 Task: Look for space in Dādri, India from 5th June, 2023 to 16th June, 2023 for 2 adults in price range Rs.7000 to Rs.15000. Place can be entire place with 1  bedroom having 1 bed and 1 bathroom. Property type can be house, flat, guest house, hotel. Booking option can be shelf check-in. Required host language is English.
Action: Mouse moved to (603, 73)
Screenshot: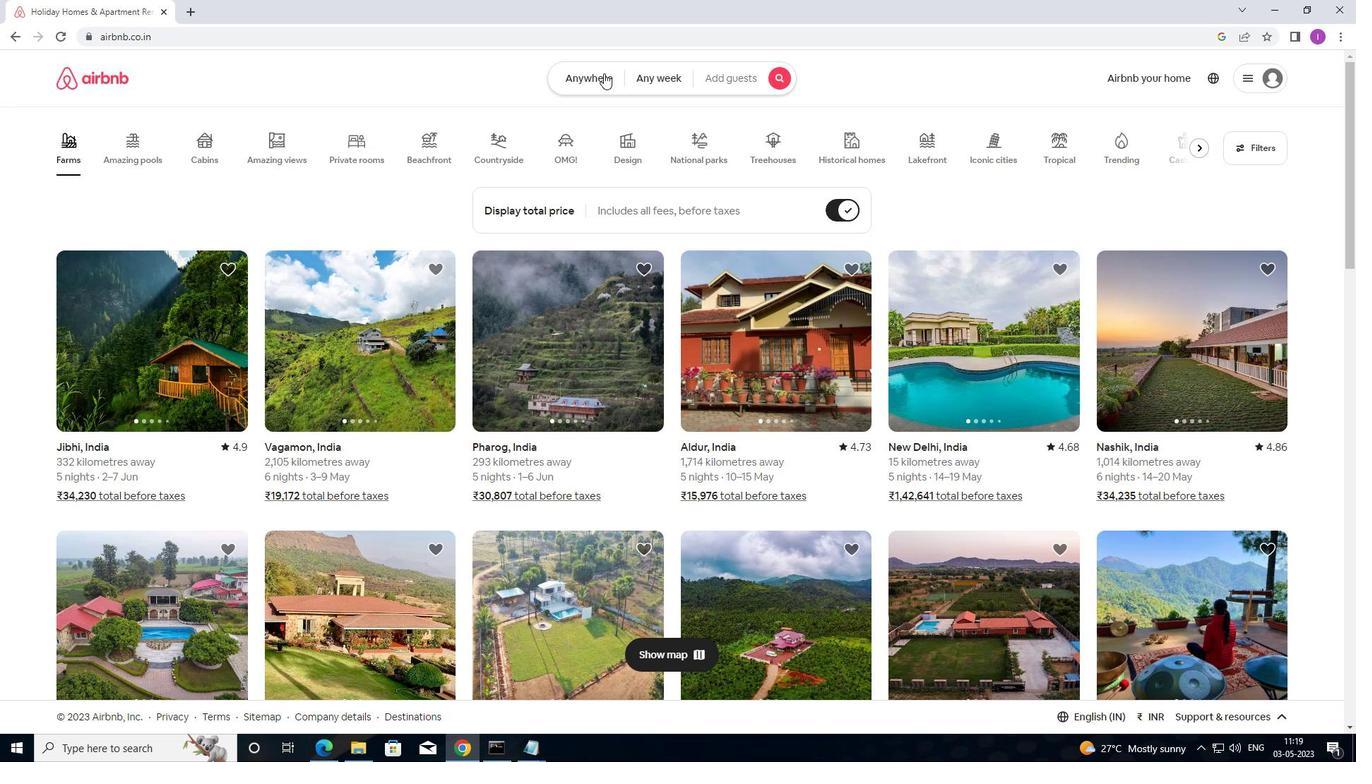 
Action: Mouse pressed left at (603, 73)
Screenshot: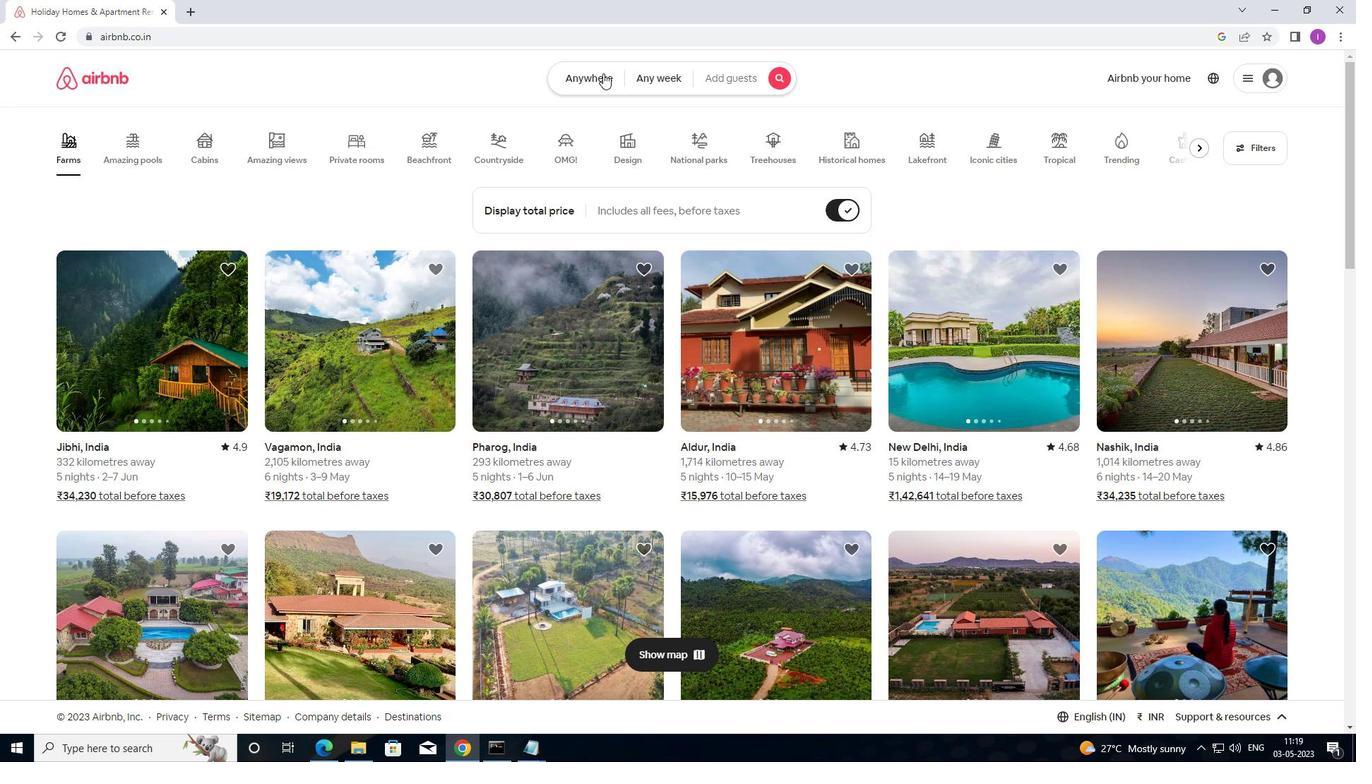 
Action: Mouse moved to (402, 132)
Screenshot: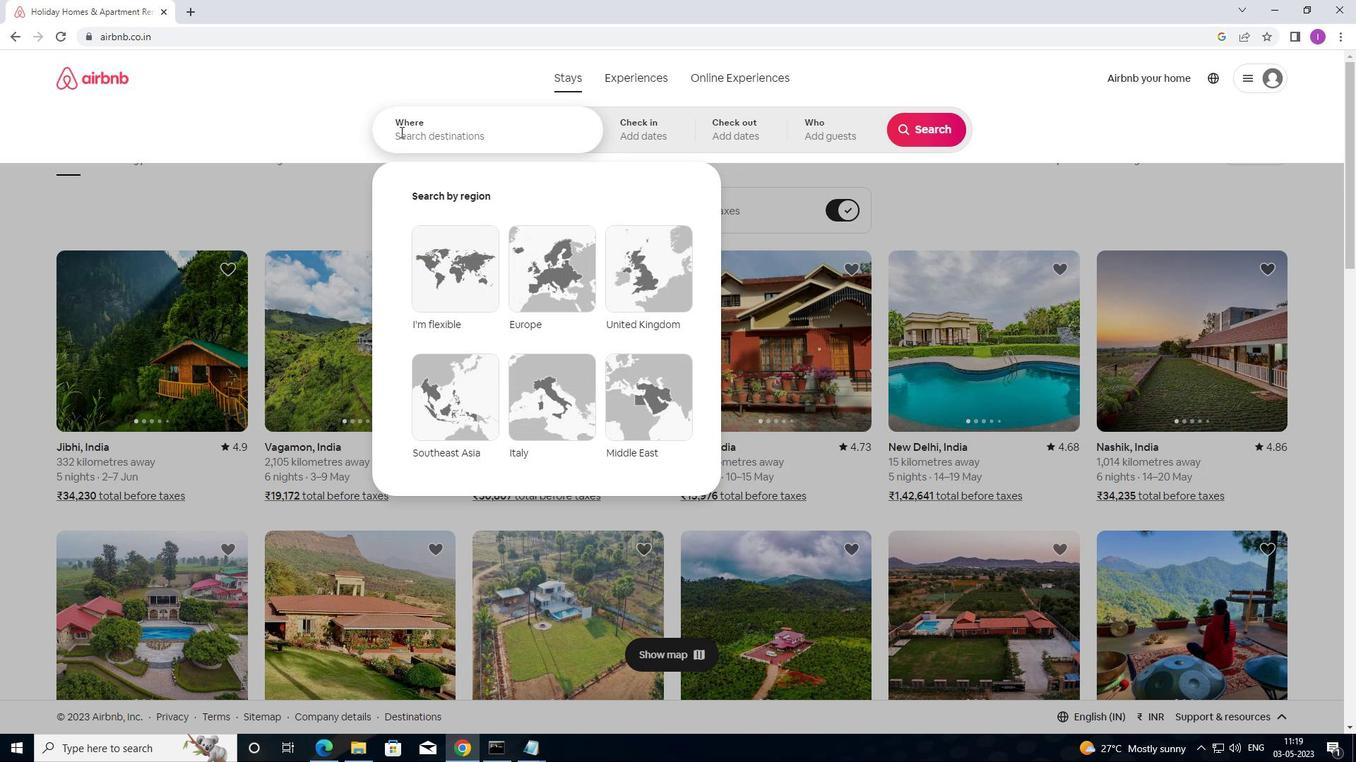 
Action: Mouse pressed left at (402, 132)
Screenshot: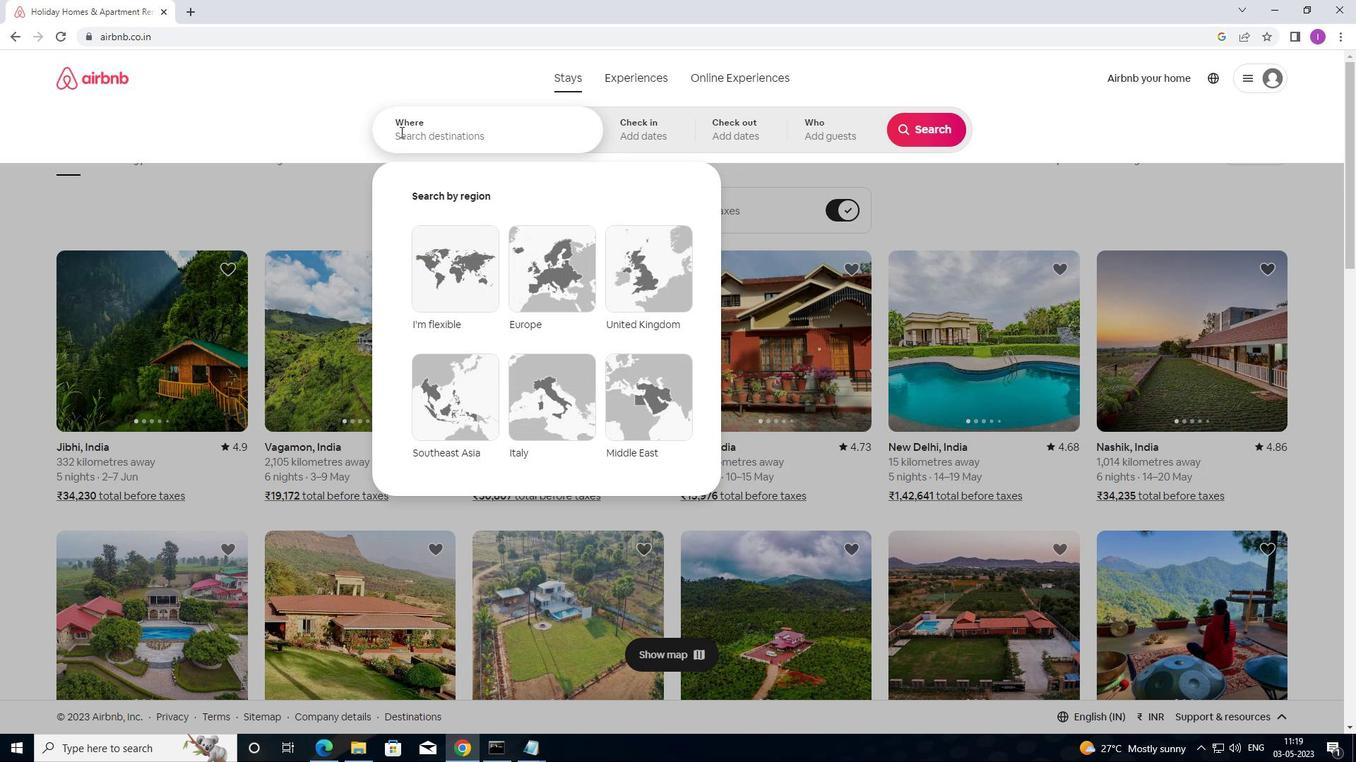 
Action: Mouse moved to (463, 133)
Screenshot: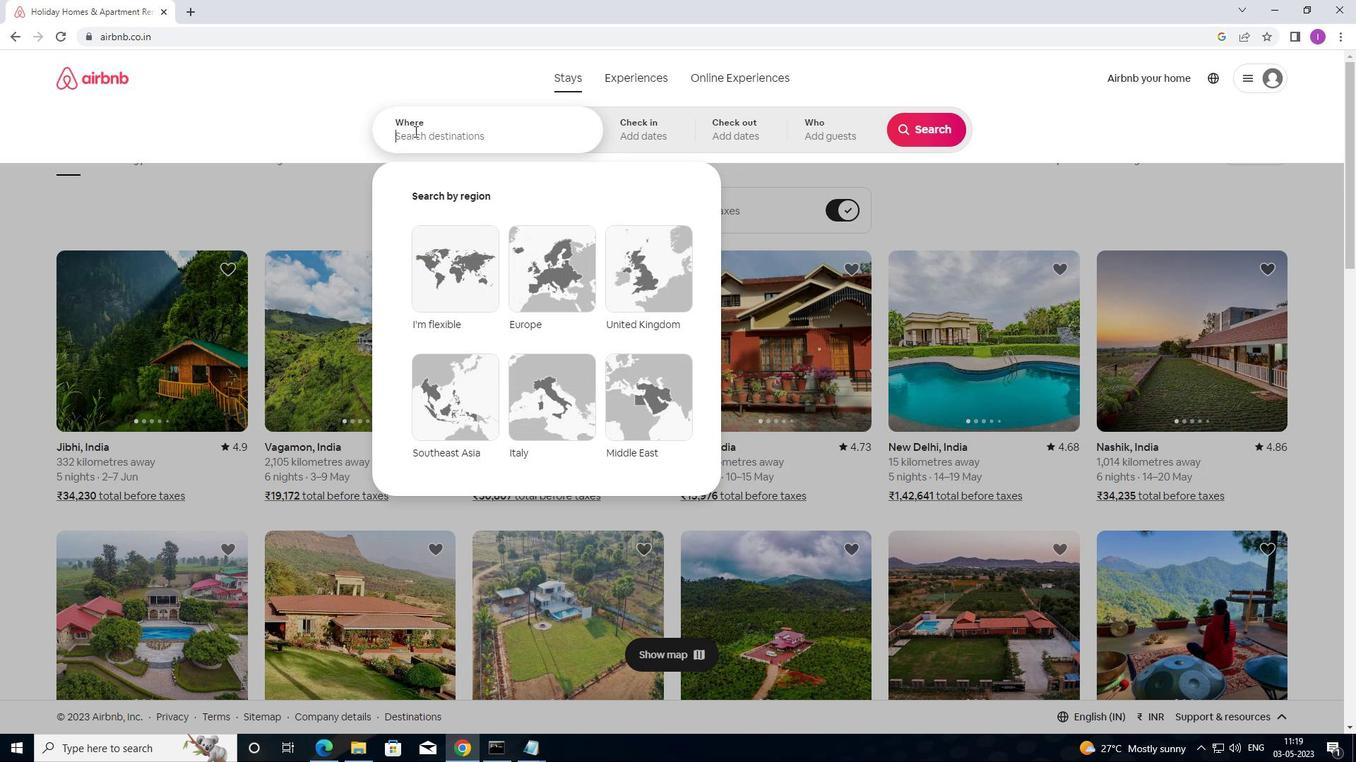 
Action: Key pressed <Key.shift>DADRI,<Key.shift>INDIA
Screenshot: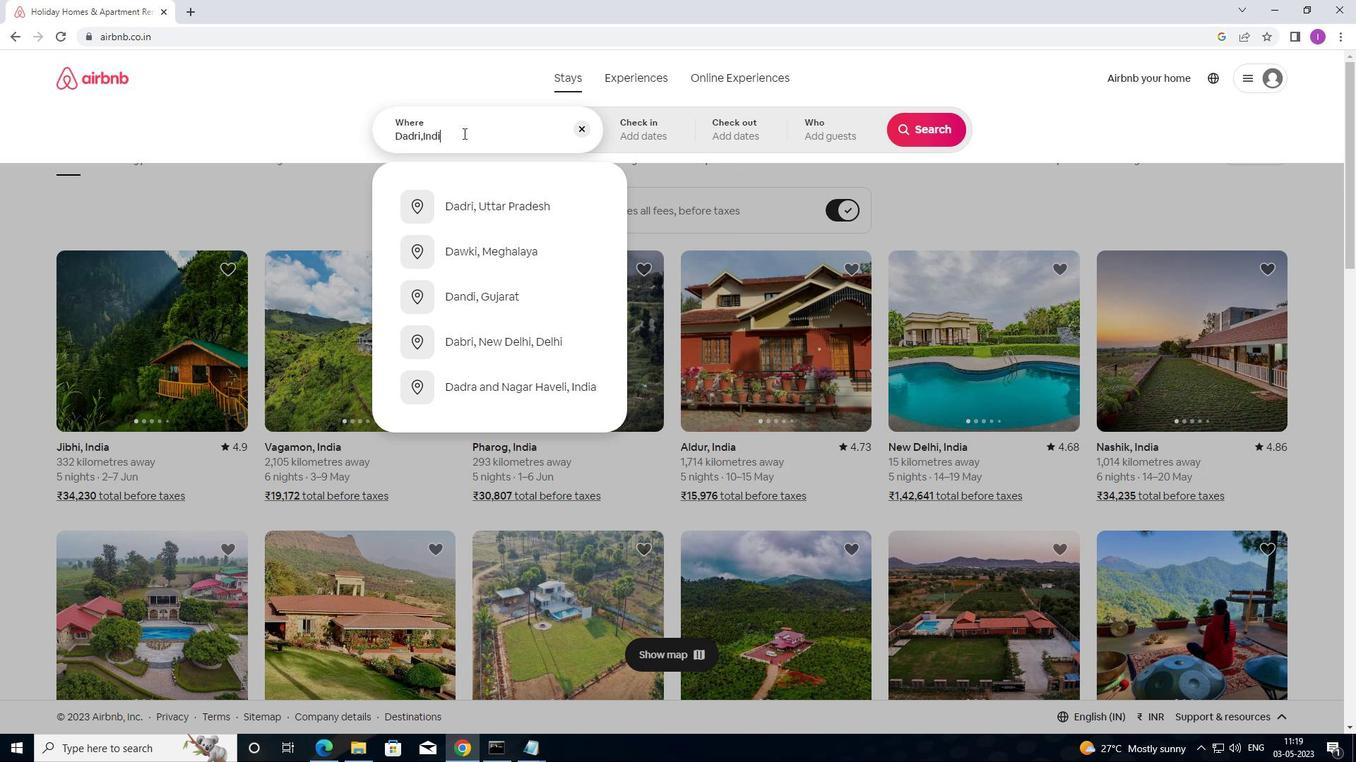 
Action: Mouse moved to (631, 142)
Screenshot: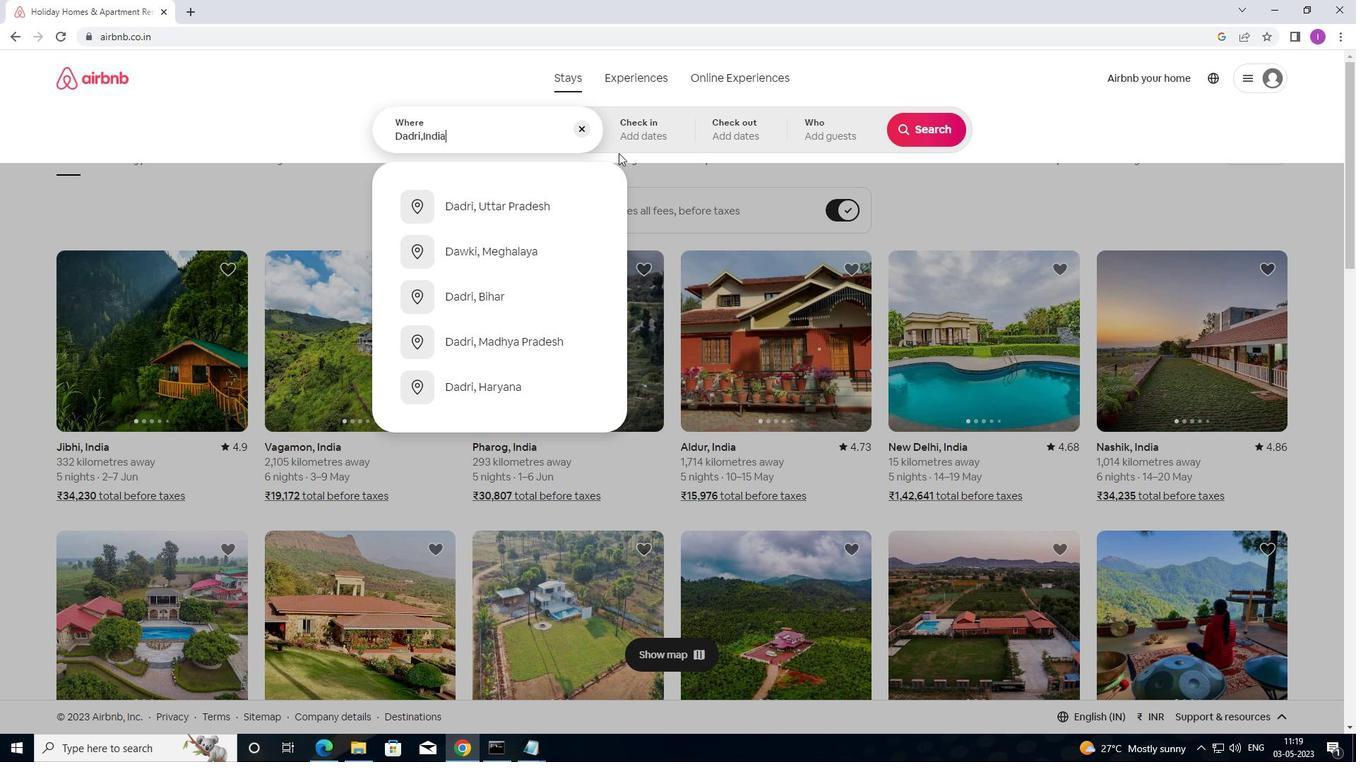 
Action: Mouse pressed left at (631, 142)
Screenshot: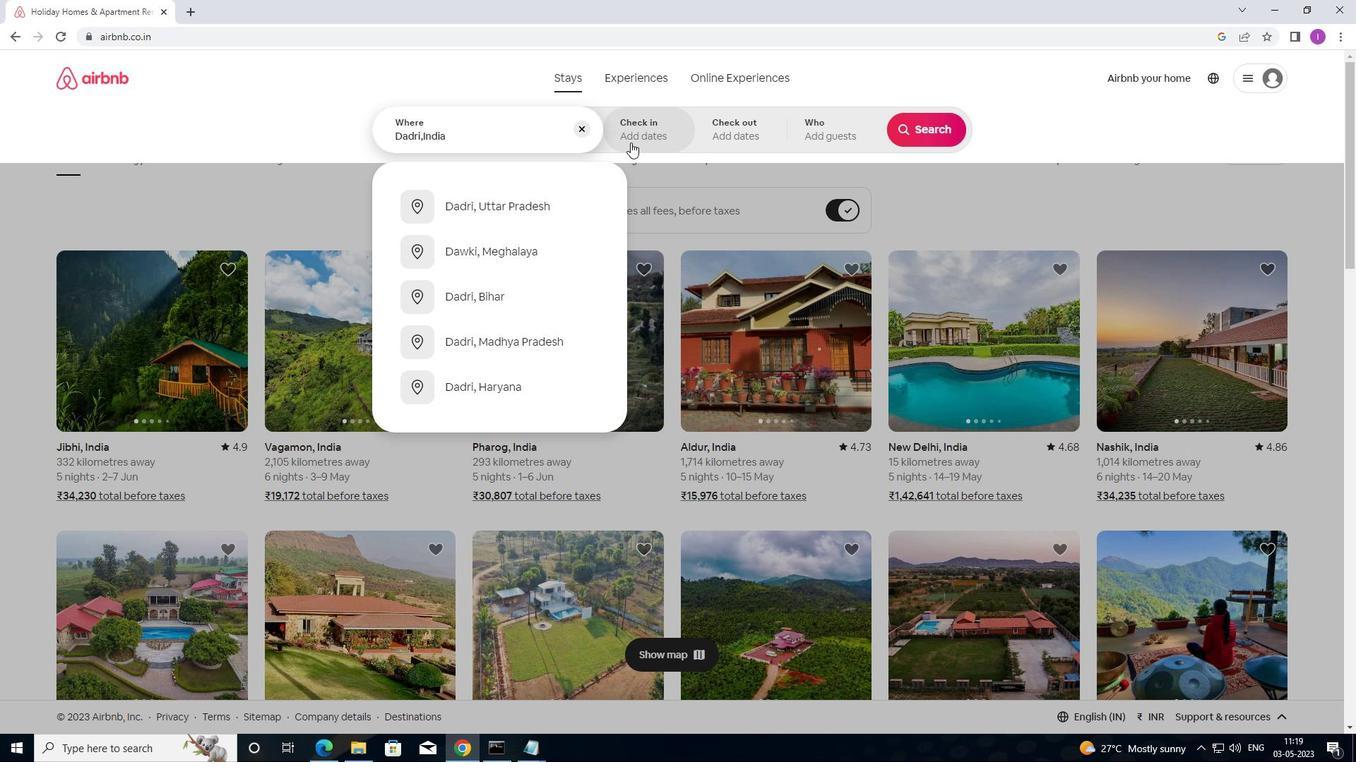 
Action: Mouse moved to (753, 339)
Screenshot: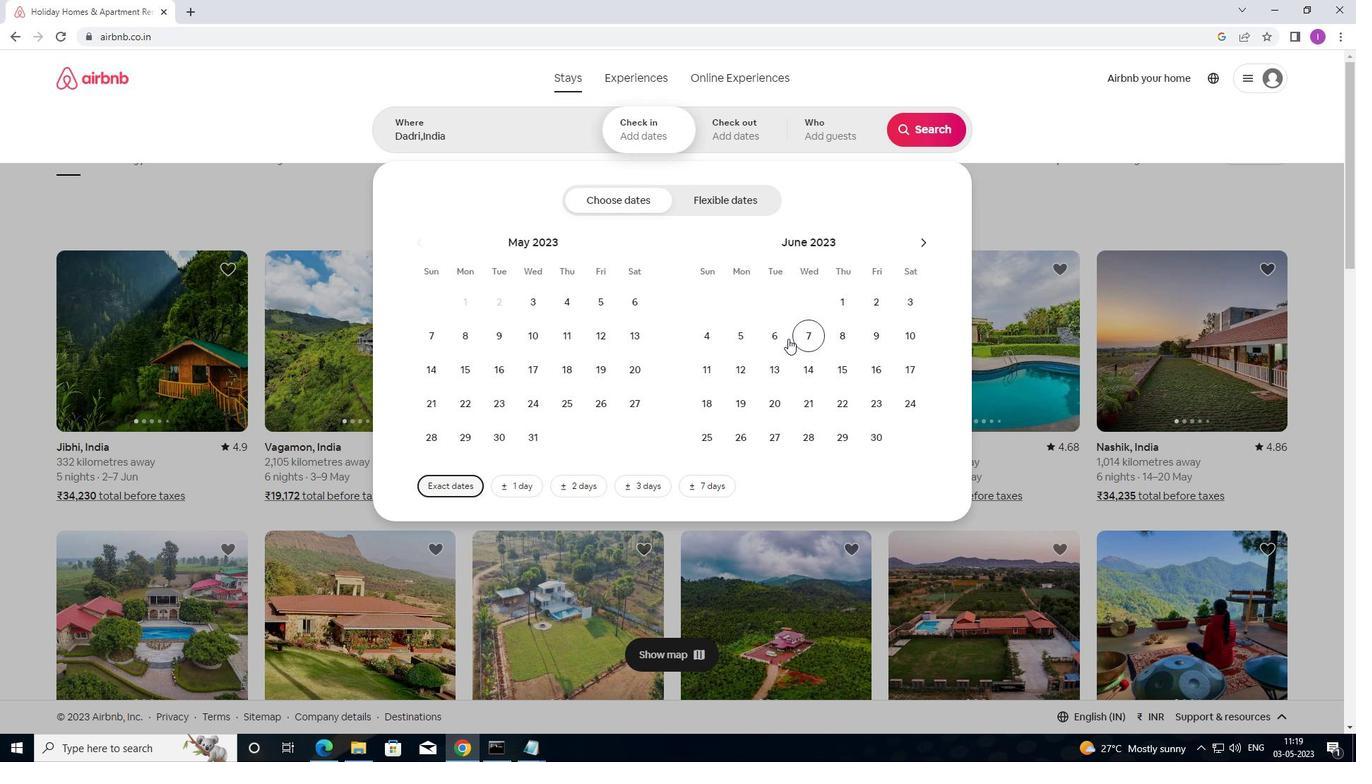 
Action: Mouse pressed left at (753, 339)
Screenshot: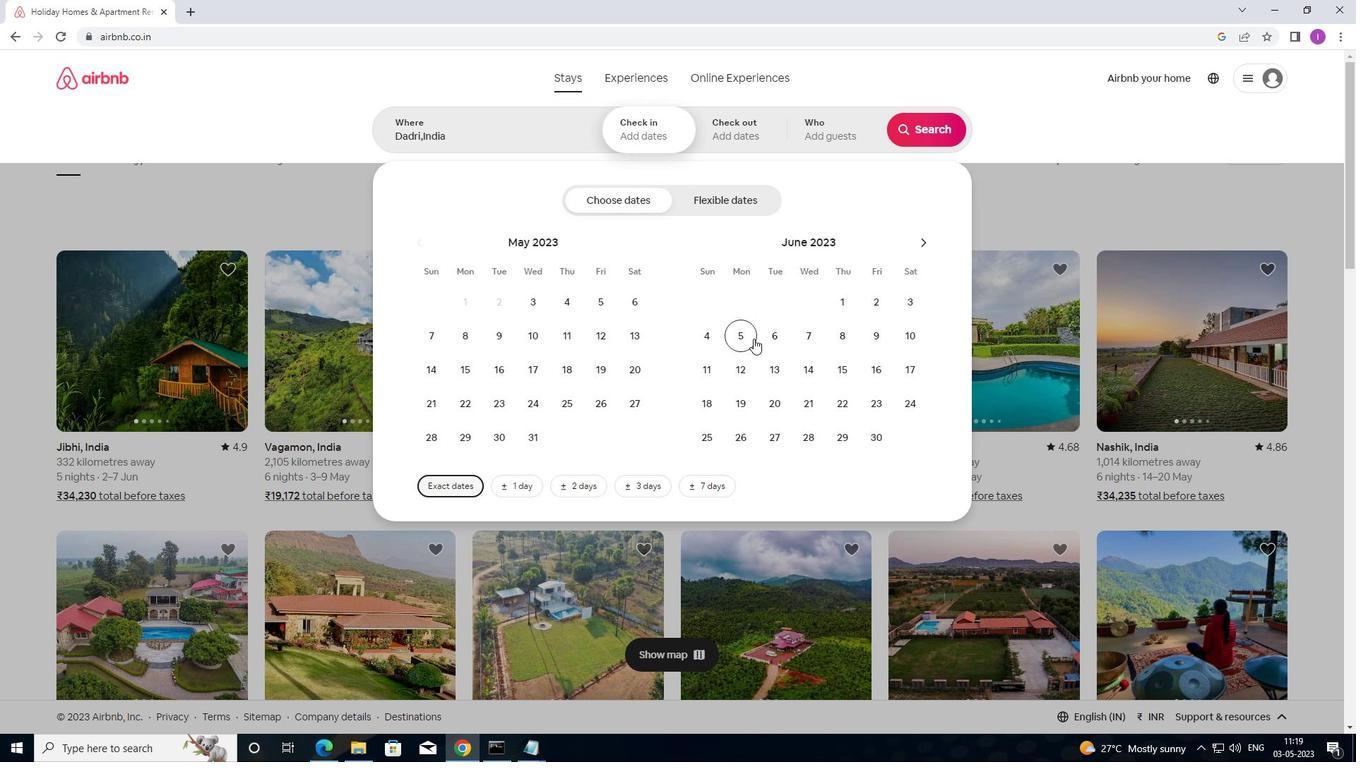 
Action: Mouse moved to (866, 369)
Screenshot: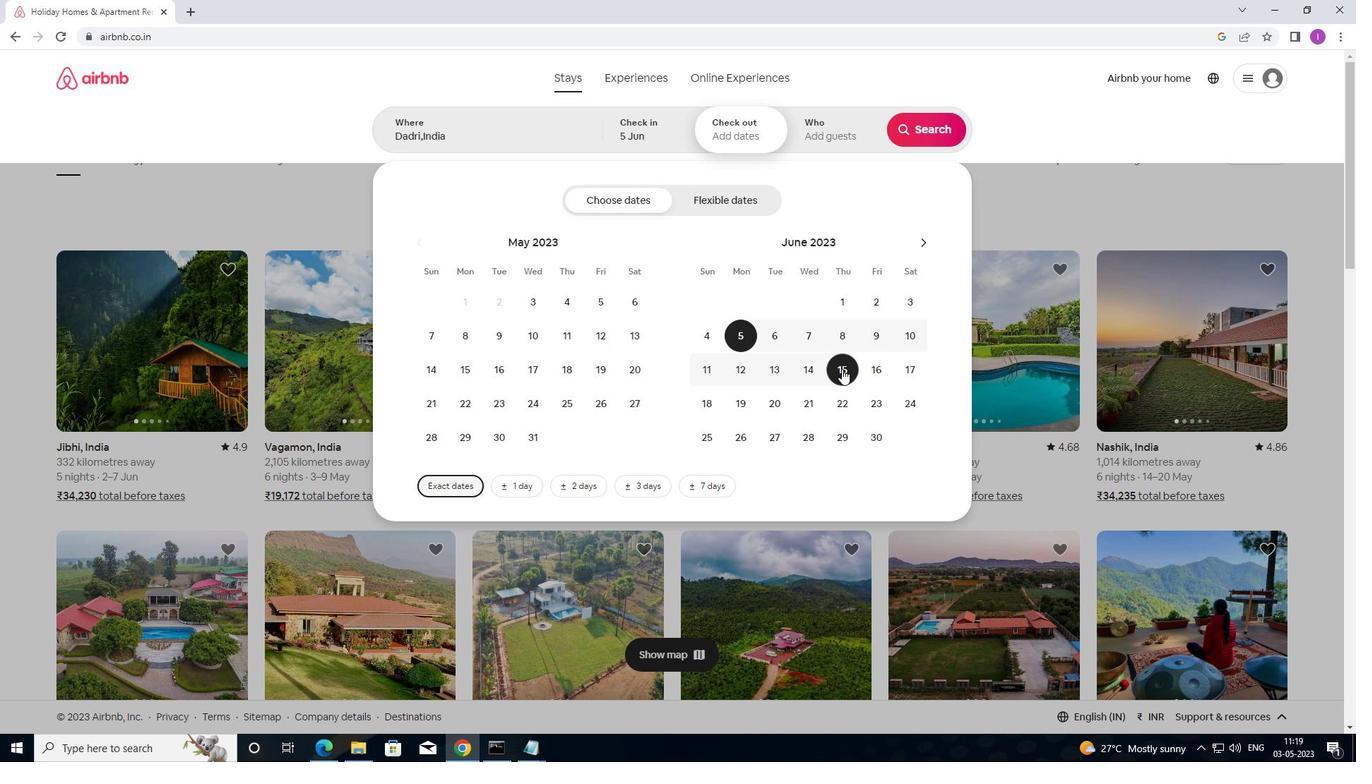 
Action: Mouse pressed left at (866, 369)
Screenshot: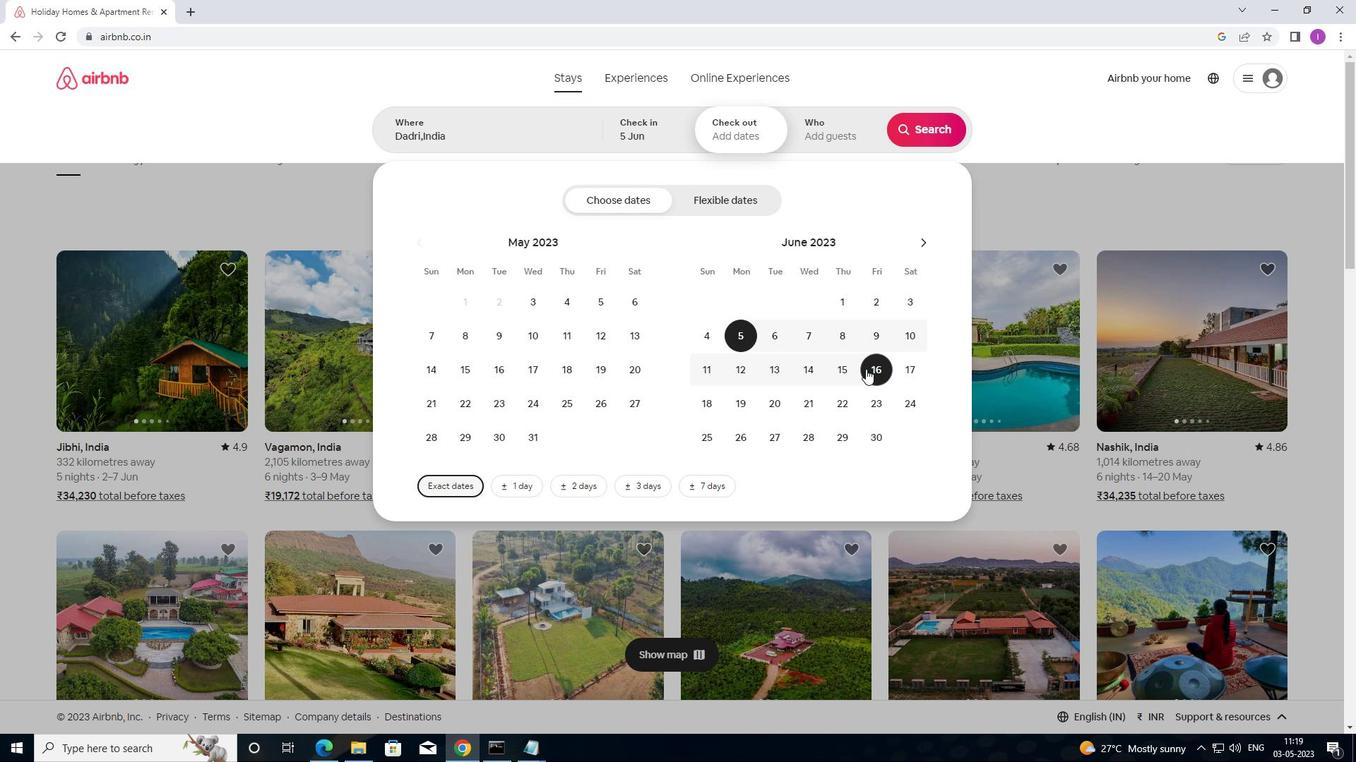 
Action: Mouse moved to (833, 129)
Screenshot: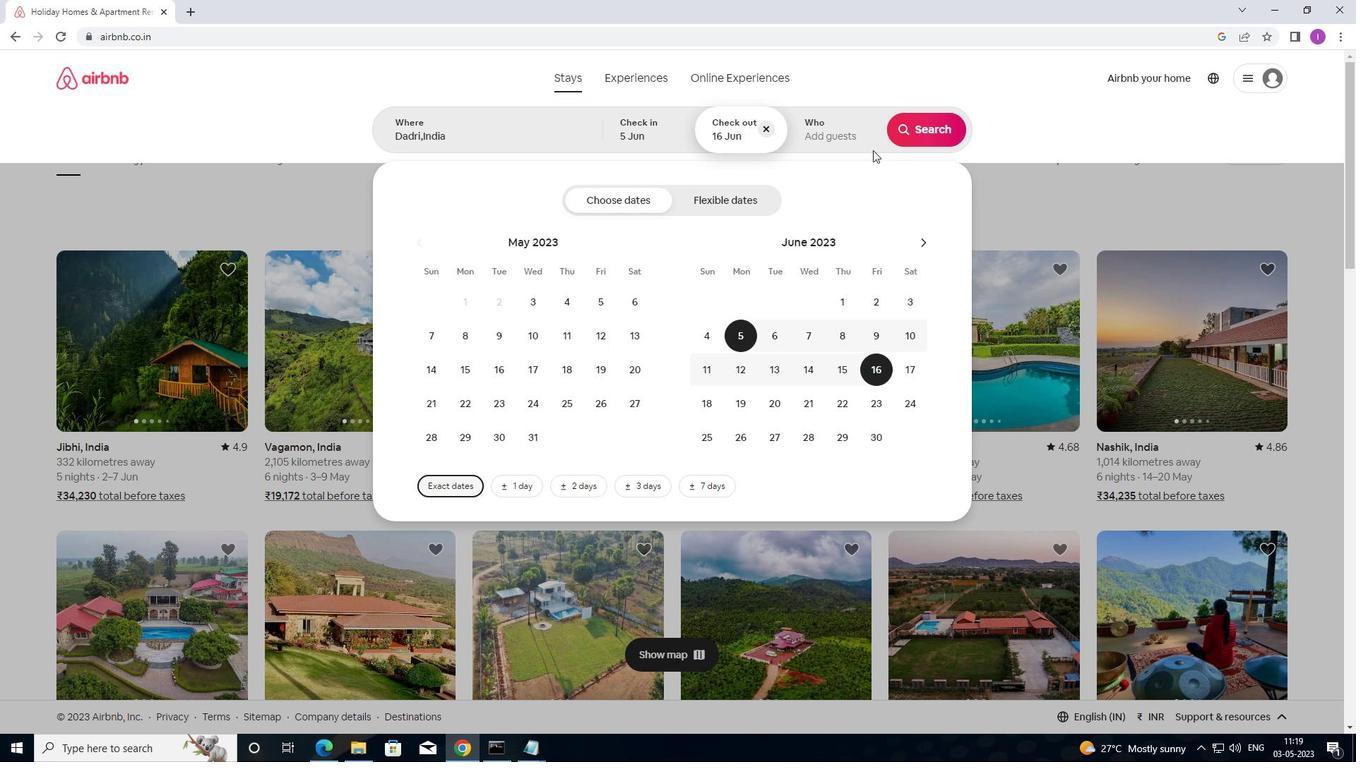 
Action: Mouse pressed left at (833, 129)
Screenshot: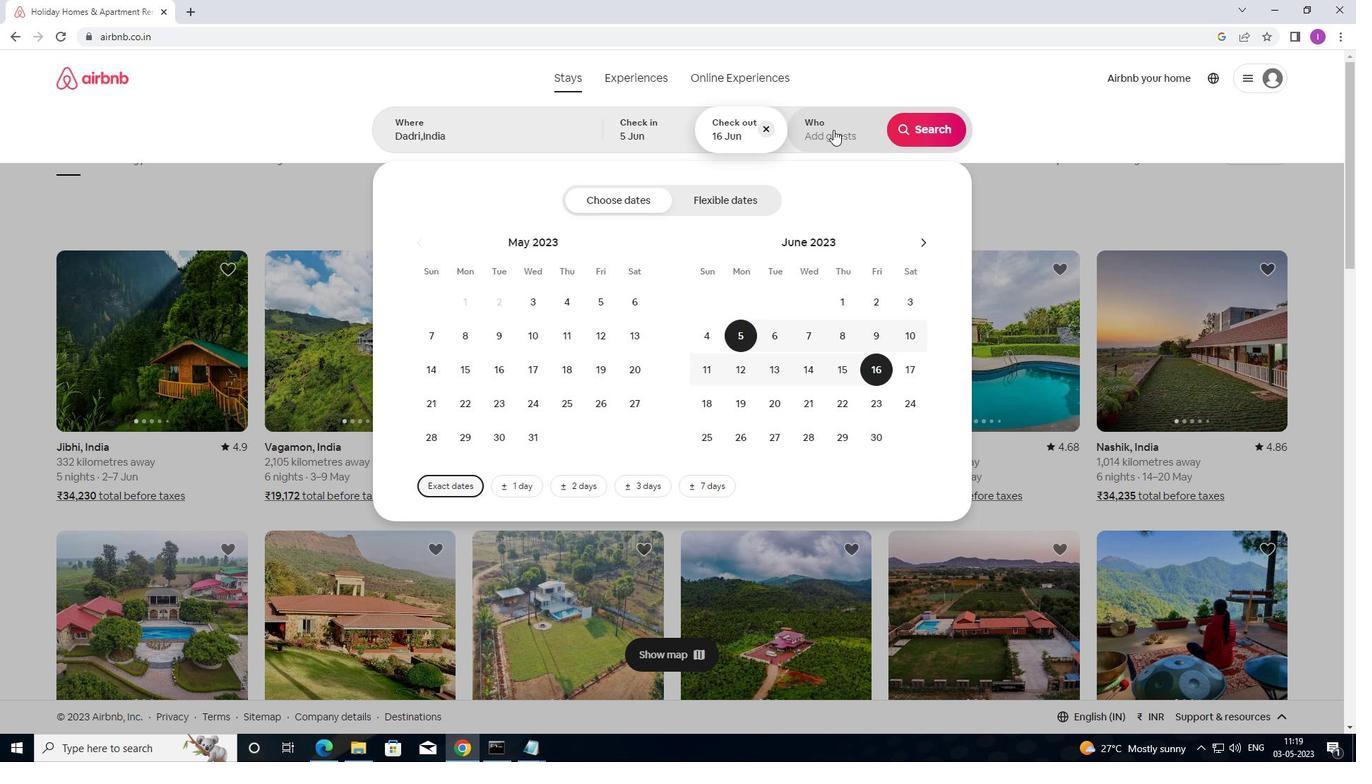 
Action: Mouse moved to (930, 199)
Screenshot: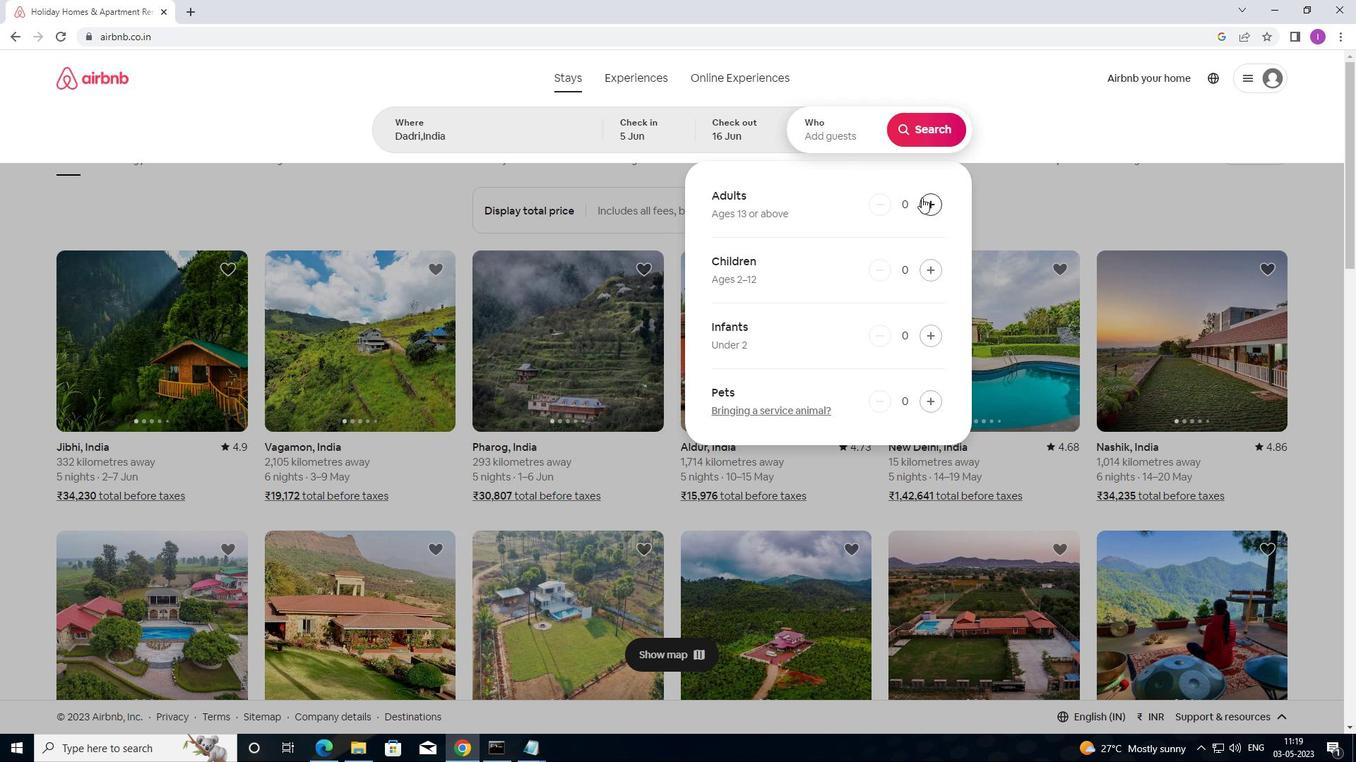 
Action: Mouse pressed left at (930, 199)
Screenshot: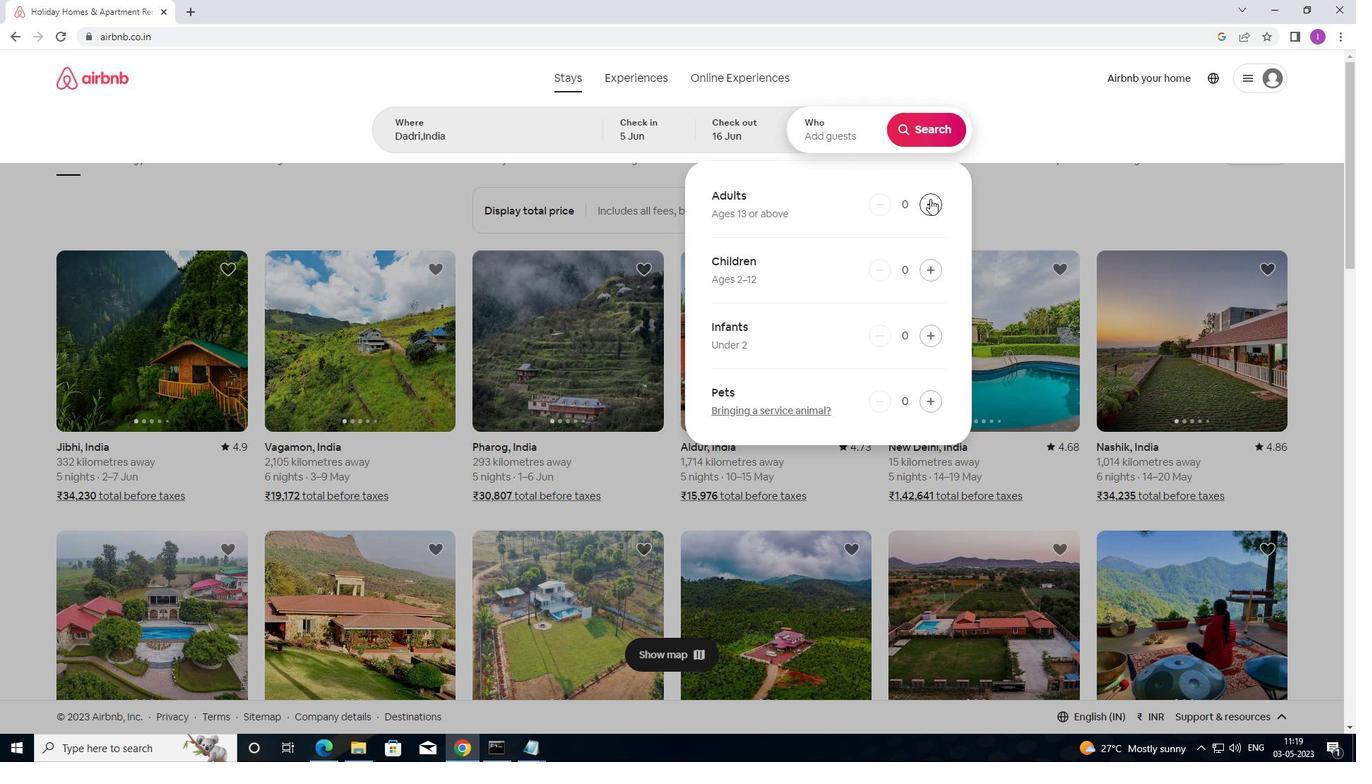 
Action: Mouse moved to (931, 199)
Screenshot: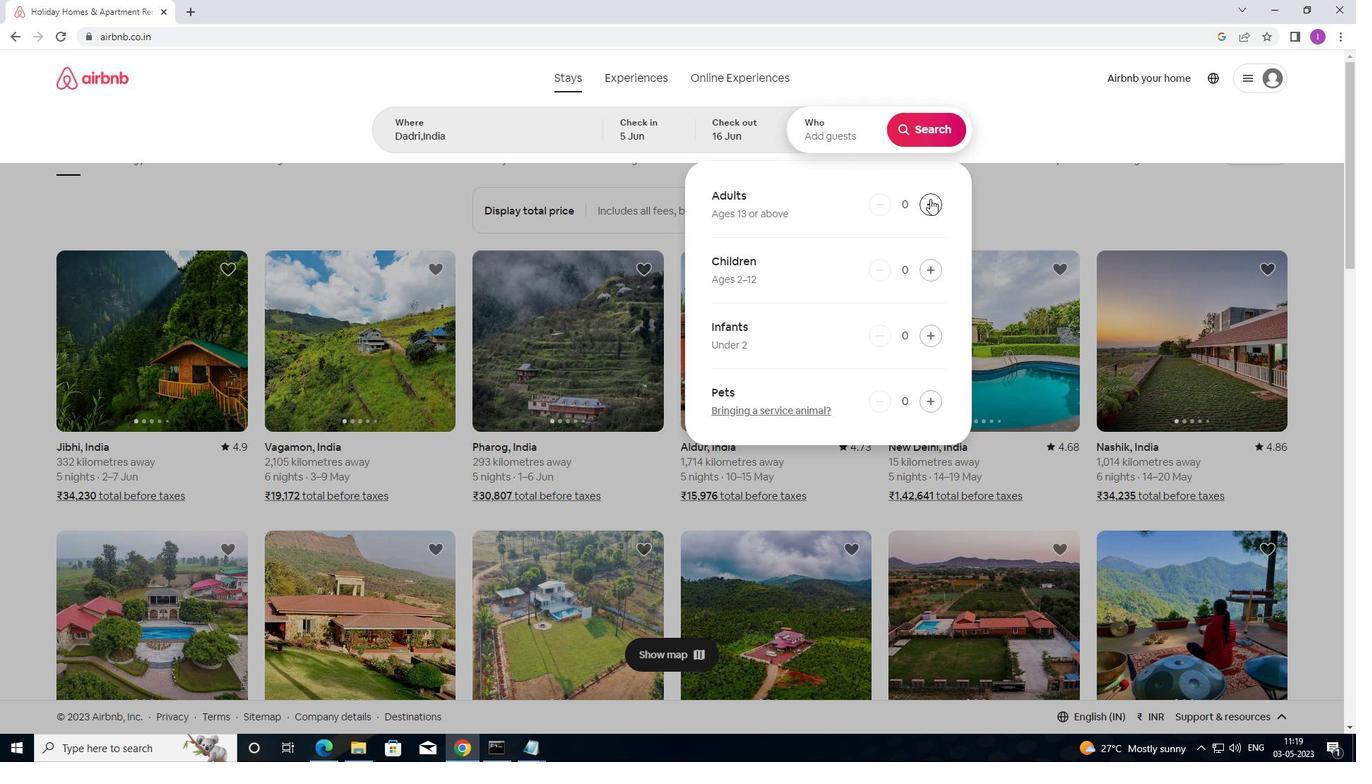 
Action: Mouse pressed left at (931, 199)
Screenshot: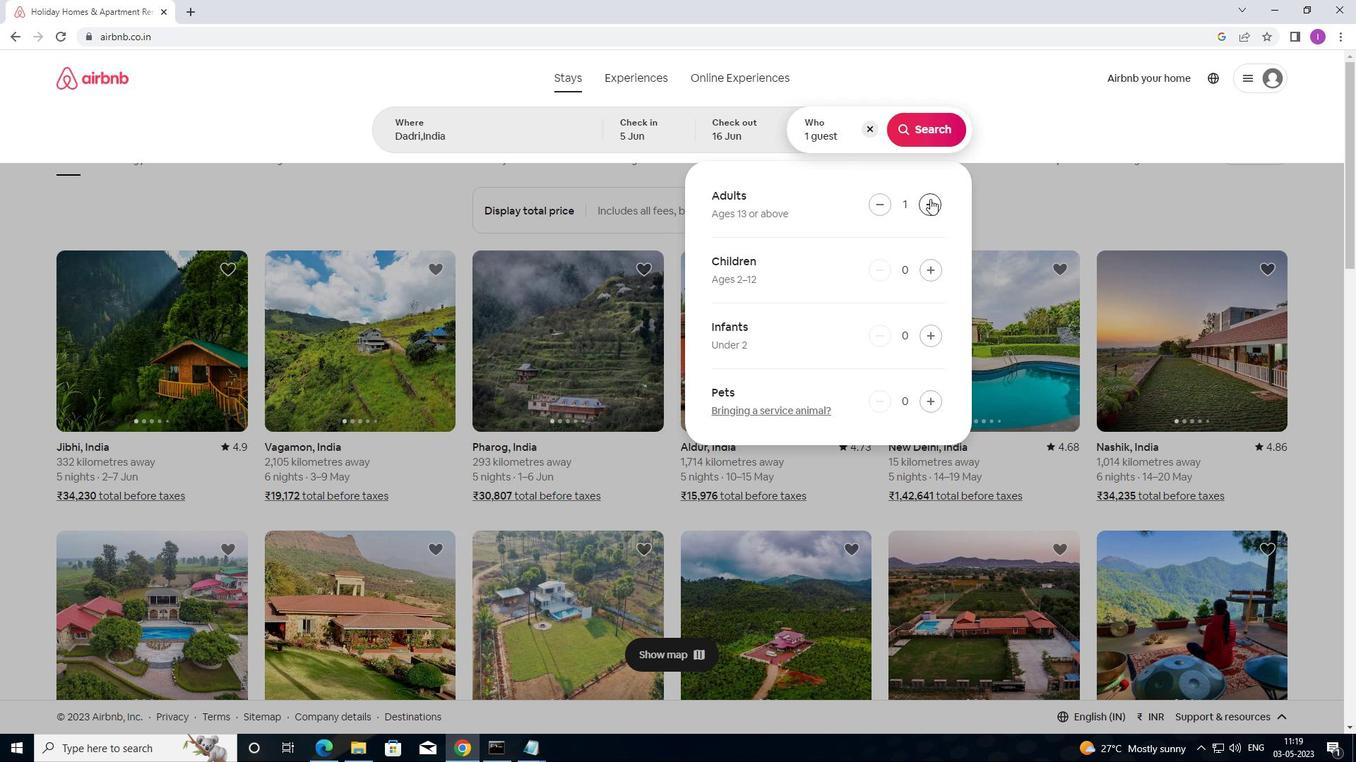 
Action: Mouse moved to (926, 137)
Screenshot: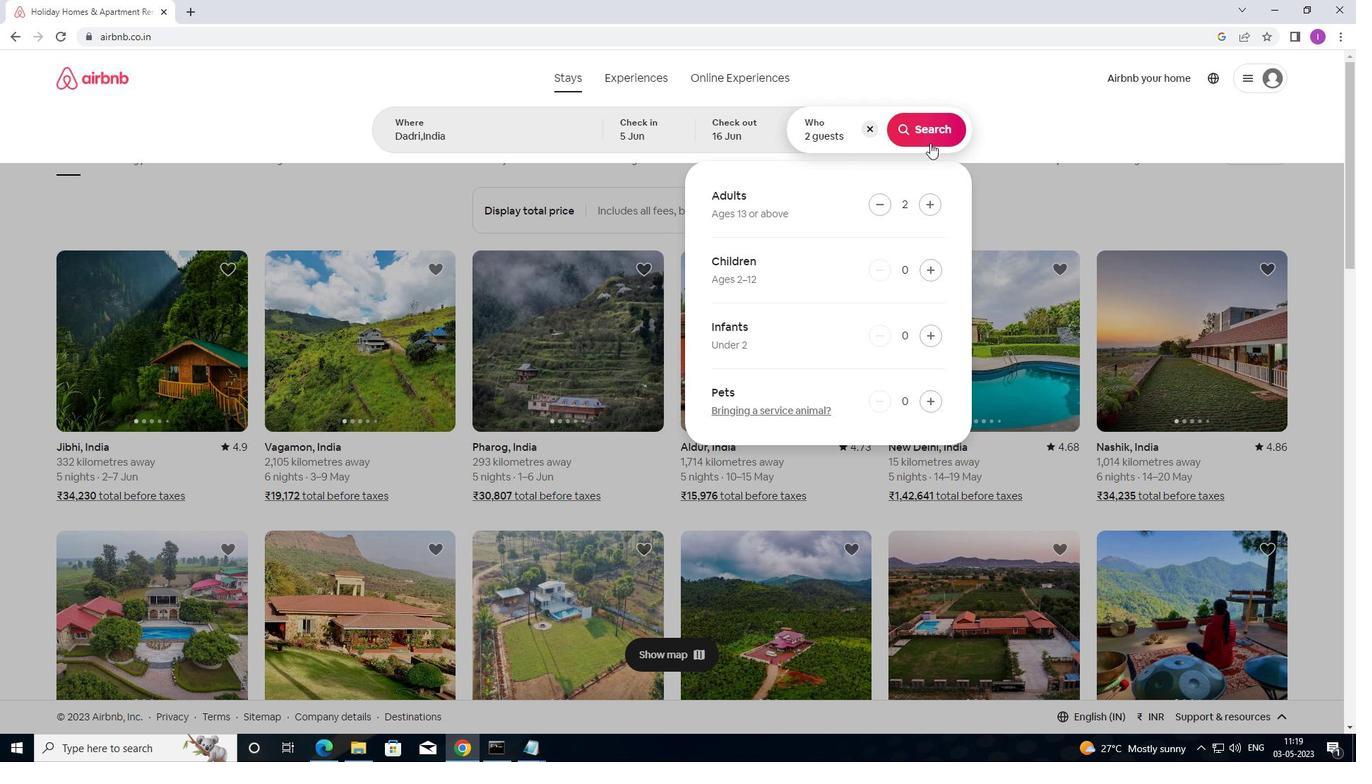 
Action: Mouse pressed left at (926, 137)
Screenshot: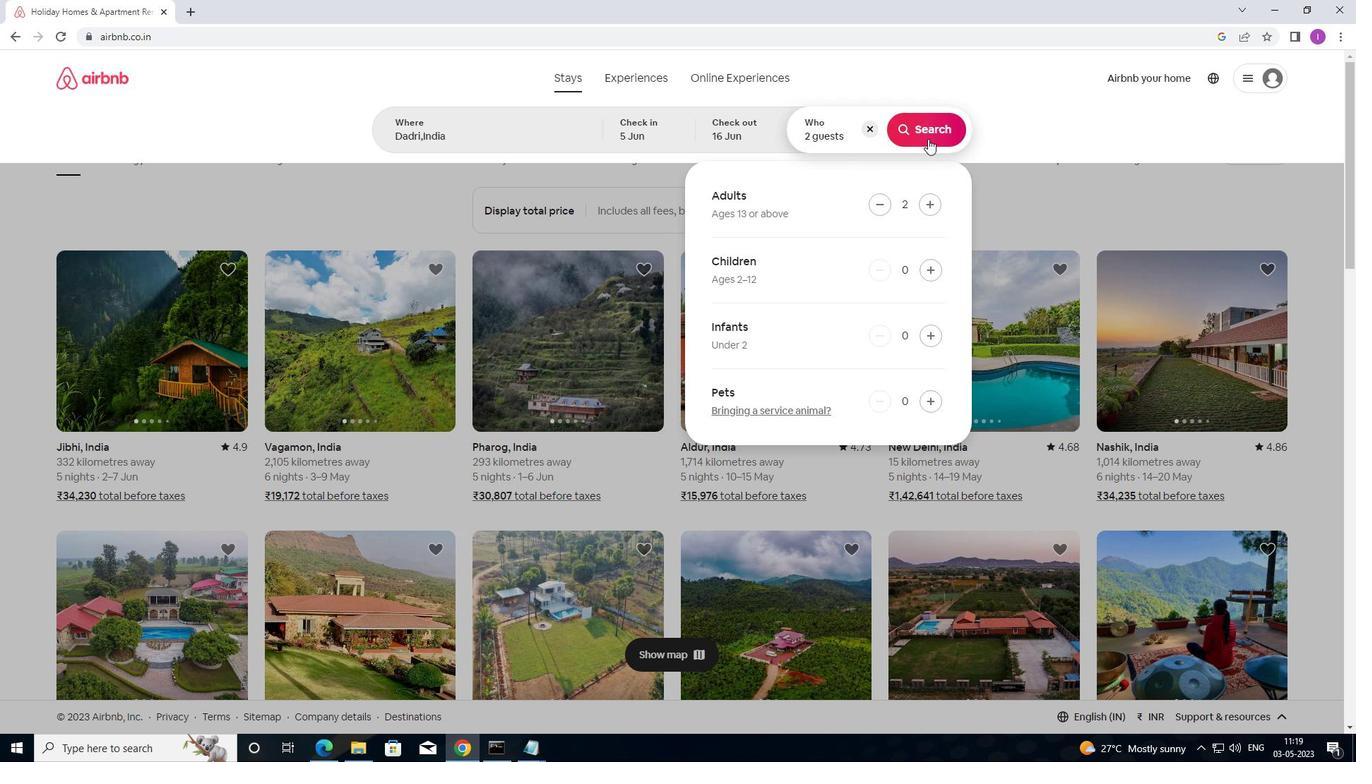 
Action: Mouse moved to (1268, 127)
Screenshot: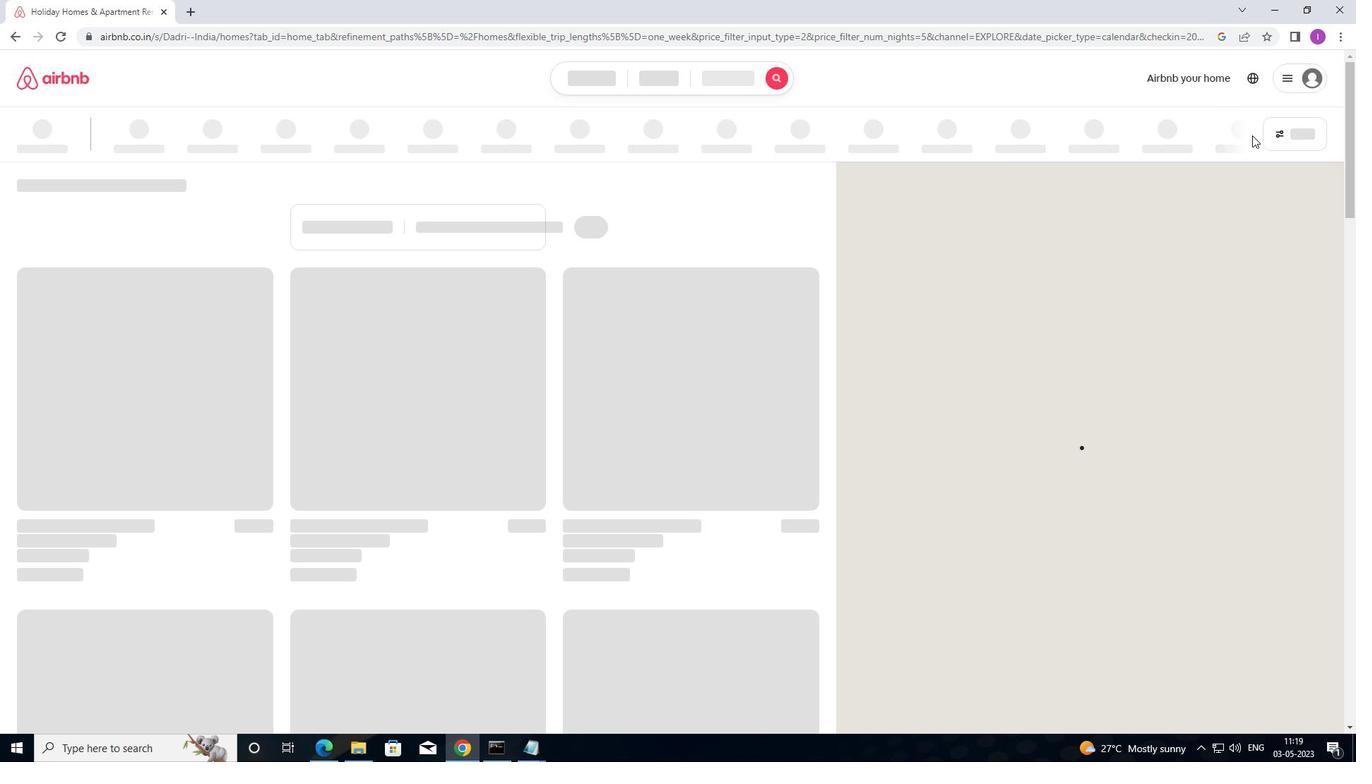 
Action: Mouse pressed left at (1268, 127)
Screenshot: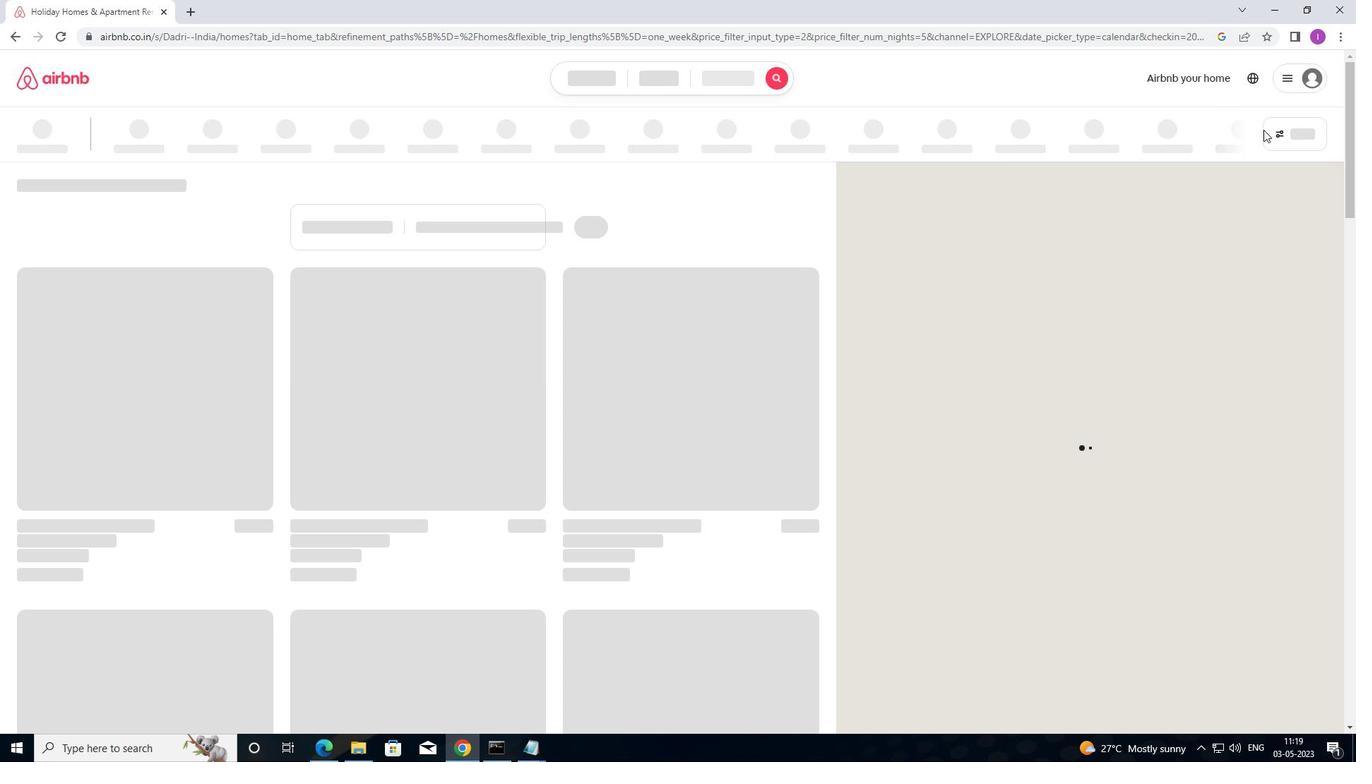 
Action: Mouse moved to (522, 315)
Screenshot: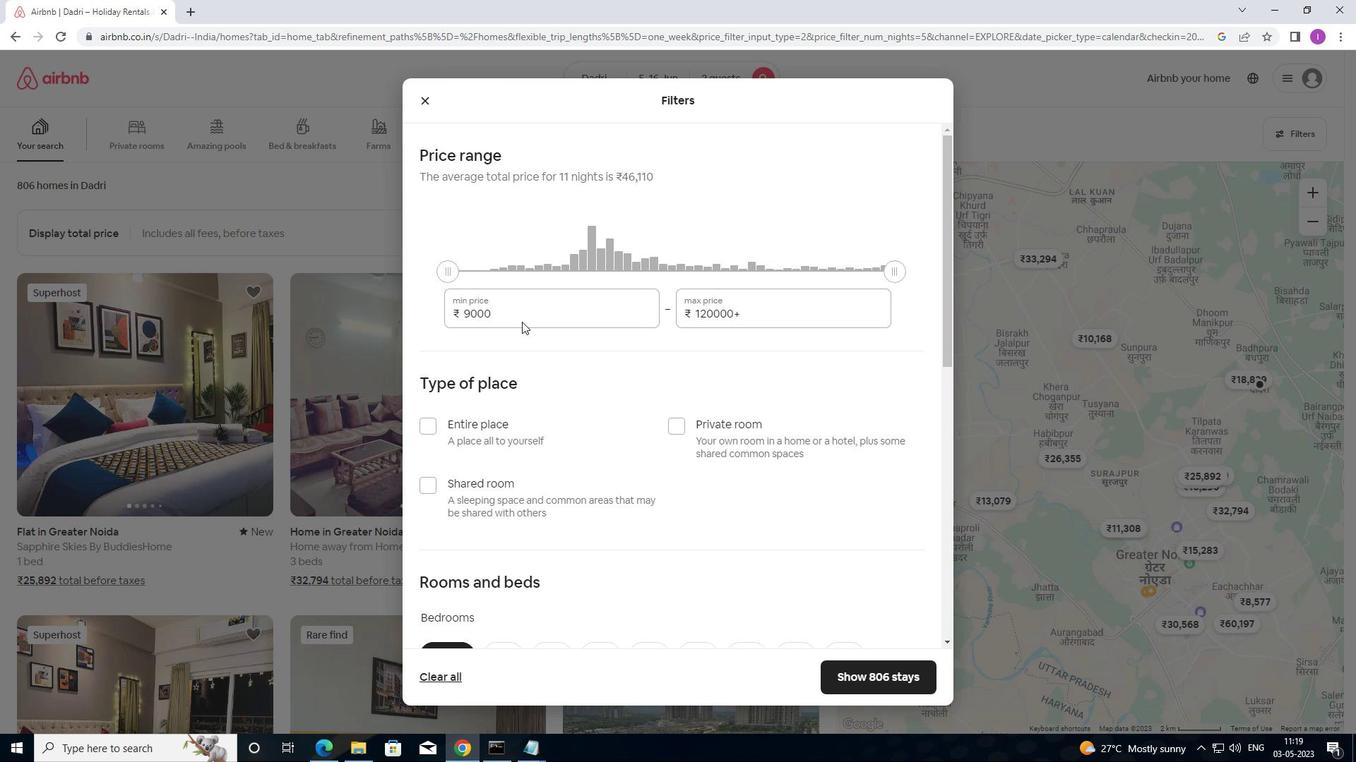 
Action: Mouse pressed left at (522, 315)
Screenshot: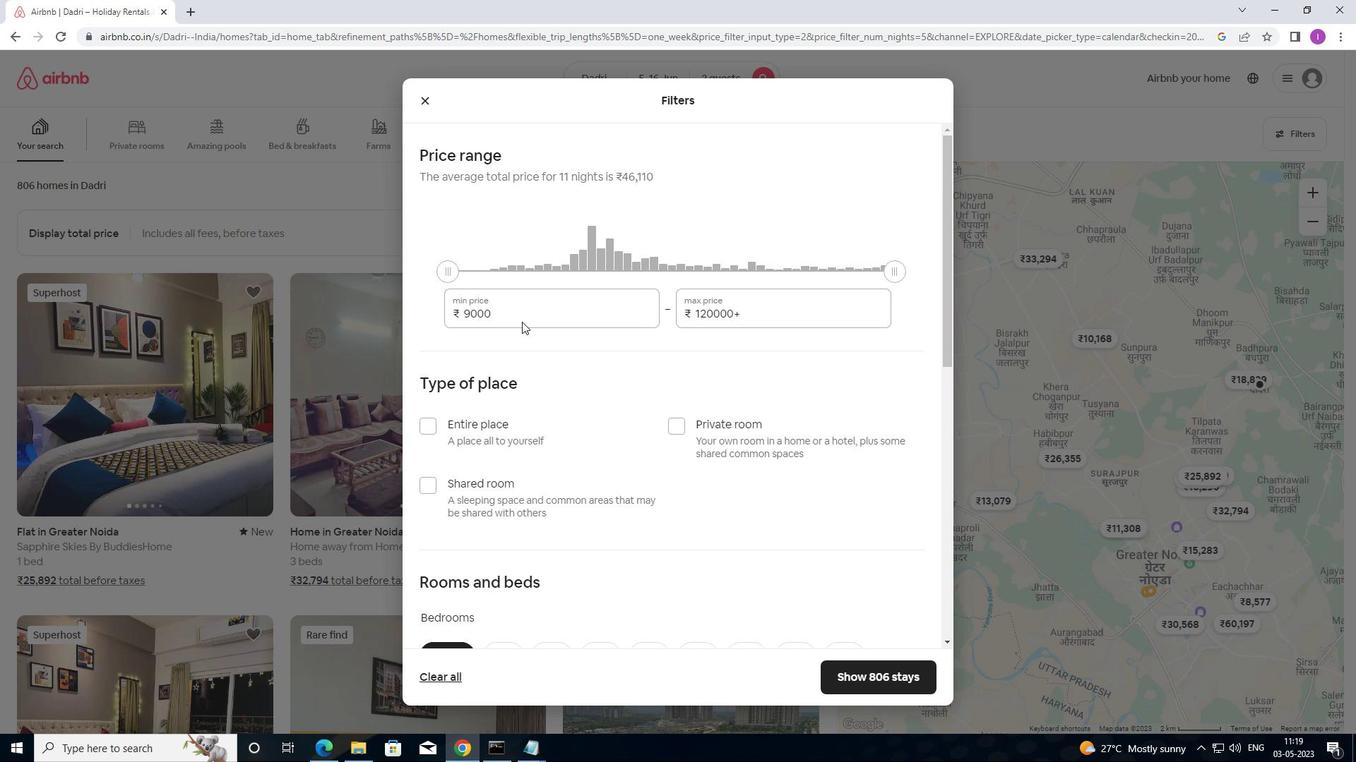 
Action: Mouse moved to (454, 320)
Screenshot: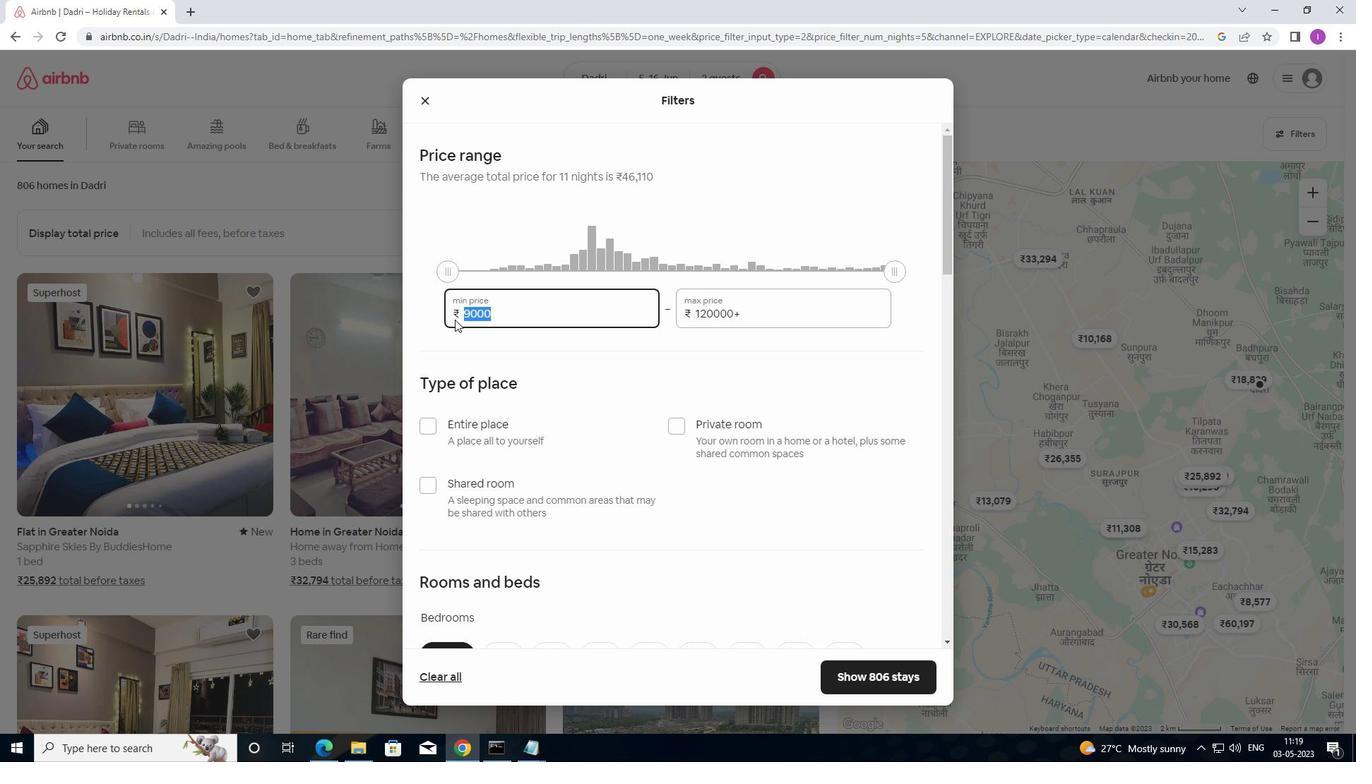 
Action: Key pressed 7
Screenshot: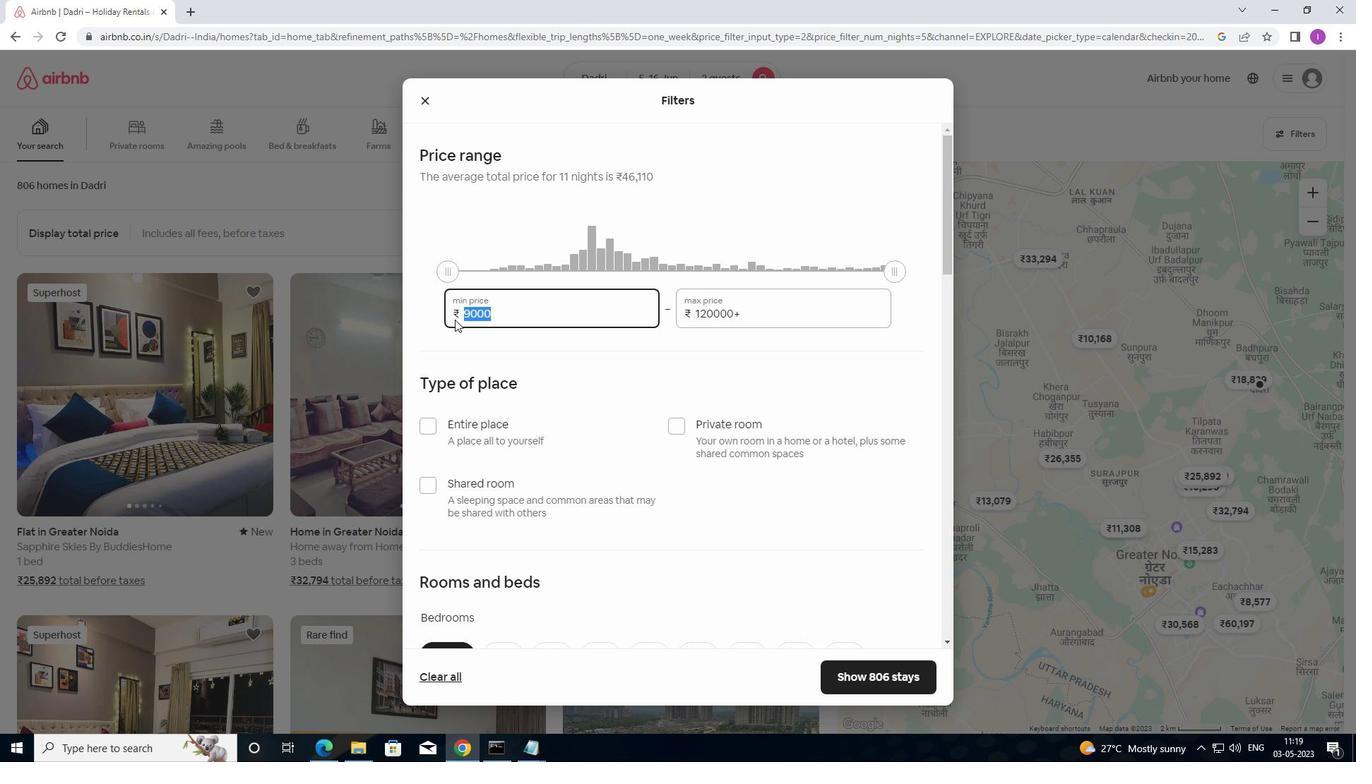 
Action: Mouse moved to (455, 320)
Screenshot: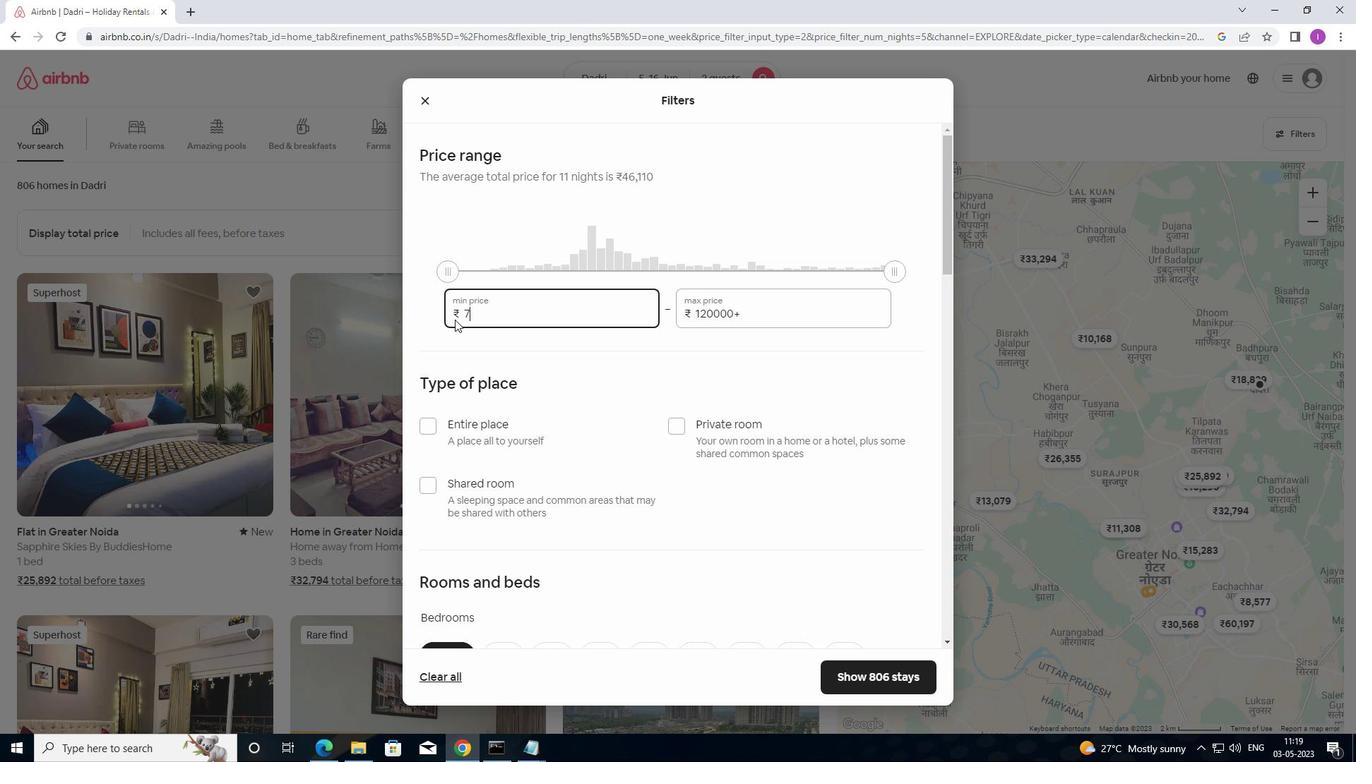 
Action: Key pressed 00
Screenshot: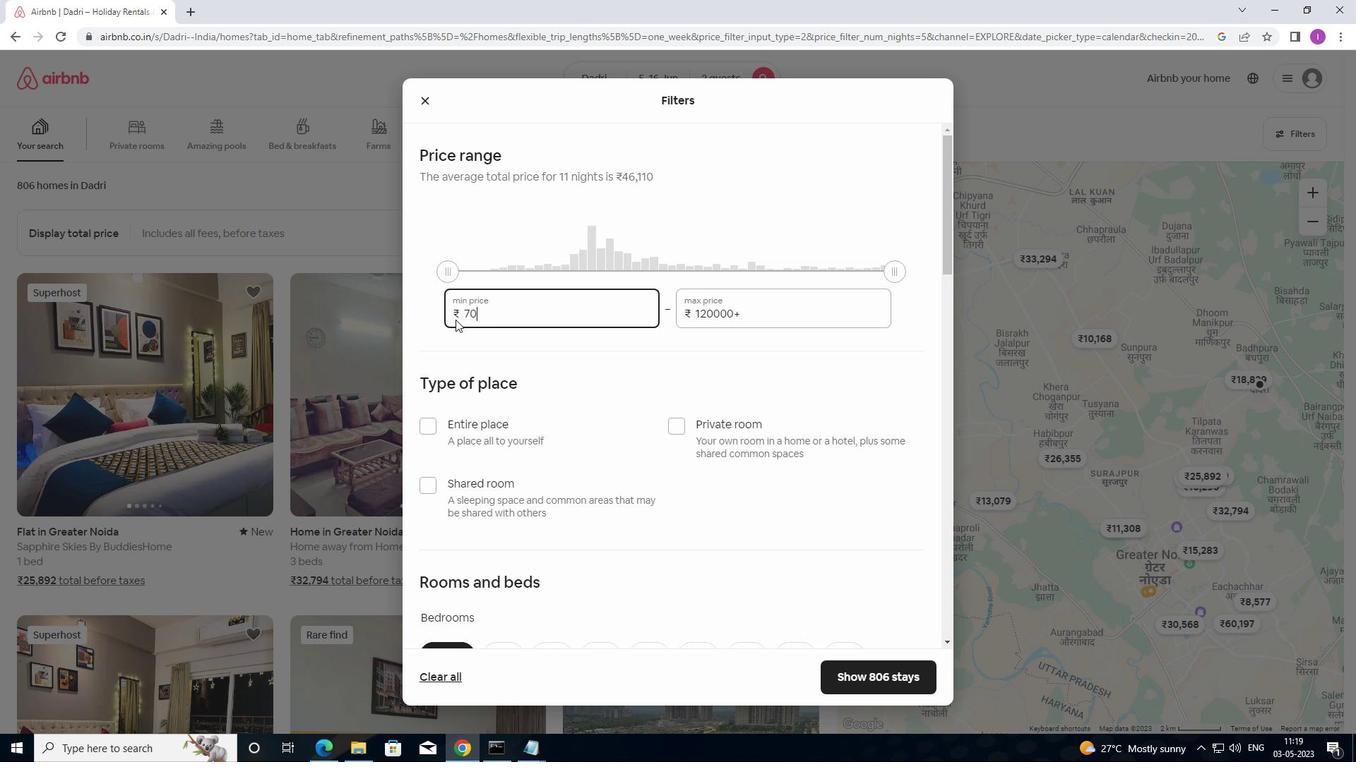 
Action: Mouse moved to (456, 320)
Screenshot: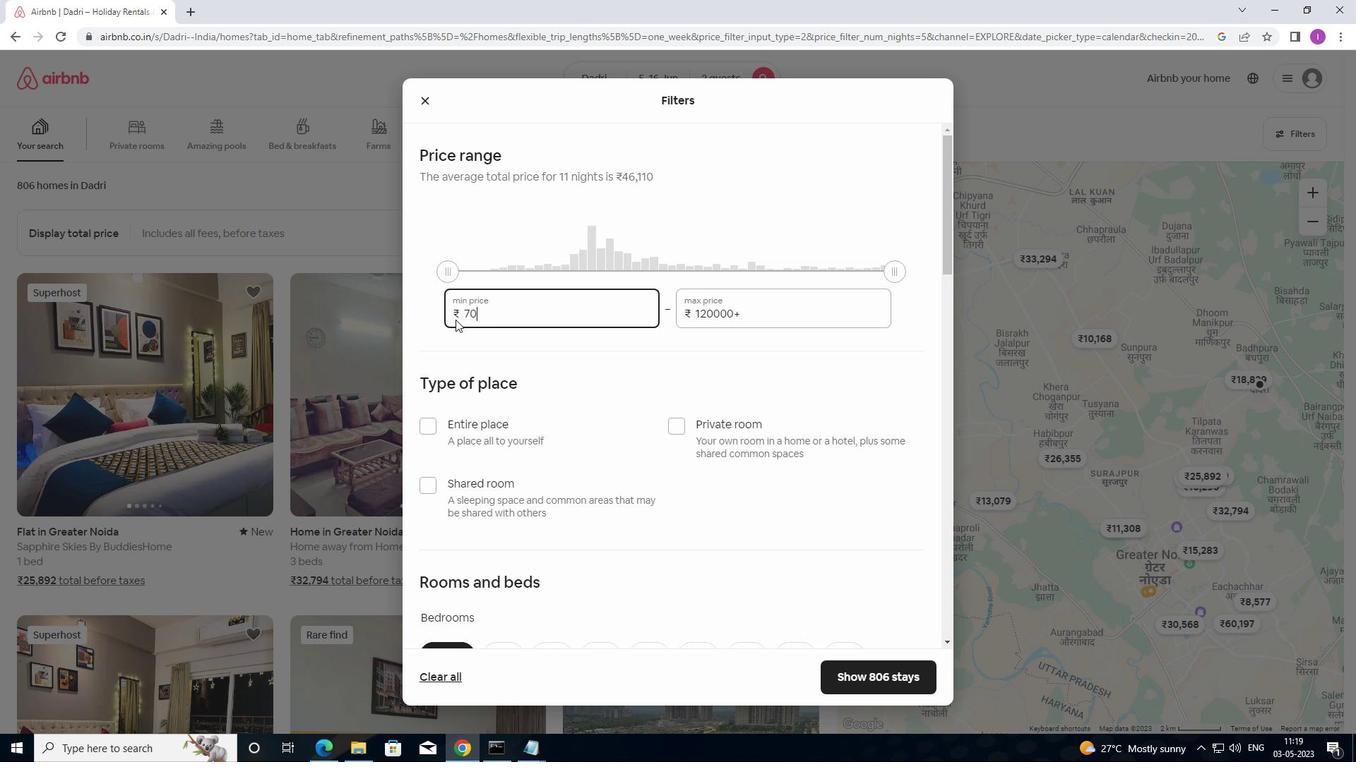 
Action: Key pressed 0
Screenshot: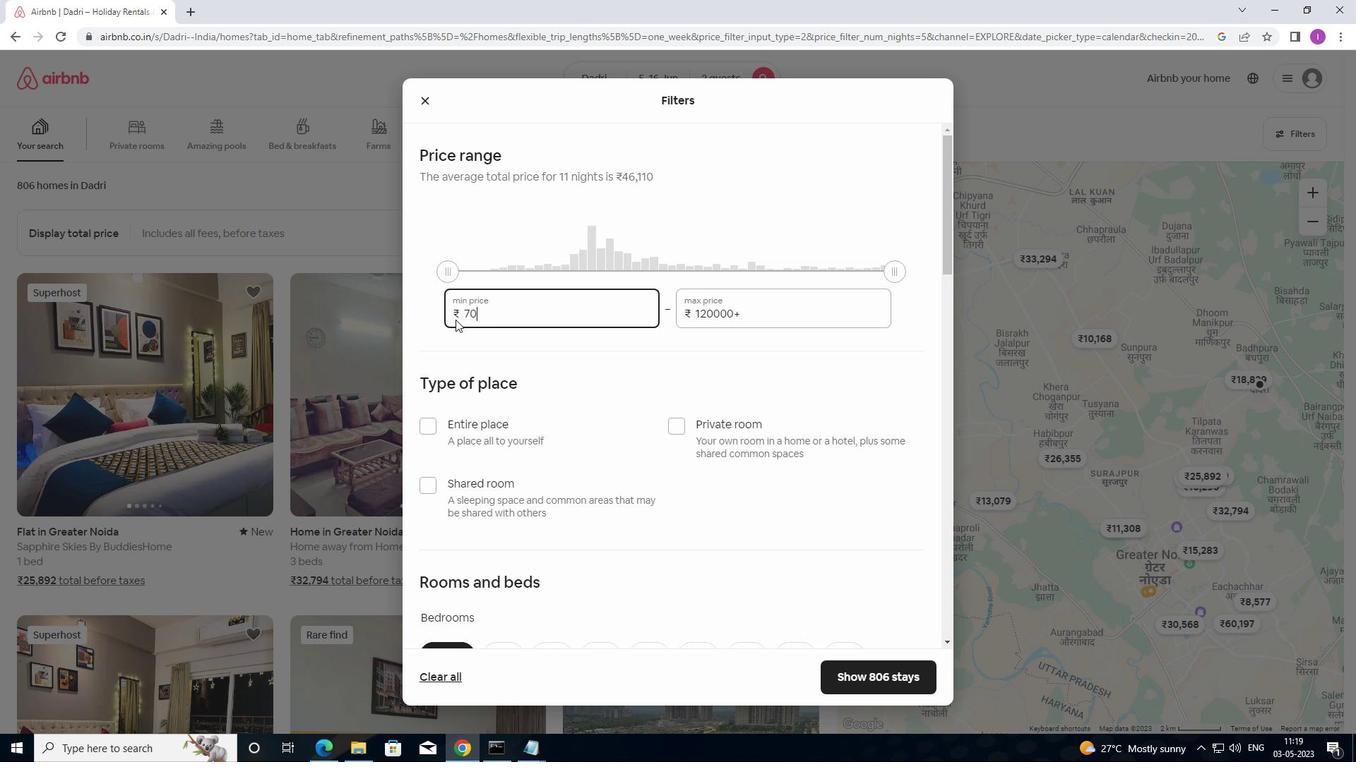 
Action: Mouse moved to (761, 310)
Screenshot: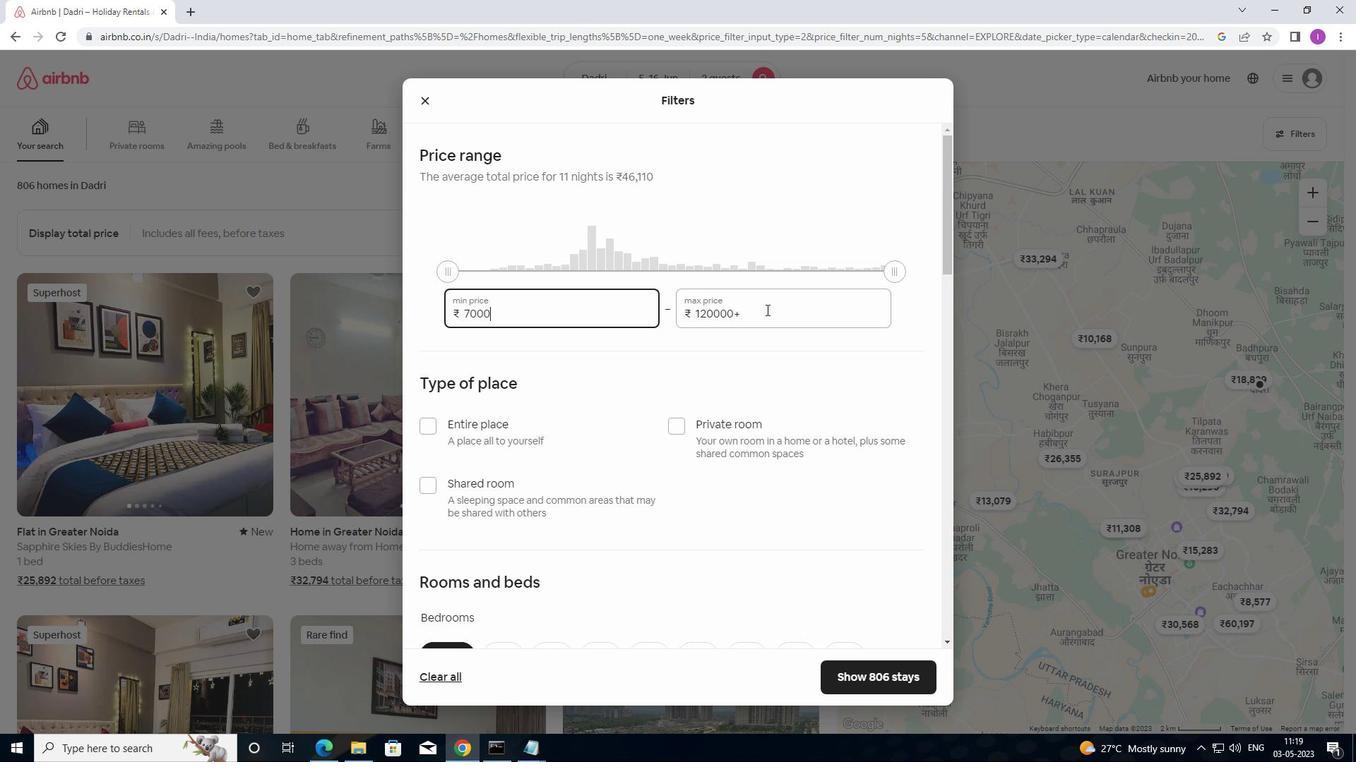 
Action: Mouse pressed left at (761, 310)
Screenshot: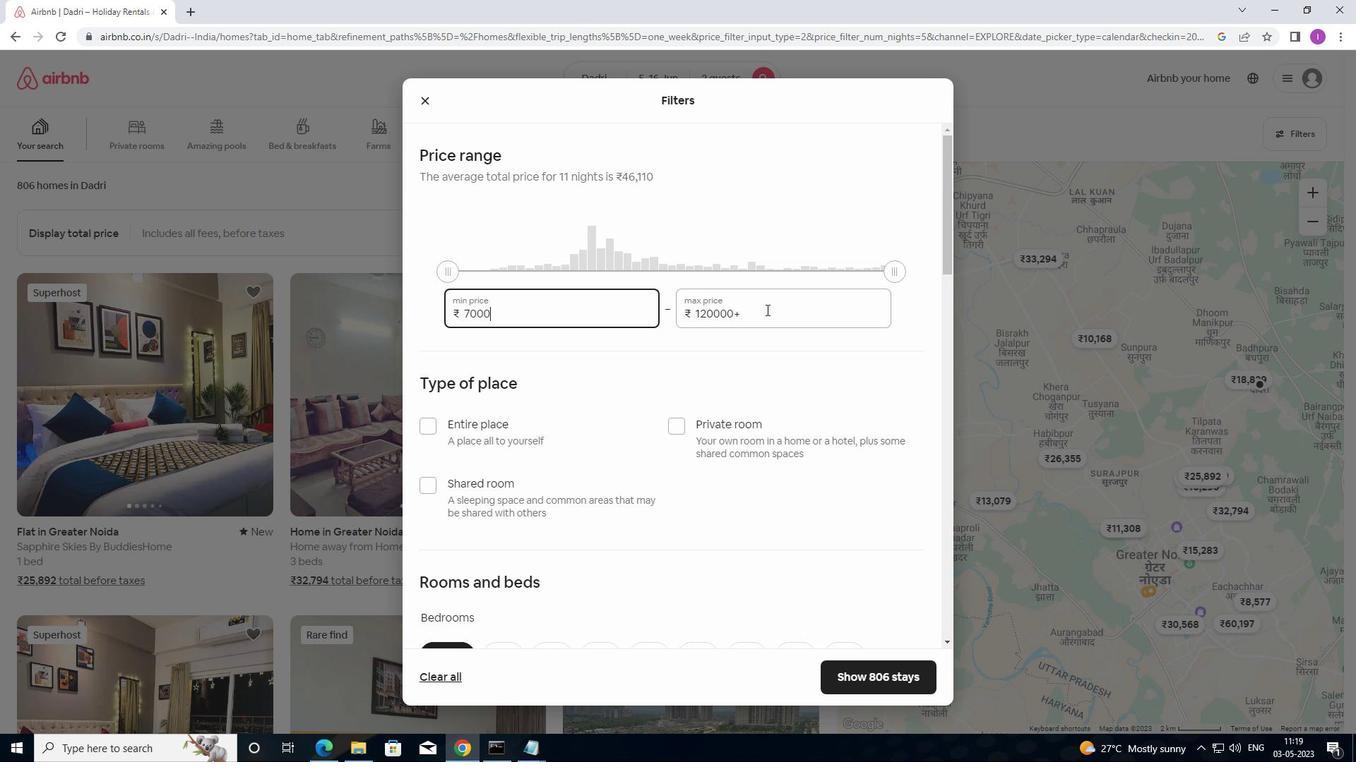 
Action: Mouse moved to (687, 317)
Screenshot: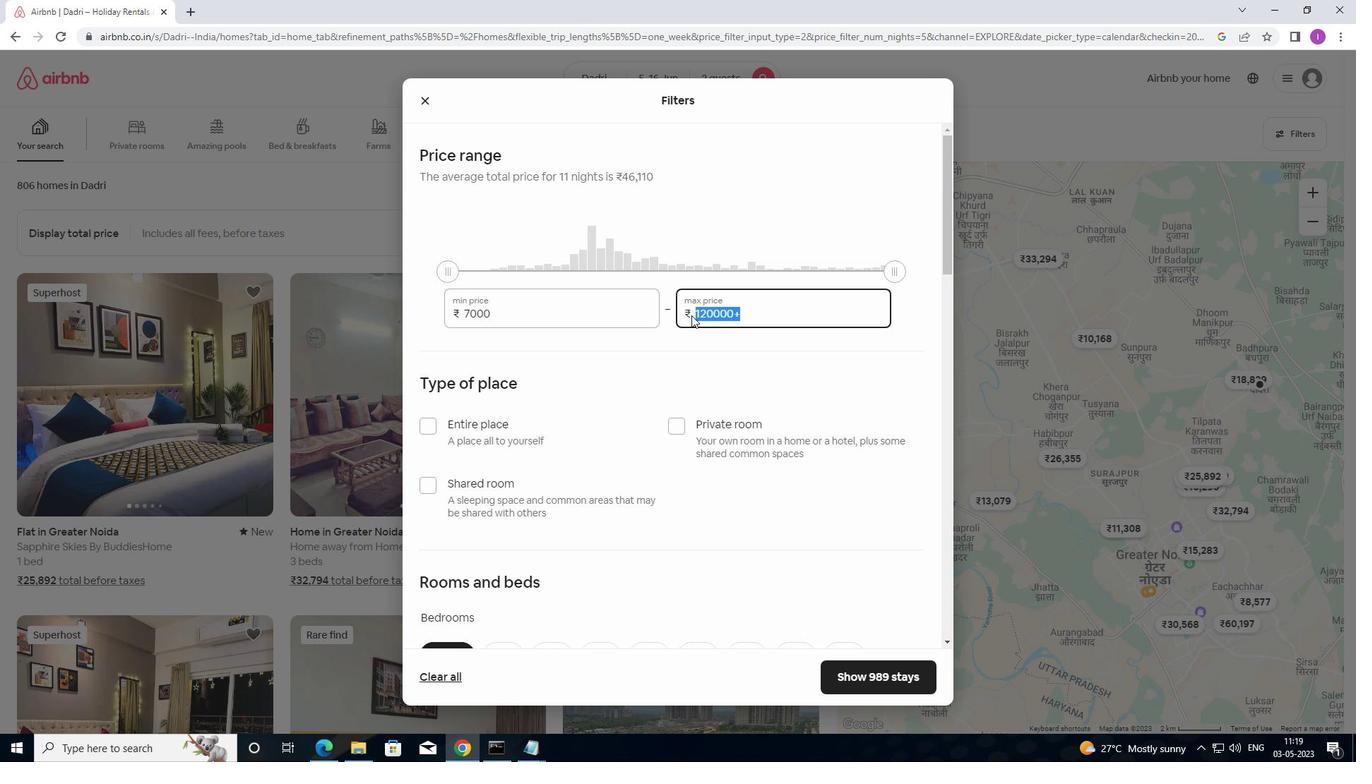 
Action: Key pressed 15000
Screenshot: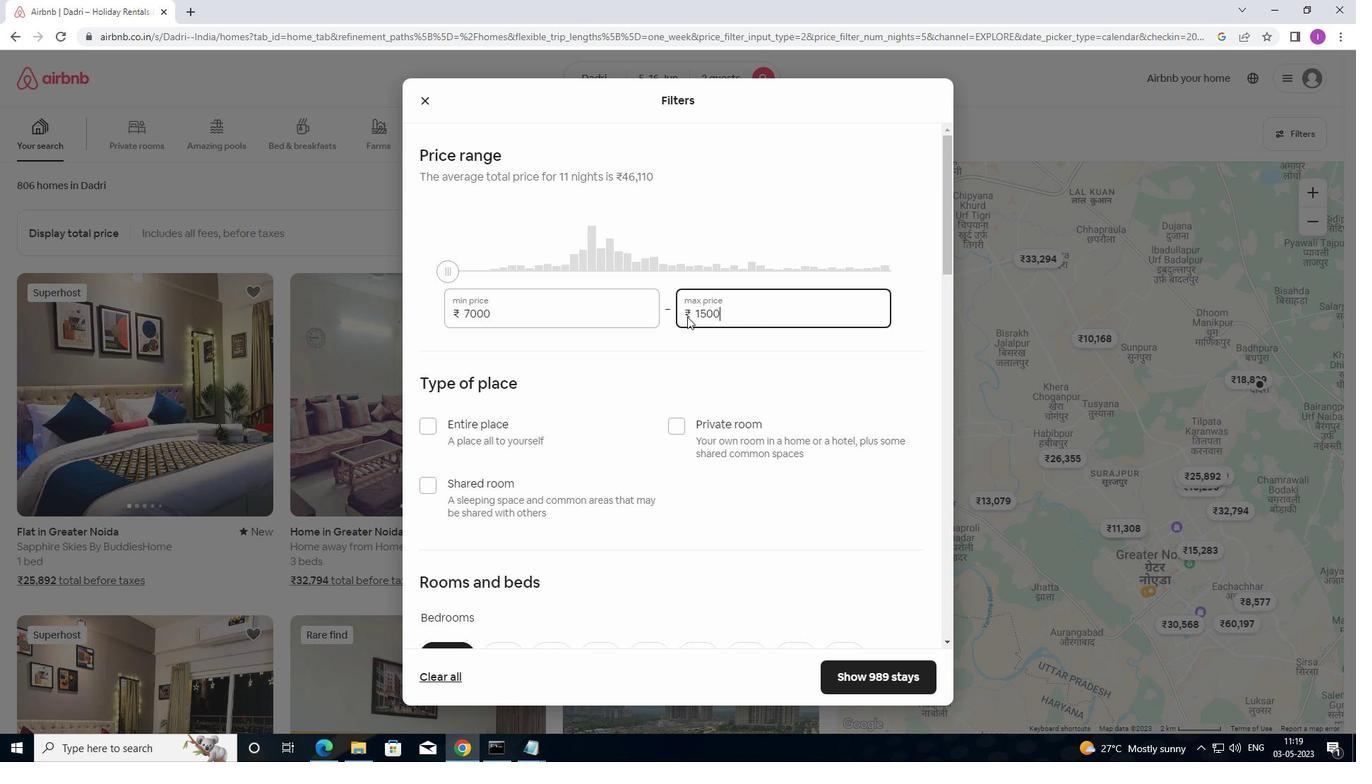 
Action: Mouse moved to (682, 370)
Screenshot: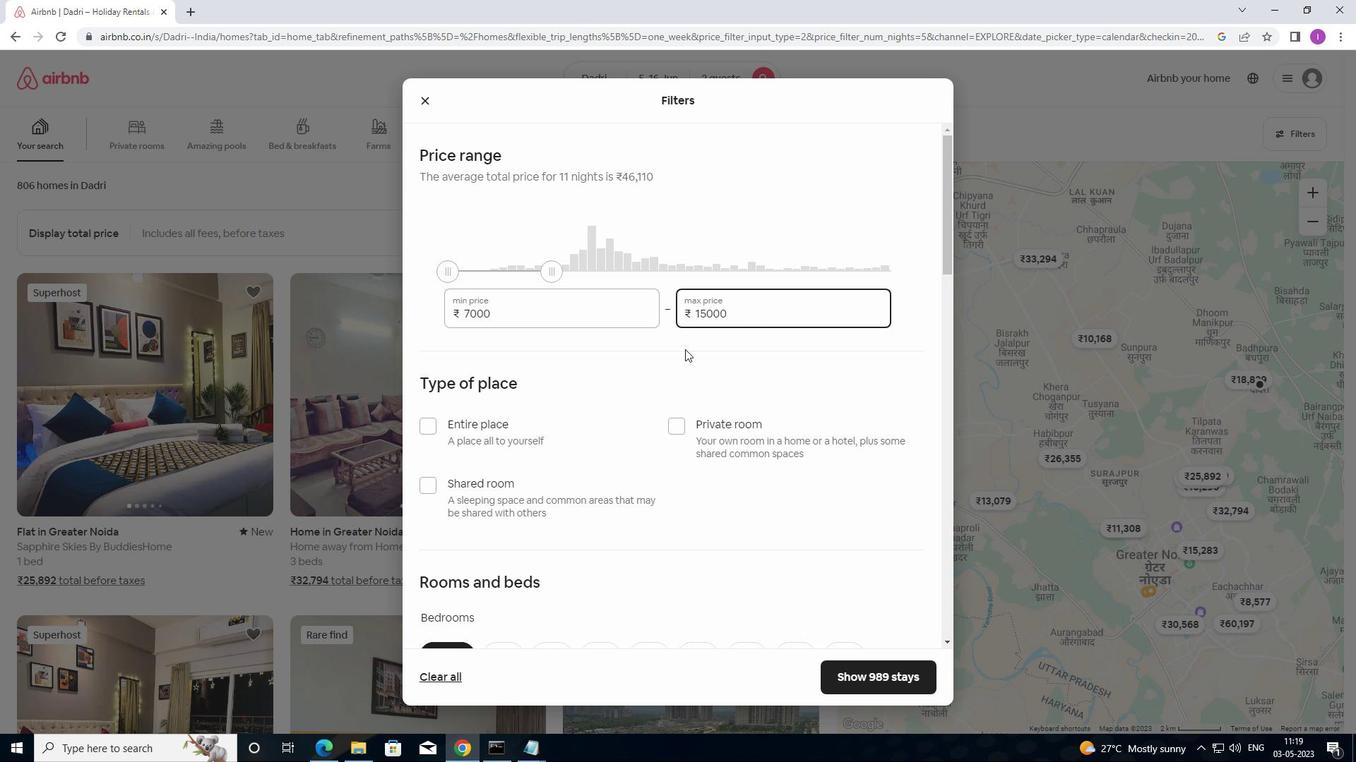 
Action: Mouse scrolled (682, 369) with delta (0, 0)
Screenshot: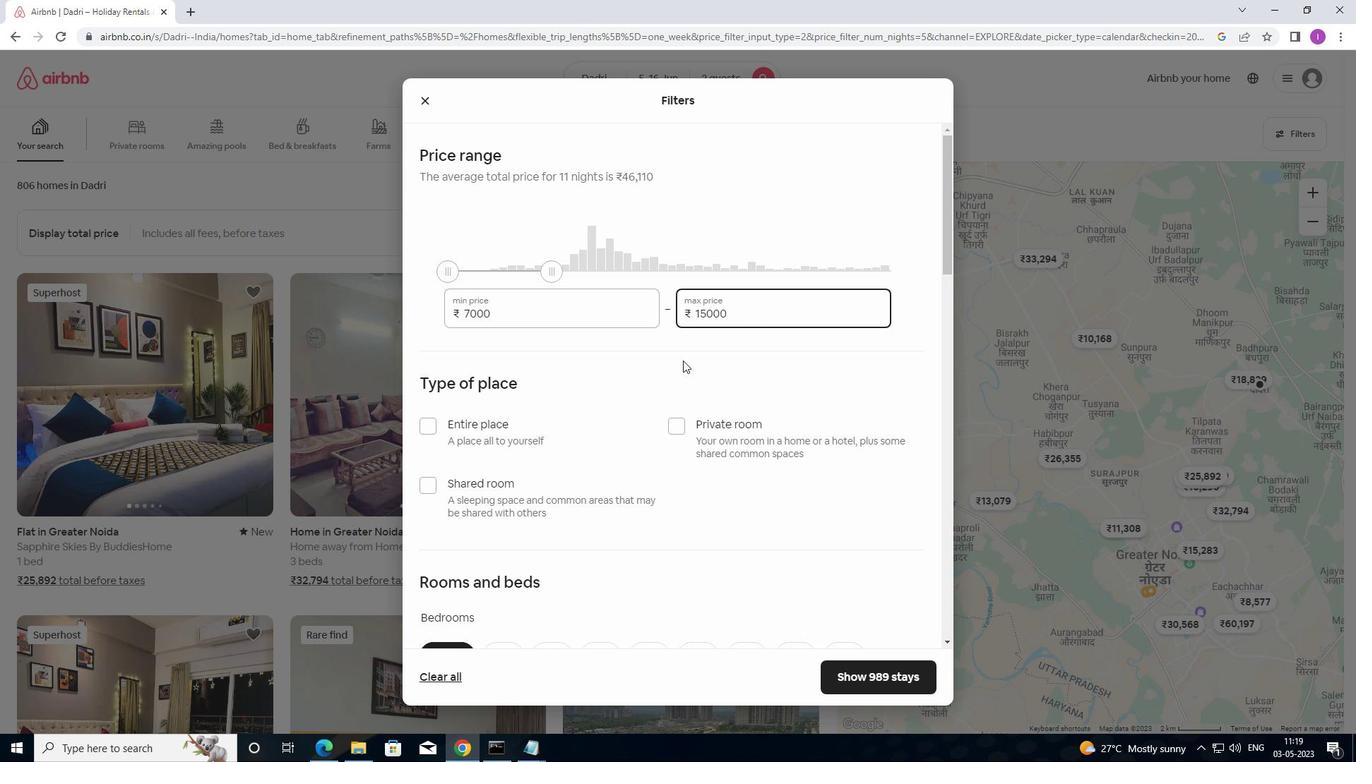 
Action: Mouse scrolled (682, 369) with delta (0, 0)
Screenshot: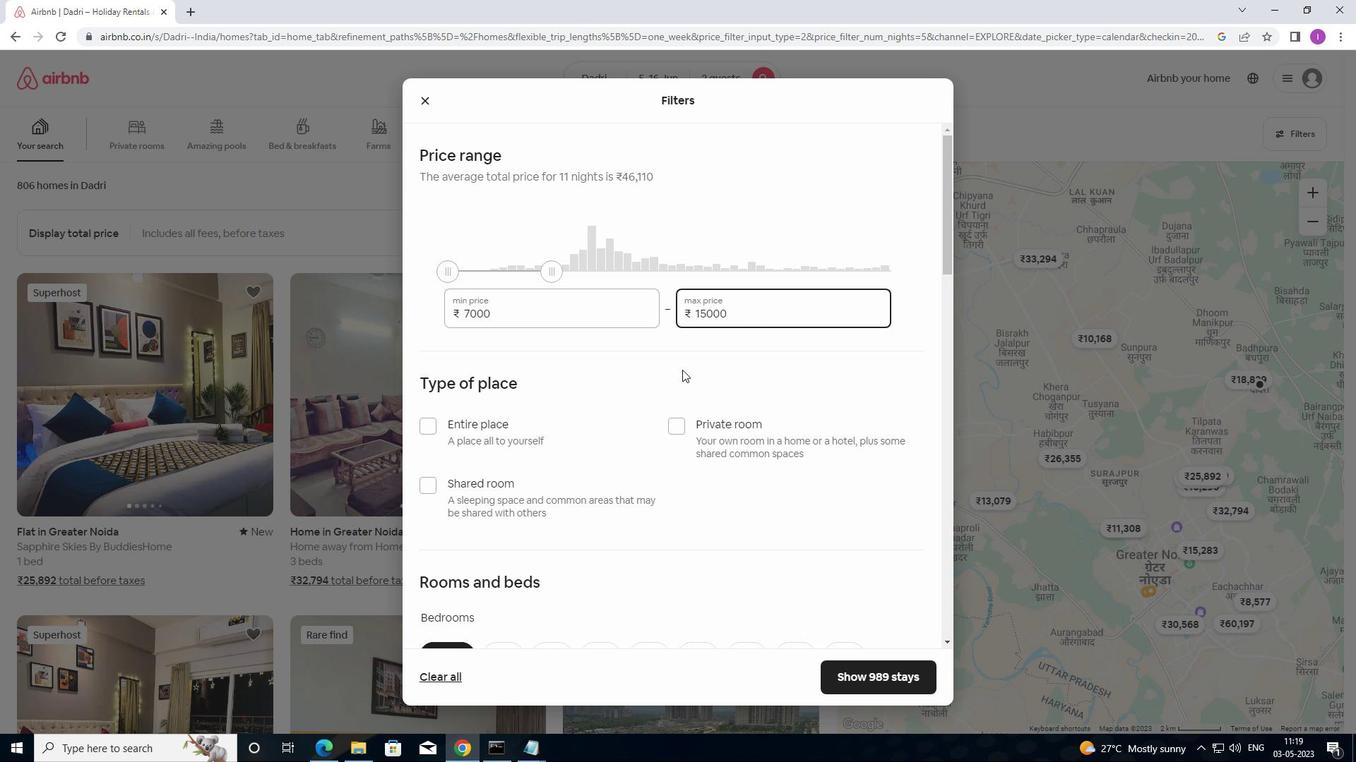 
Action: Mouse moved to (434, 284)
Screenshot: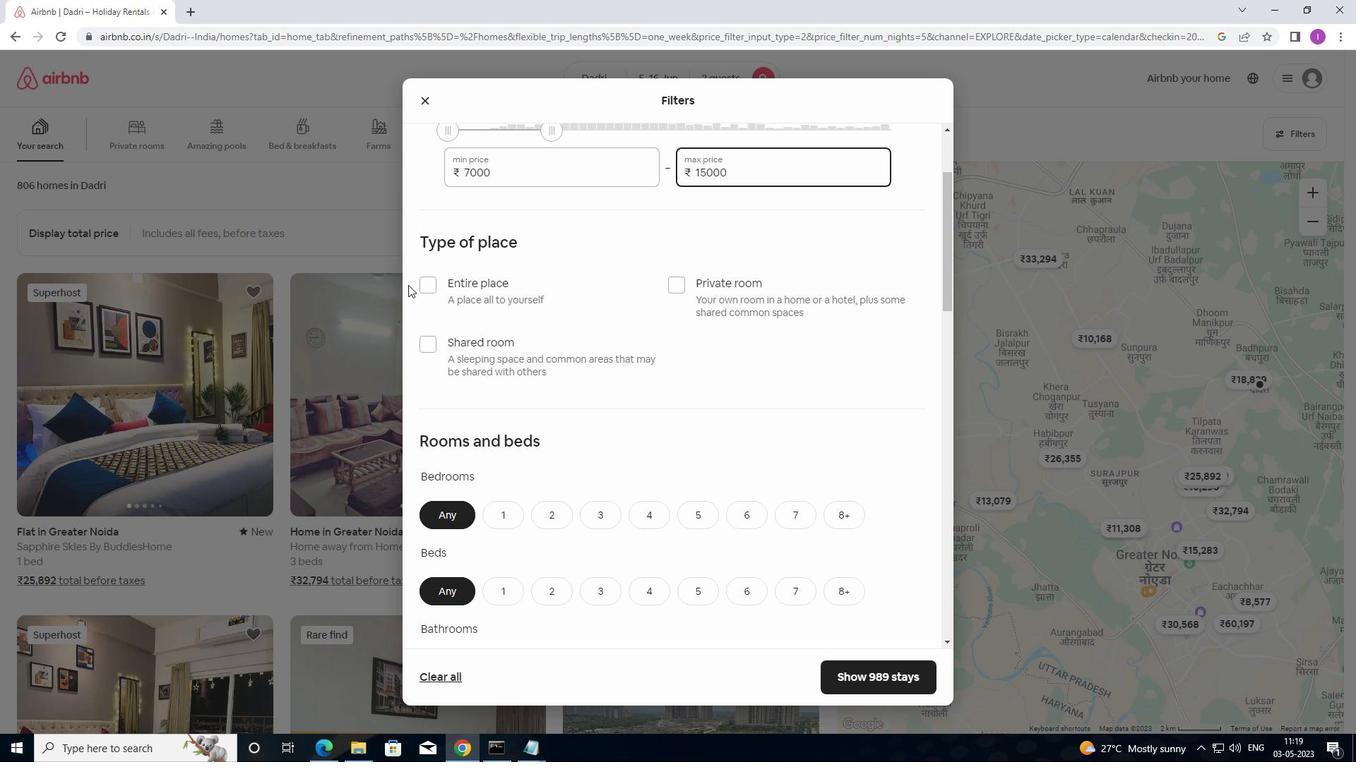 
Action: Mouse pressed left at (434, 284)
Screenshot: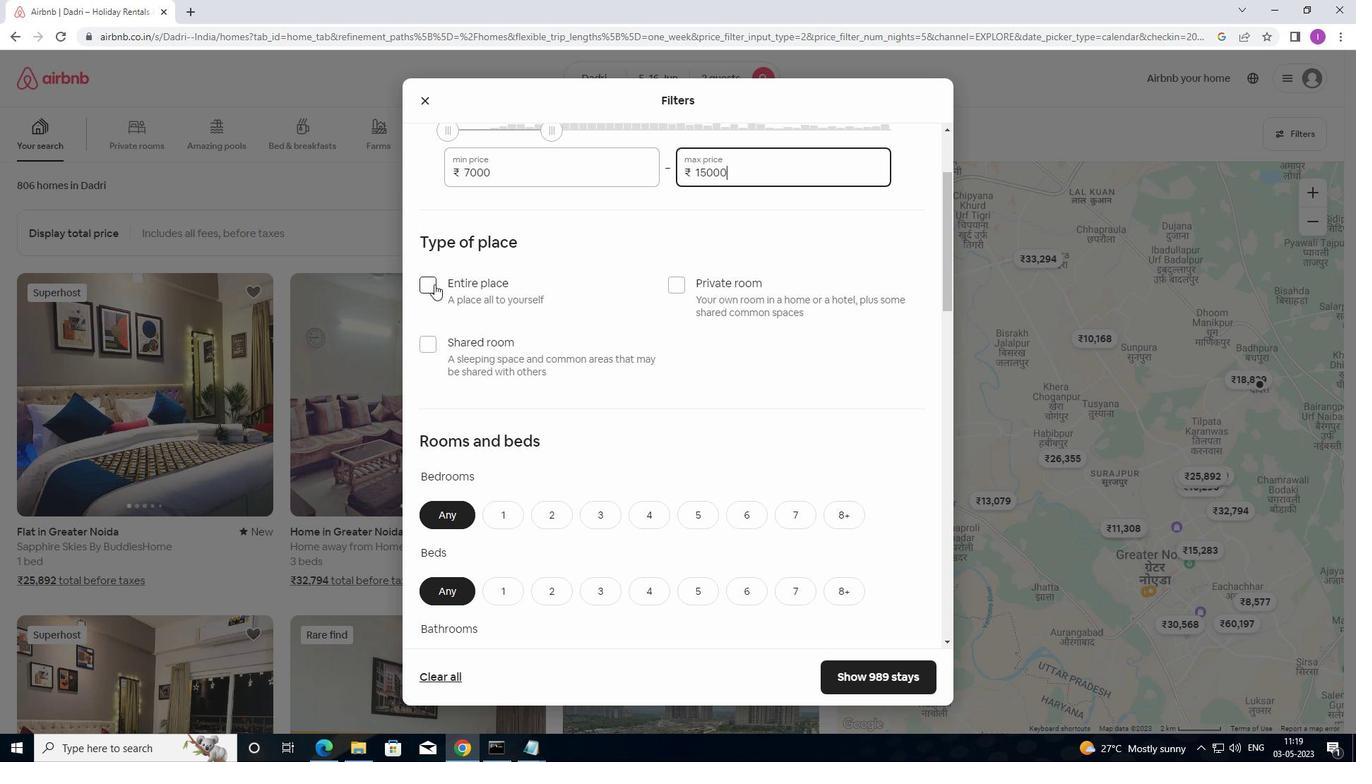 
Action: Mouse moved to (462, 351)
Screenshot: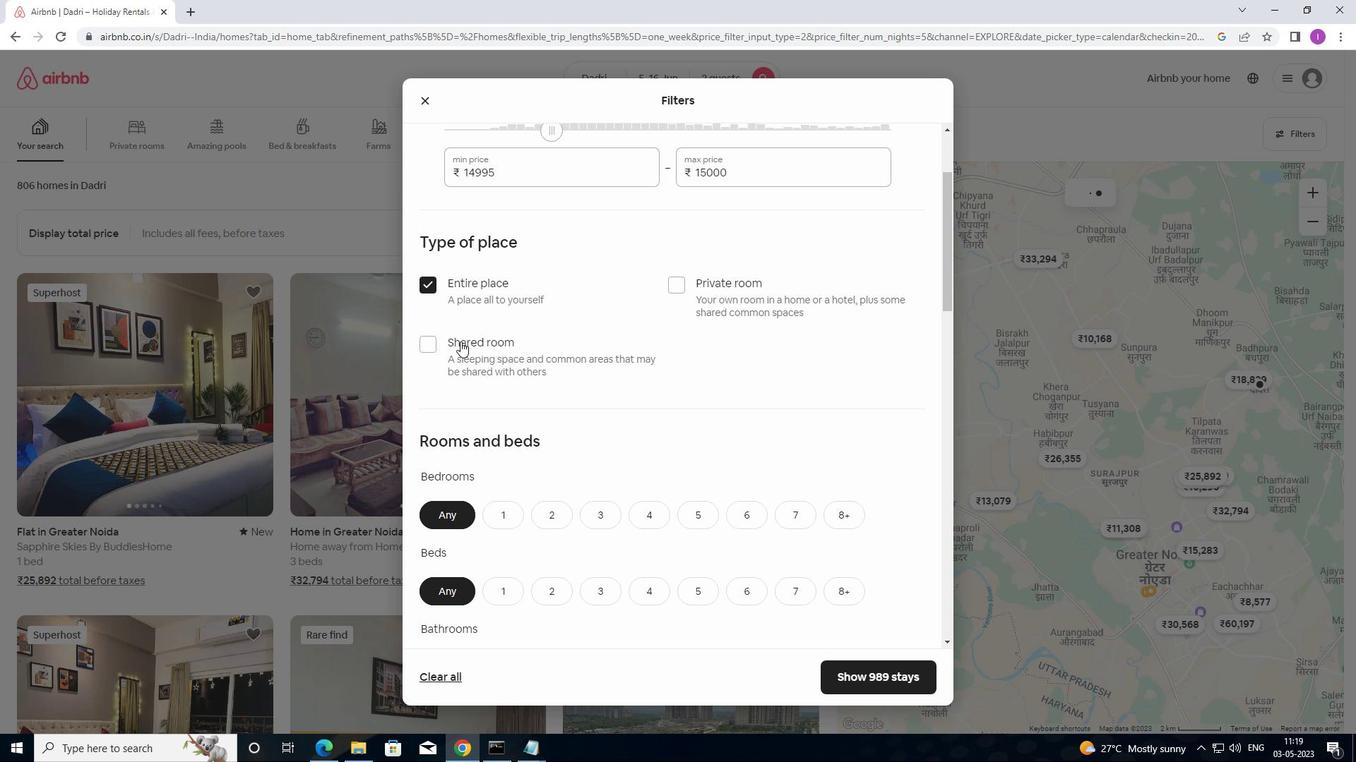 
Action: Mouse scrolled (462, 351) with delta (0, 0)
Screenshot: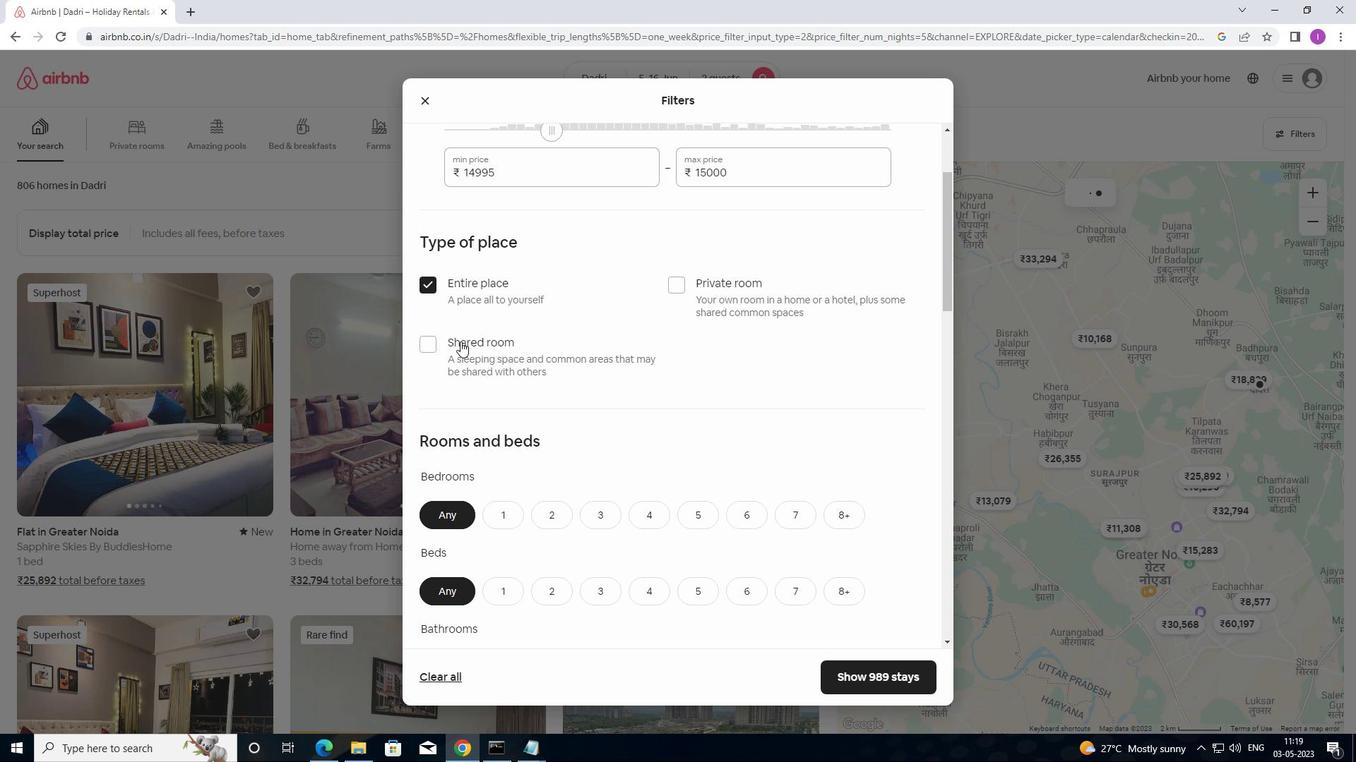 
Action: Mouse moved to (462, 355)
Screenshot: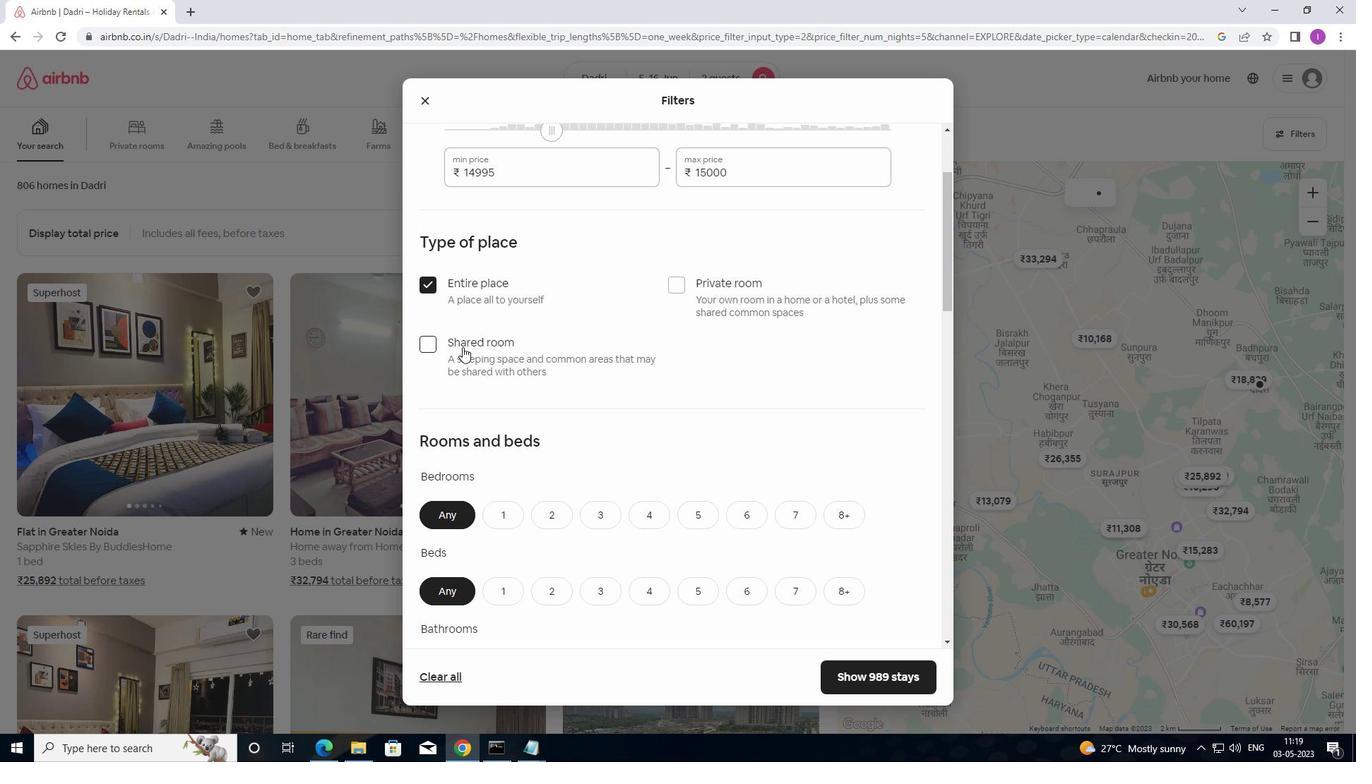 
Action: Mouse scrolled (462, 354) with delta (0, 0)
Screenshot: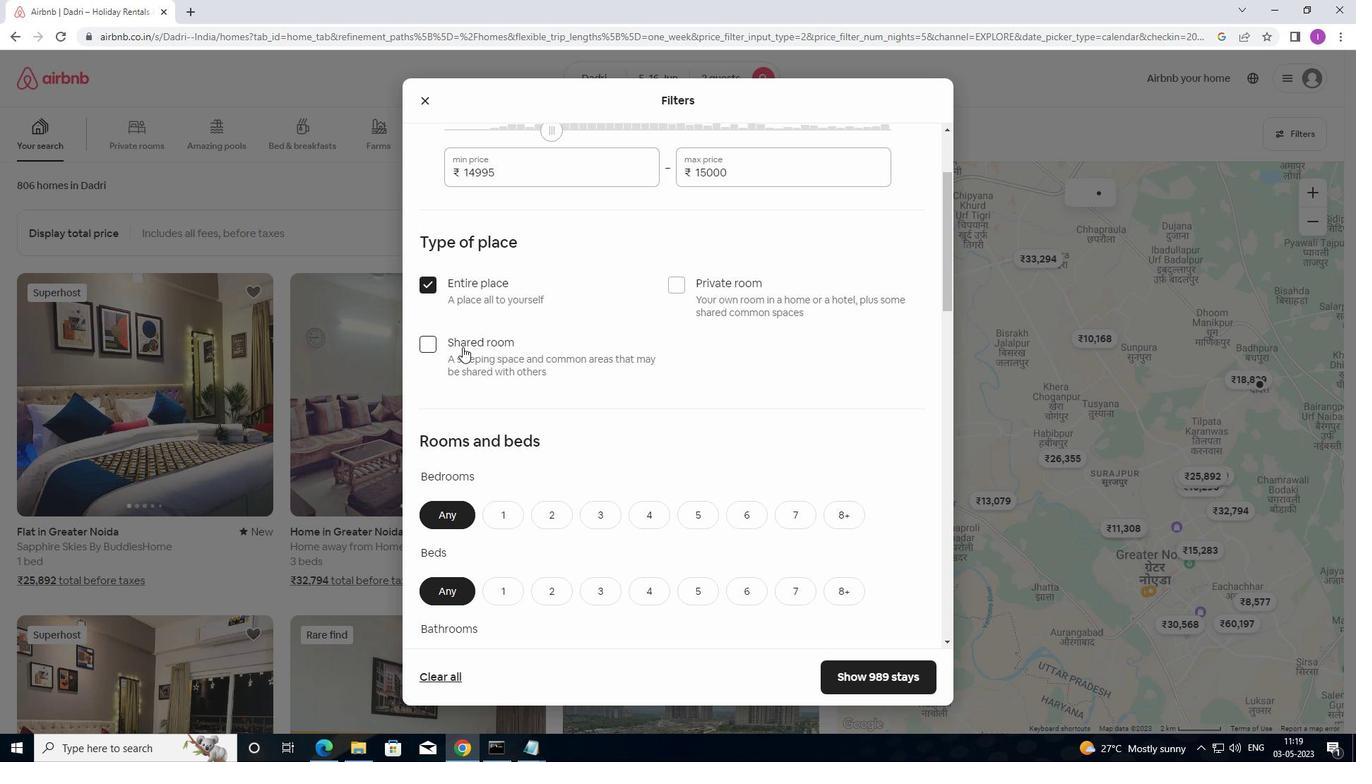 
Action: Mouse moved to (463, 356)
Screenshot: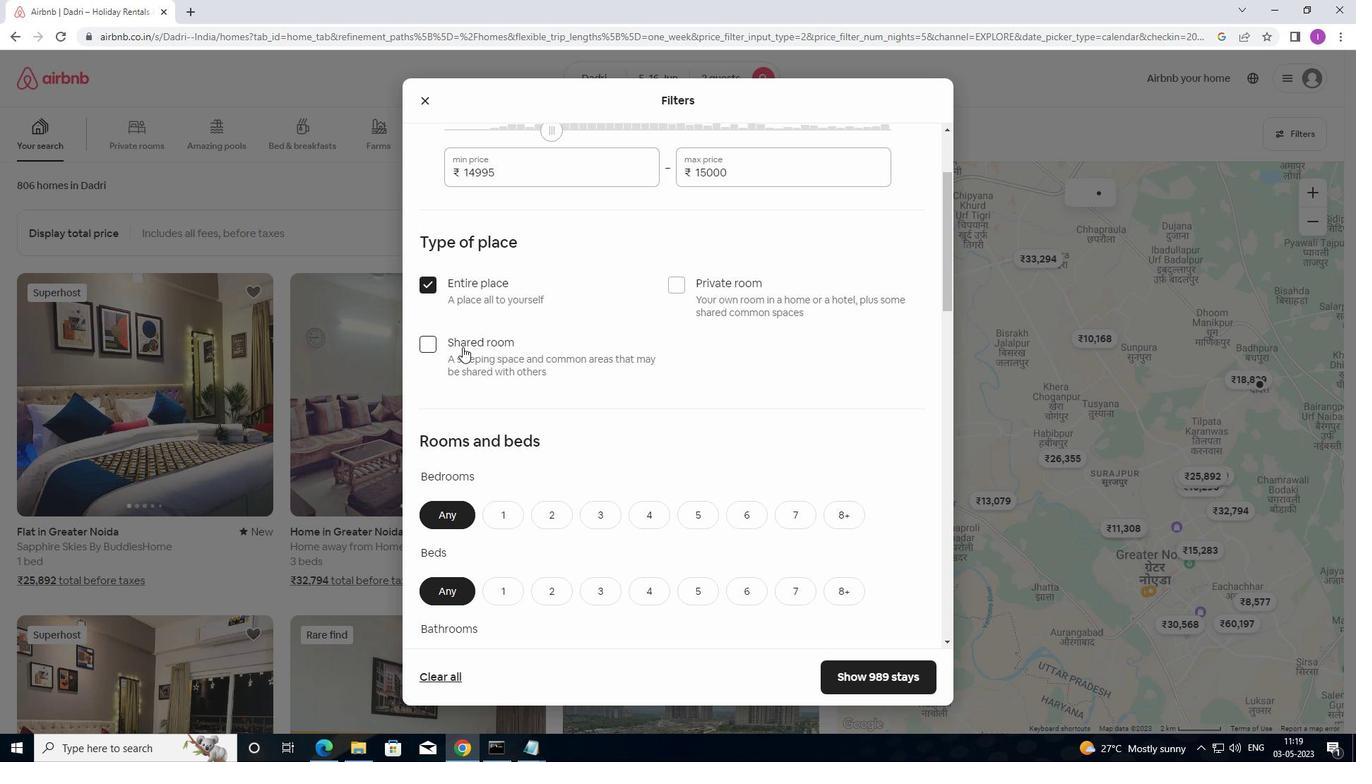 
Action: Mouse scrolled (463, 355) with delta (0, 0)
Screenshot: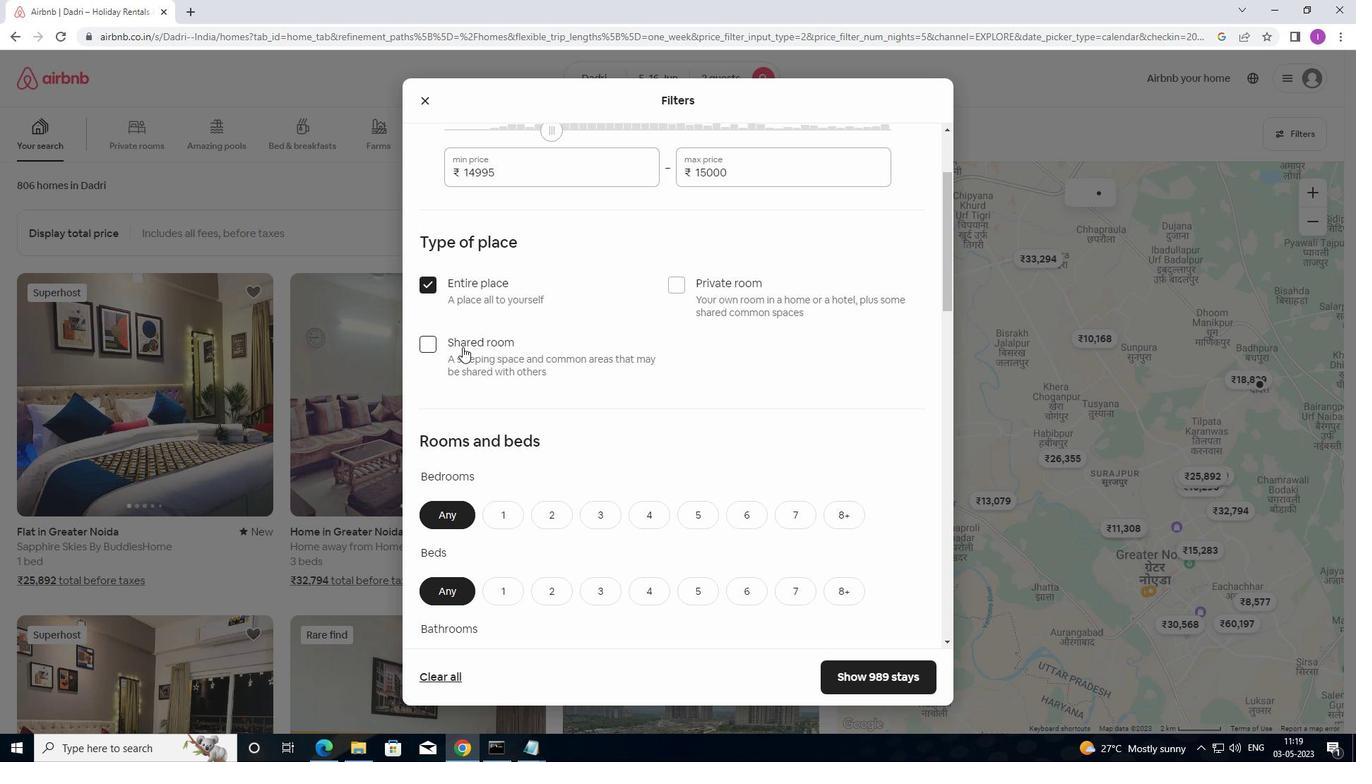
Action: Mouse moved to (513, 309)
Screenshot: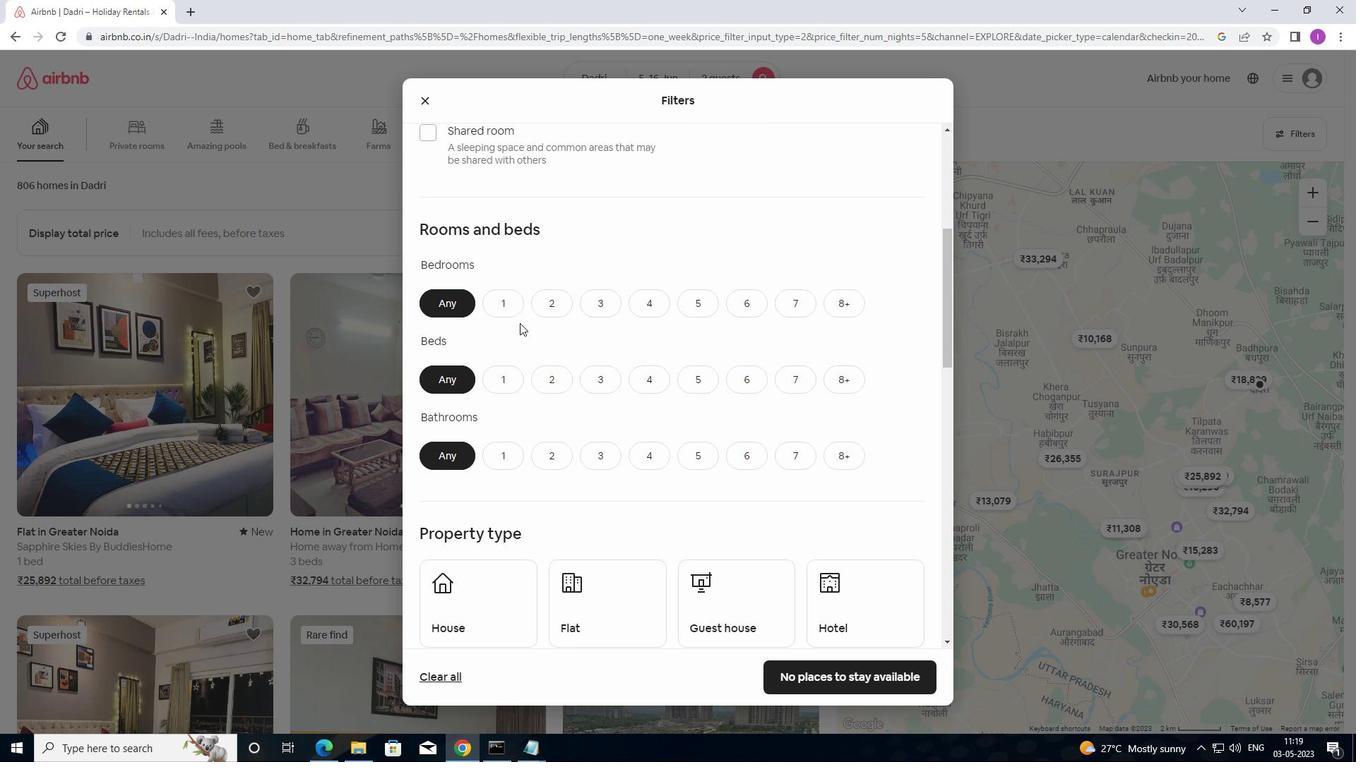 
Action: Mouse pressed left at (513, 309)
Screenshot: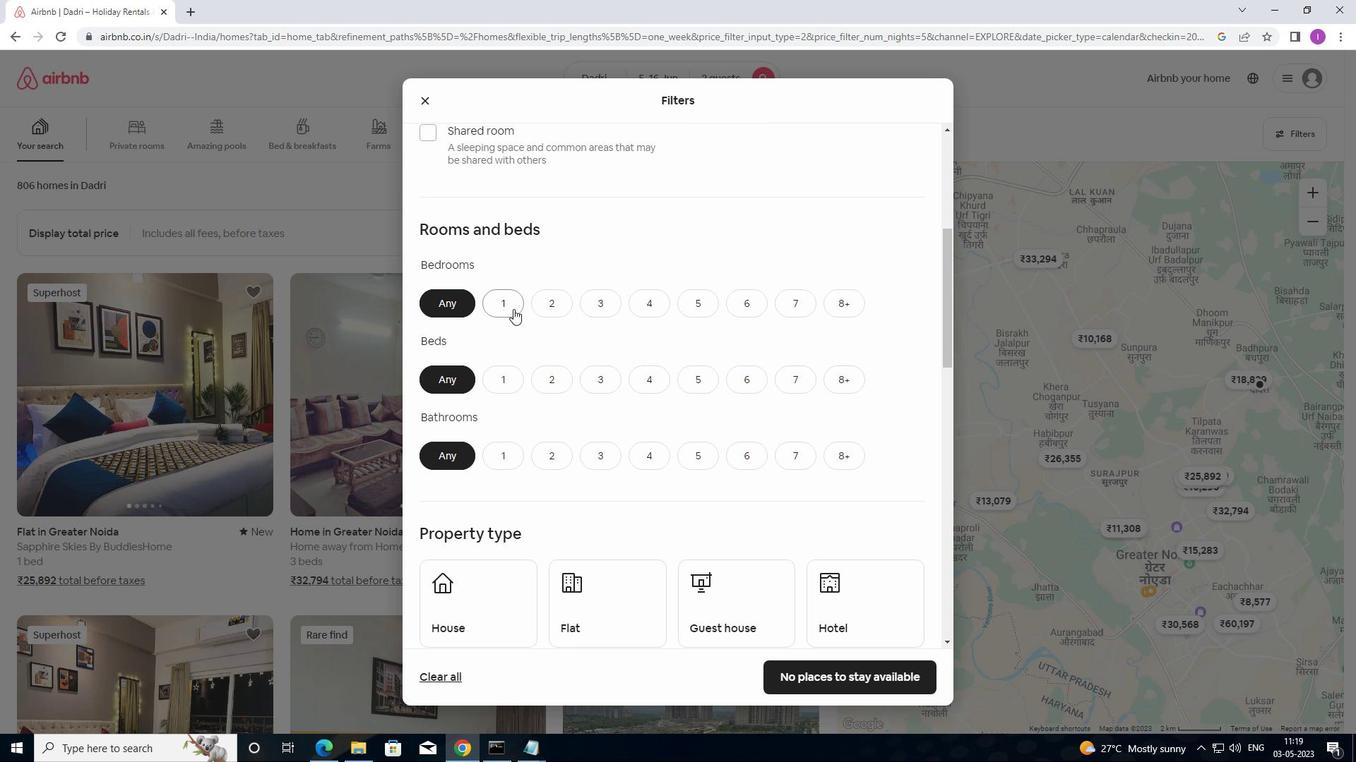
Action: Mouse moved to (515, 375)
Screenshot: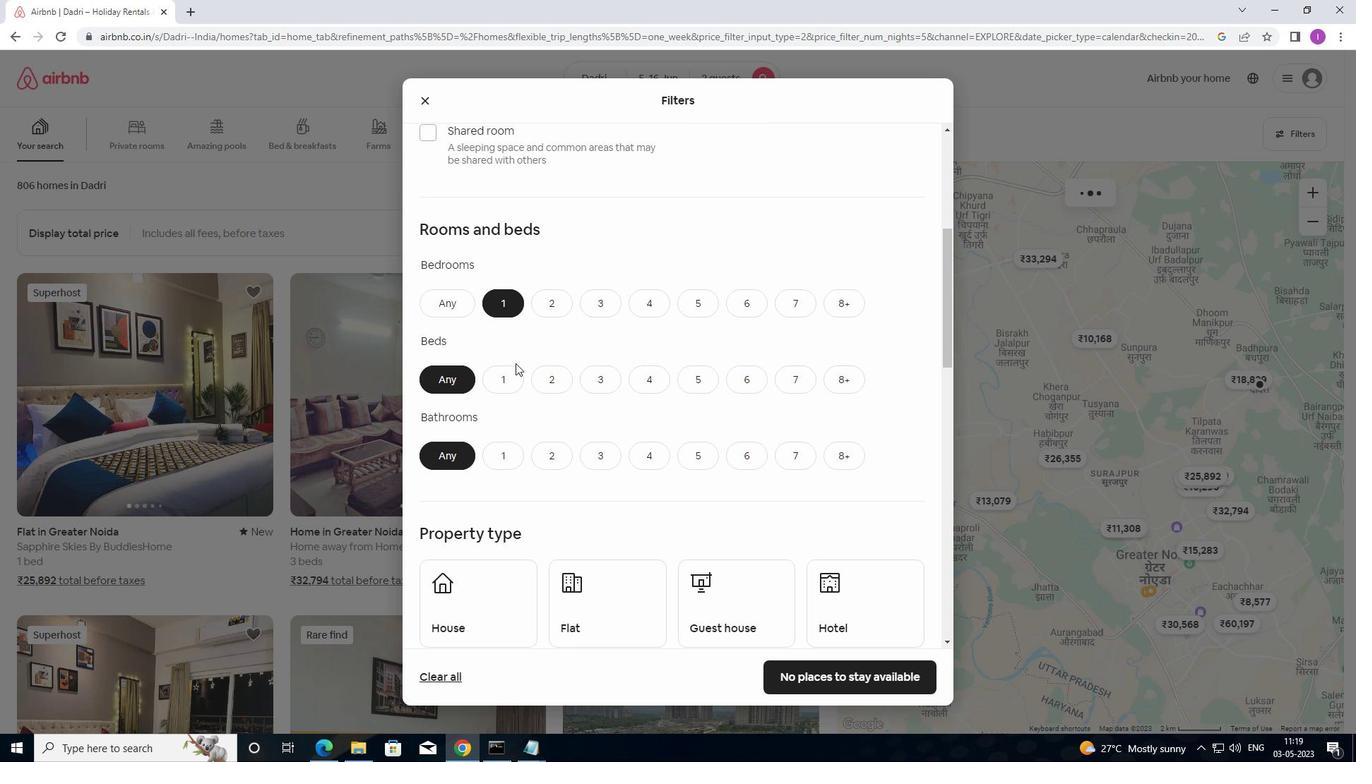 
Action: Mouse pressed left at (515, 375)
Screenshot: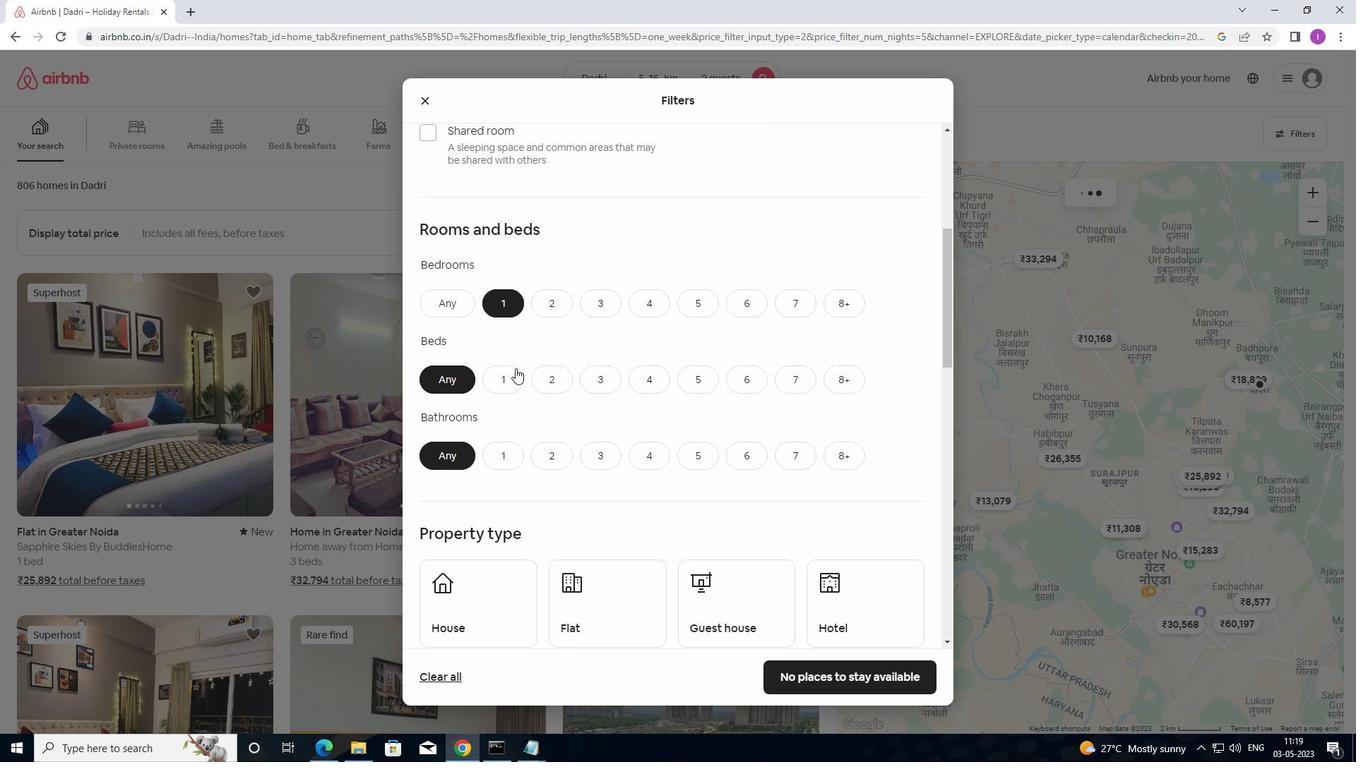 
Action: Mouse moved to (500, 452)
Screenshot: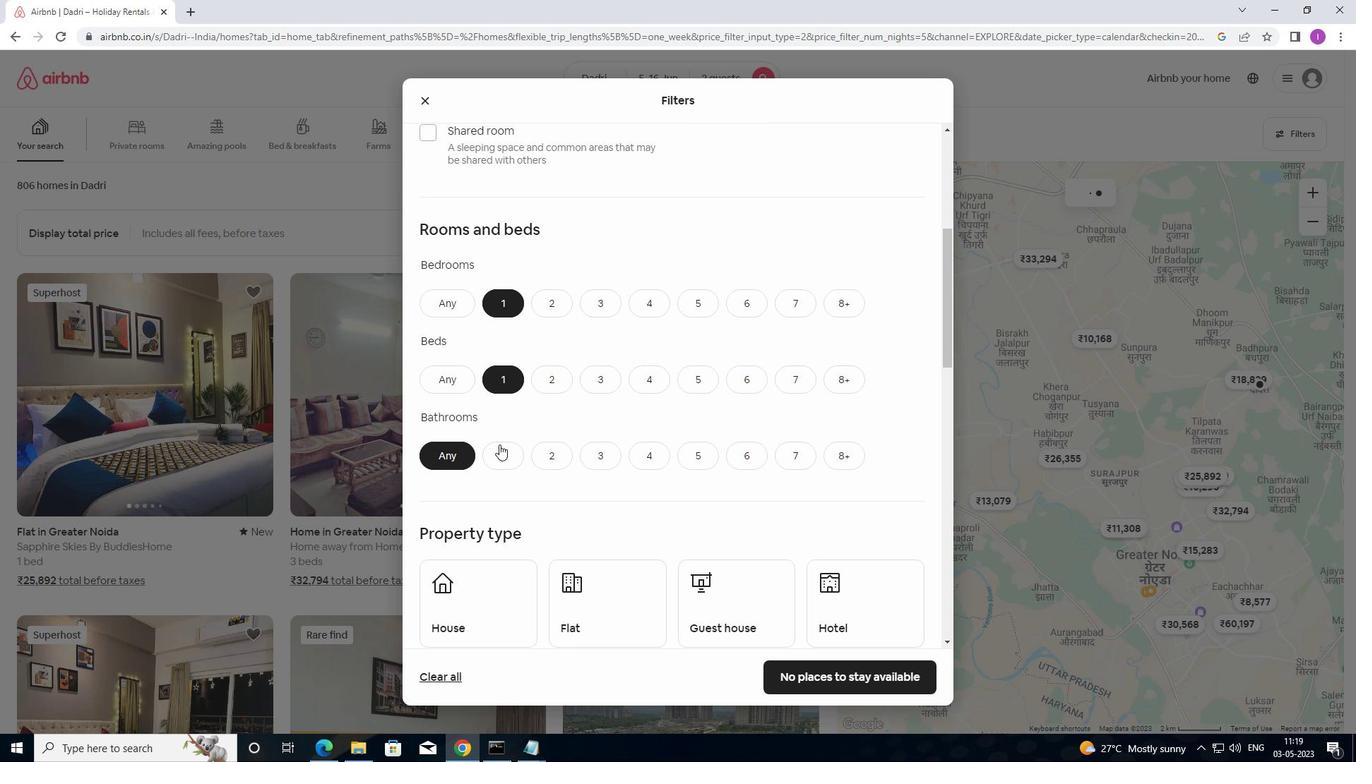 
Action: Mouse pressed left at (500, 452)
Screenshot: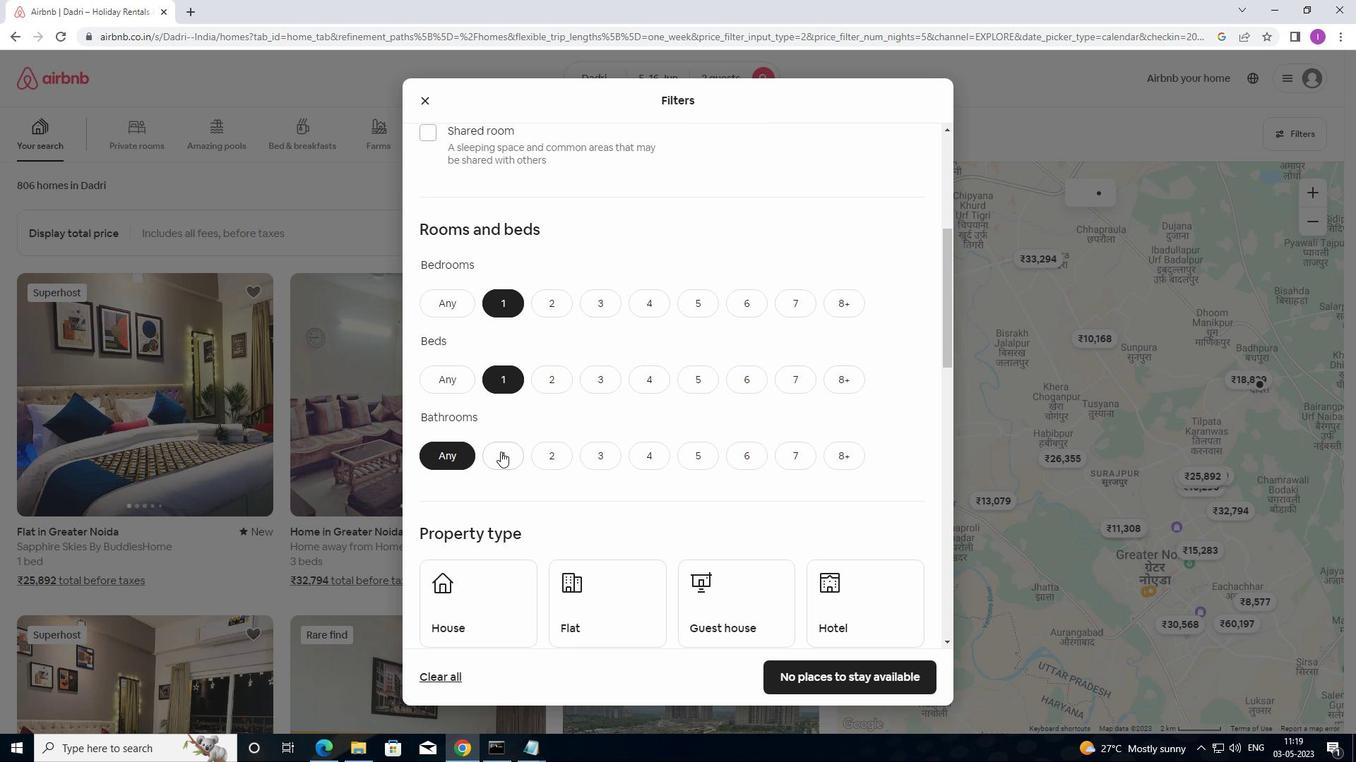 
Action: Mouse moved to (509, 431)
Screenshot: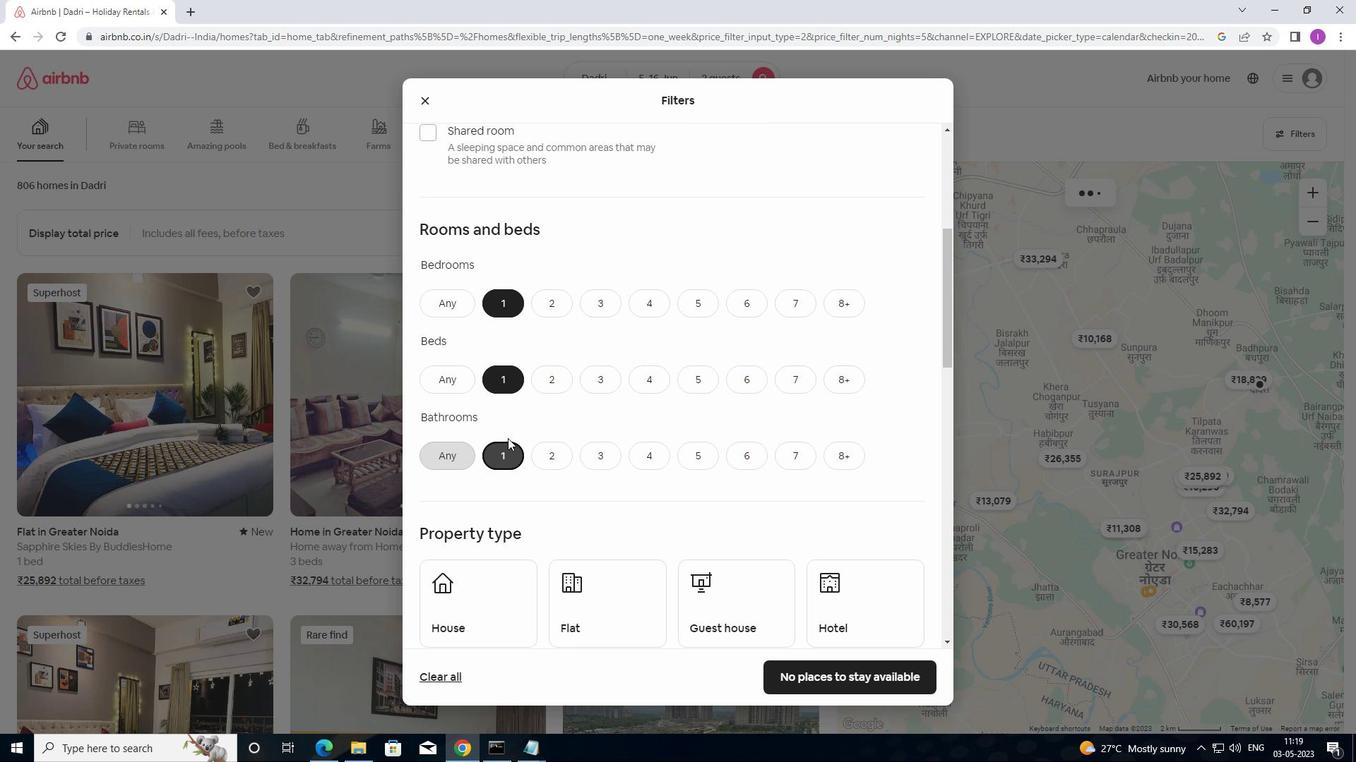 
Action: Mouse scrolled (509, 430) with delta (0, 0)
Screenshot: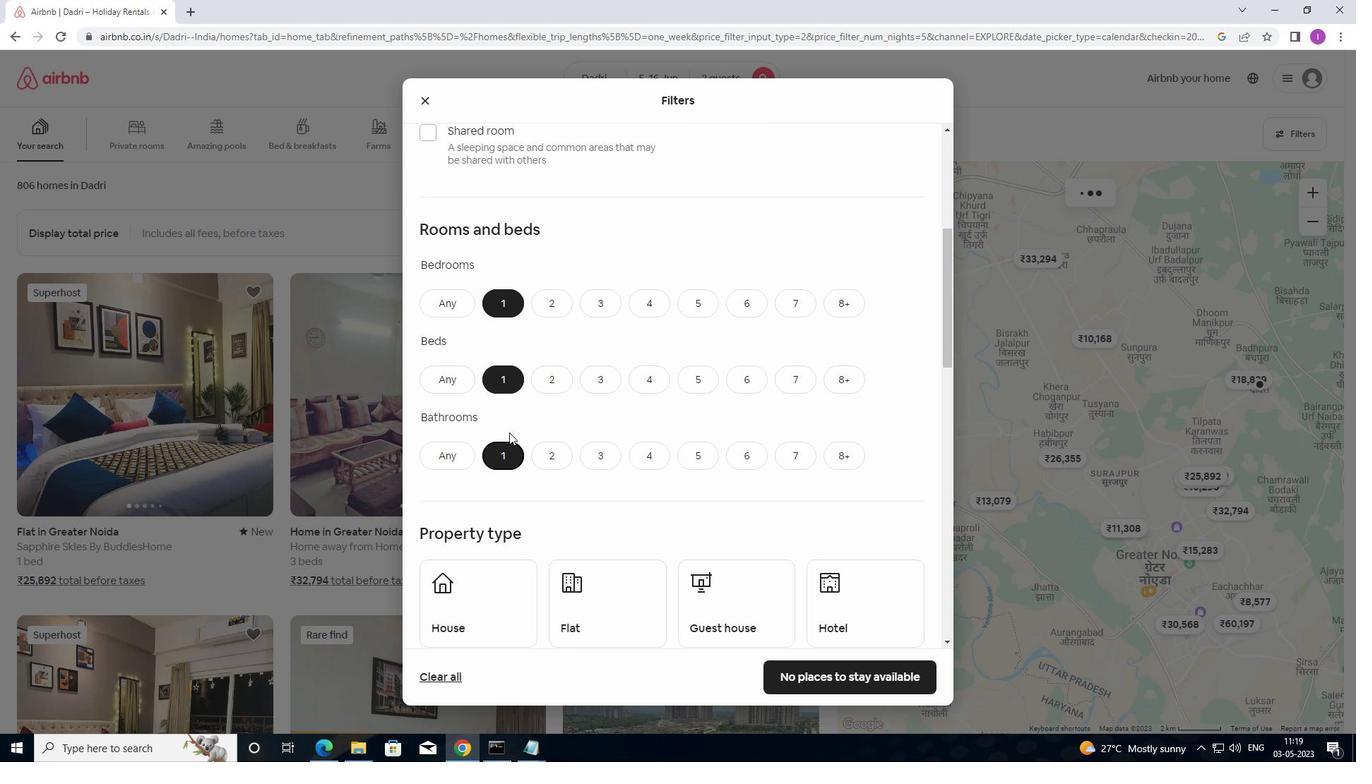 
Action: Mouse scrolled (509, 430) with delta (0, 0)
Screenshot: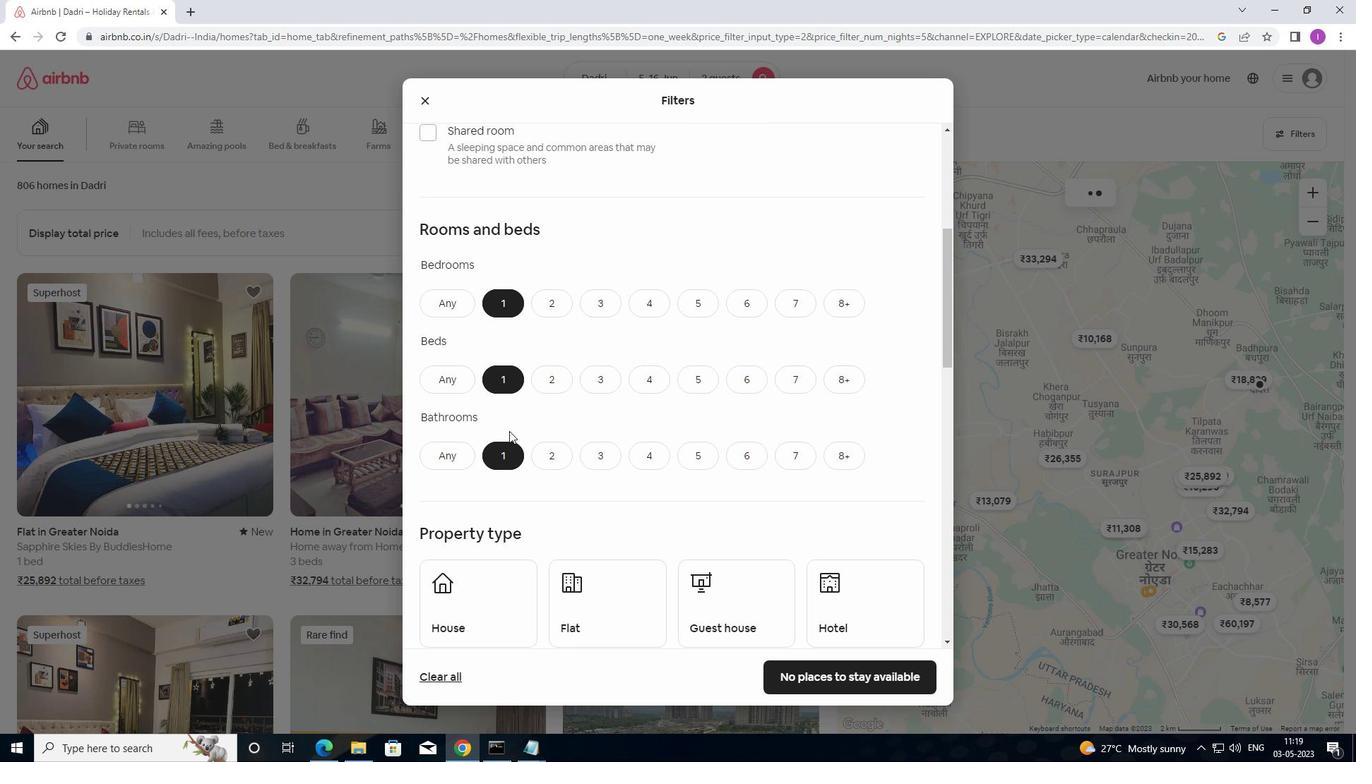 
Action: Mouse moved to (510, 431)
Screenshot: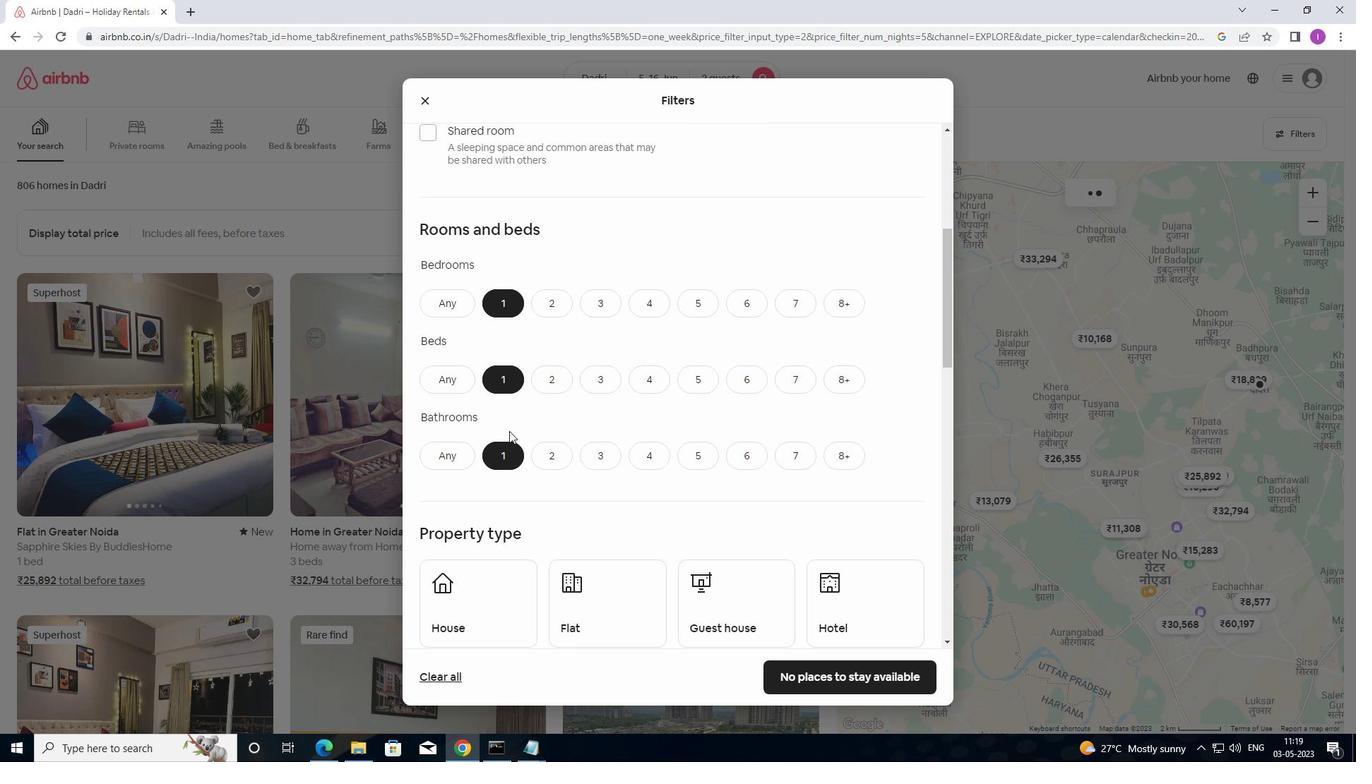 
Action: Mouse scrolled (510, 430) with delta (0, 0)
Screenshot: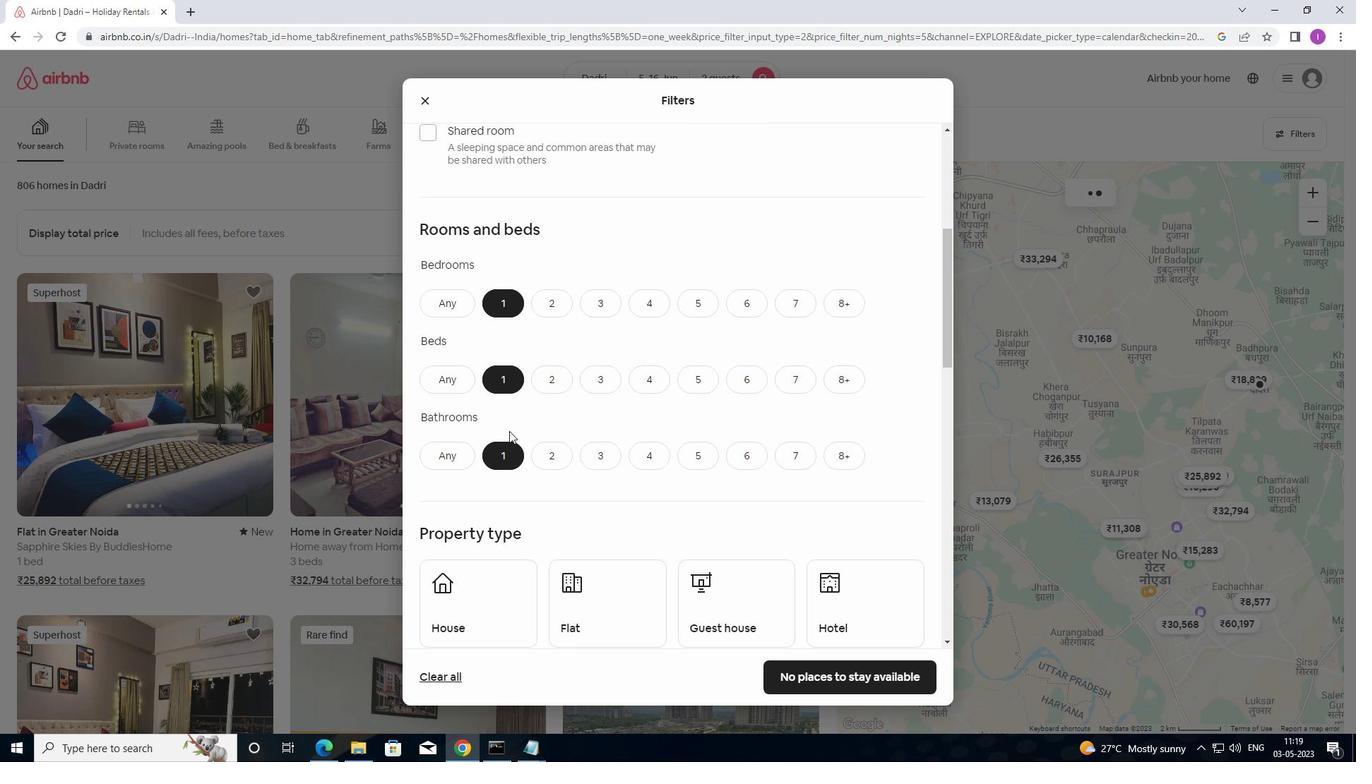 
Action: Mouse moved to (480, 429)
Screenshot: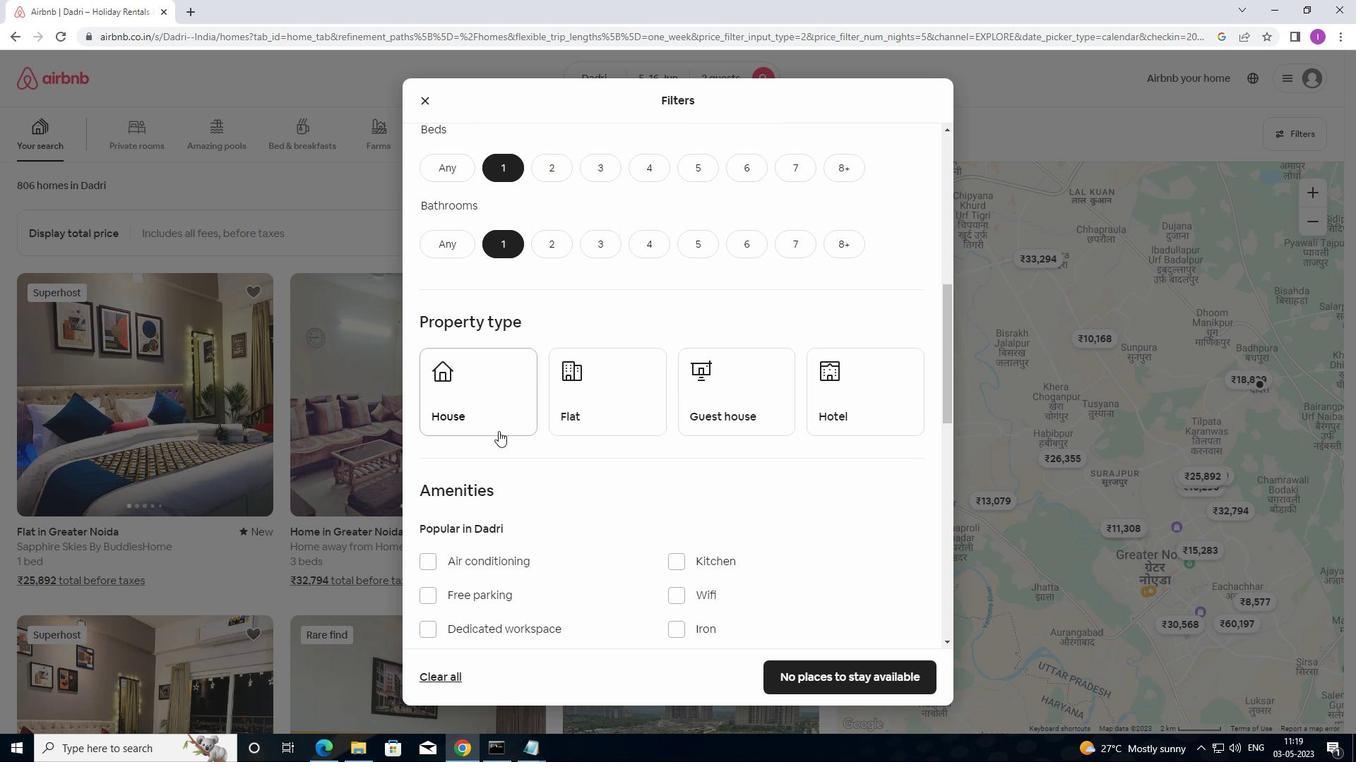 
Action: Mouse pressed left at (480, 429)
Screenshot: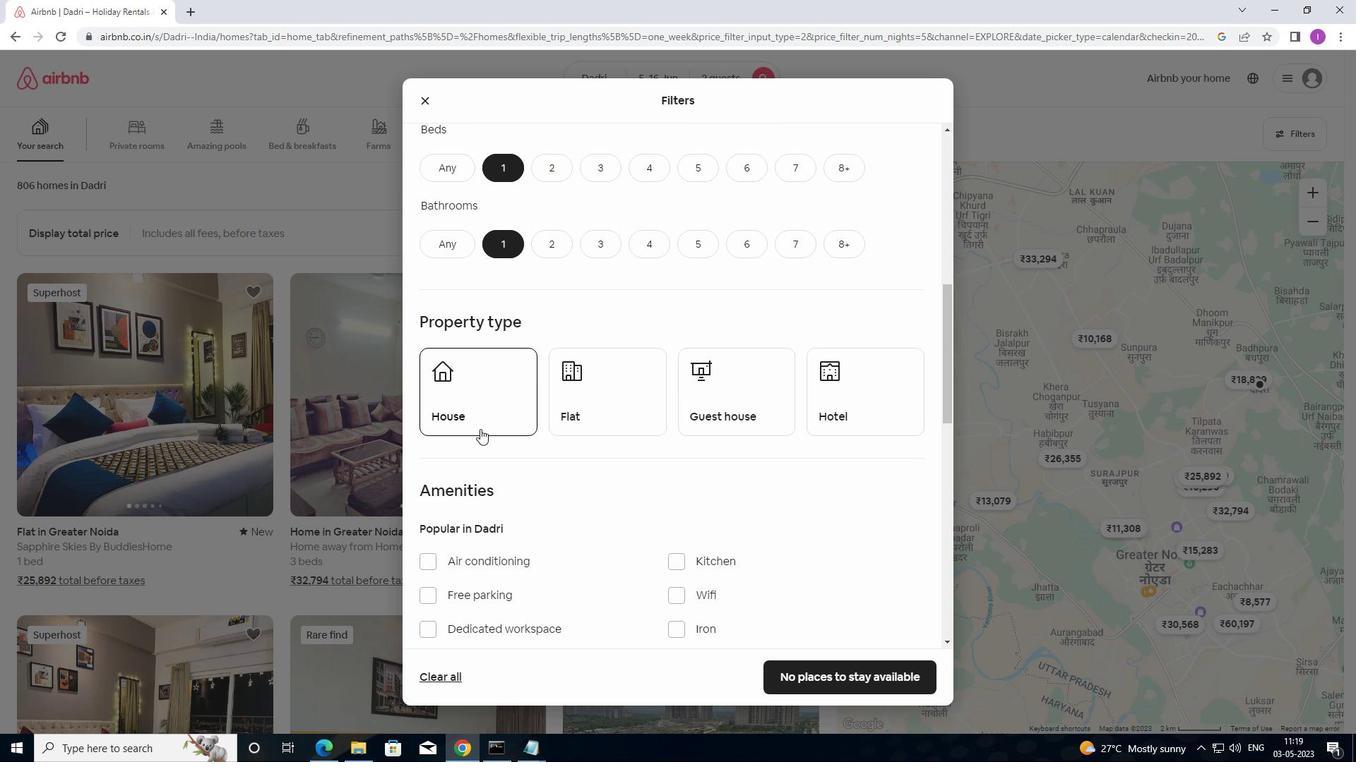 
Action: Mouse moved to (604, 418)
Screenshot: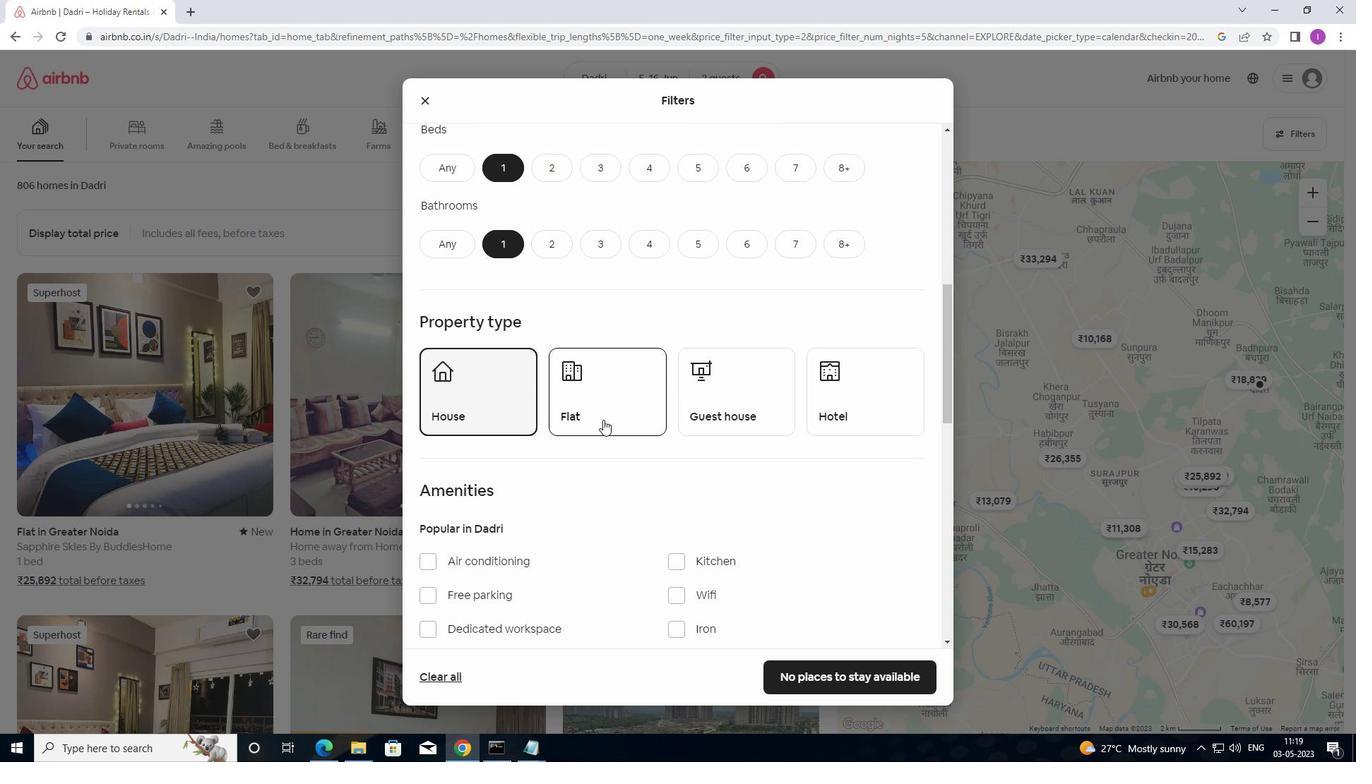 
Action: Mouse pressed left at (604, 418)
Screenshot: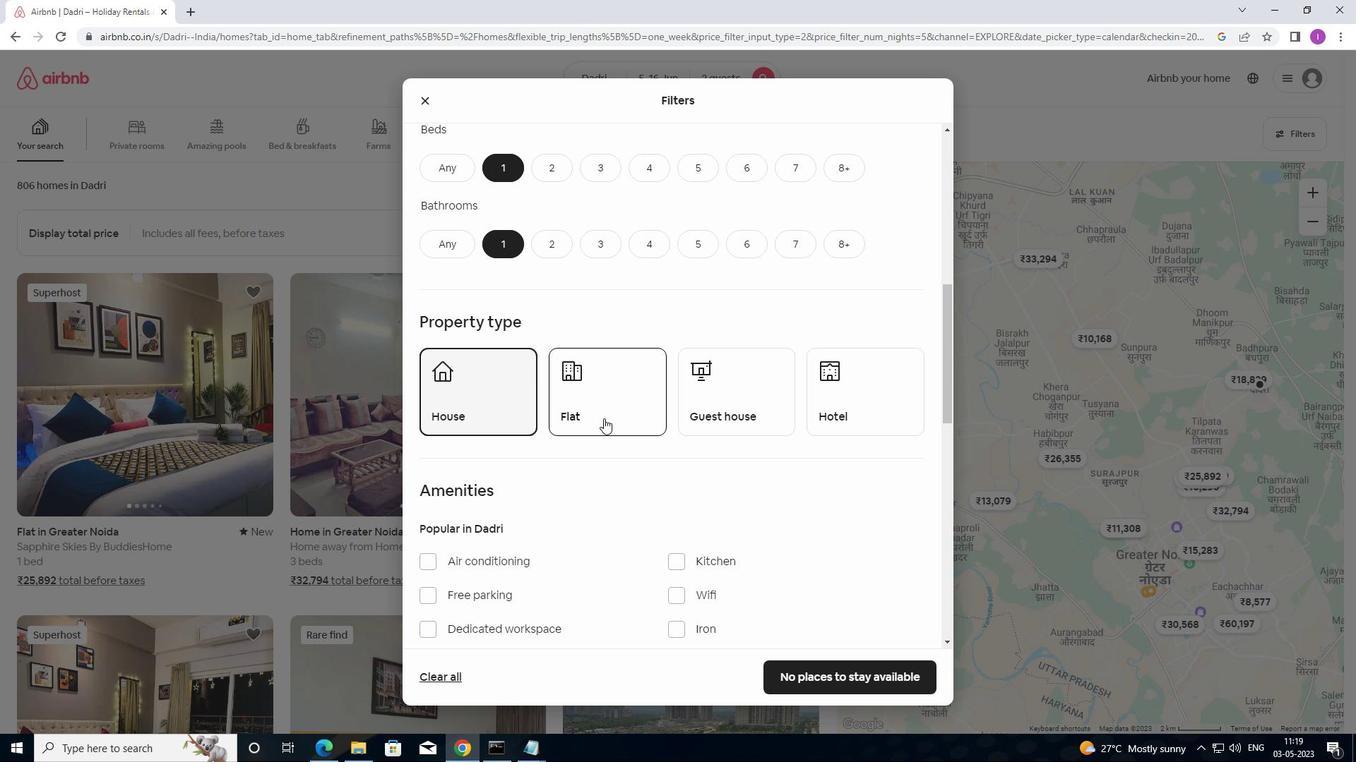 
Action: Mouse moved to (738, 405)
Screenshot: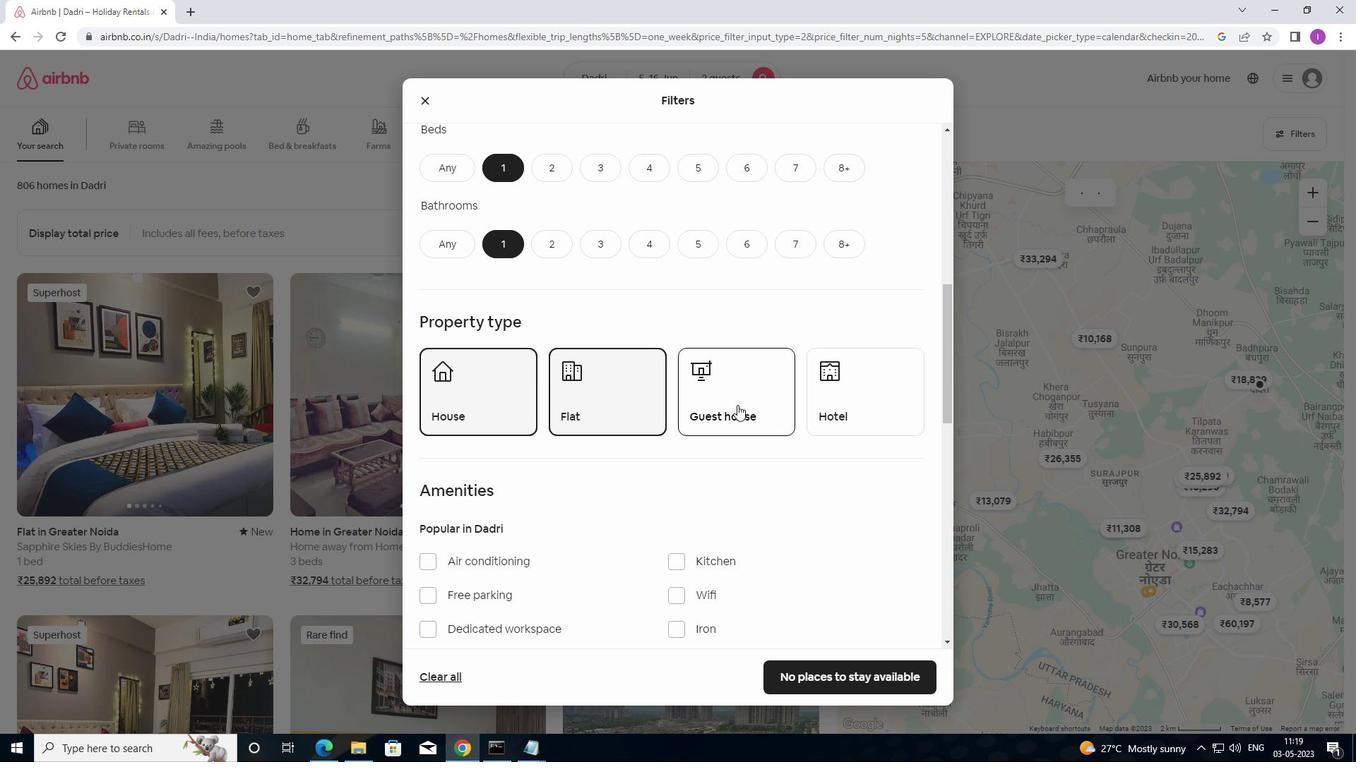 
Action: Mouse pressed left at (738, 405)
Screenshot: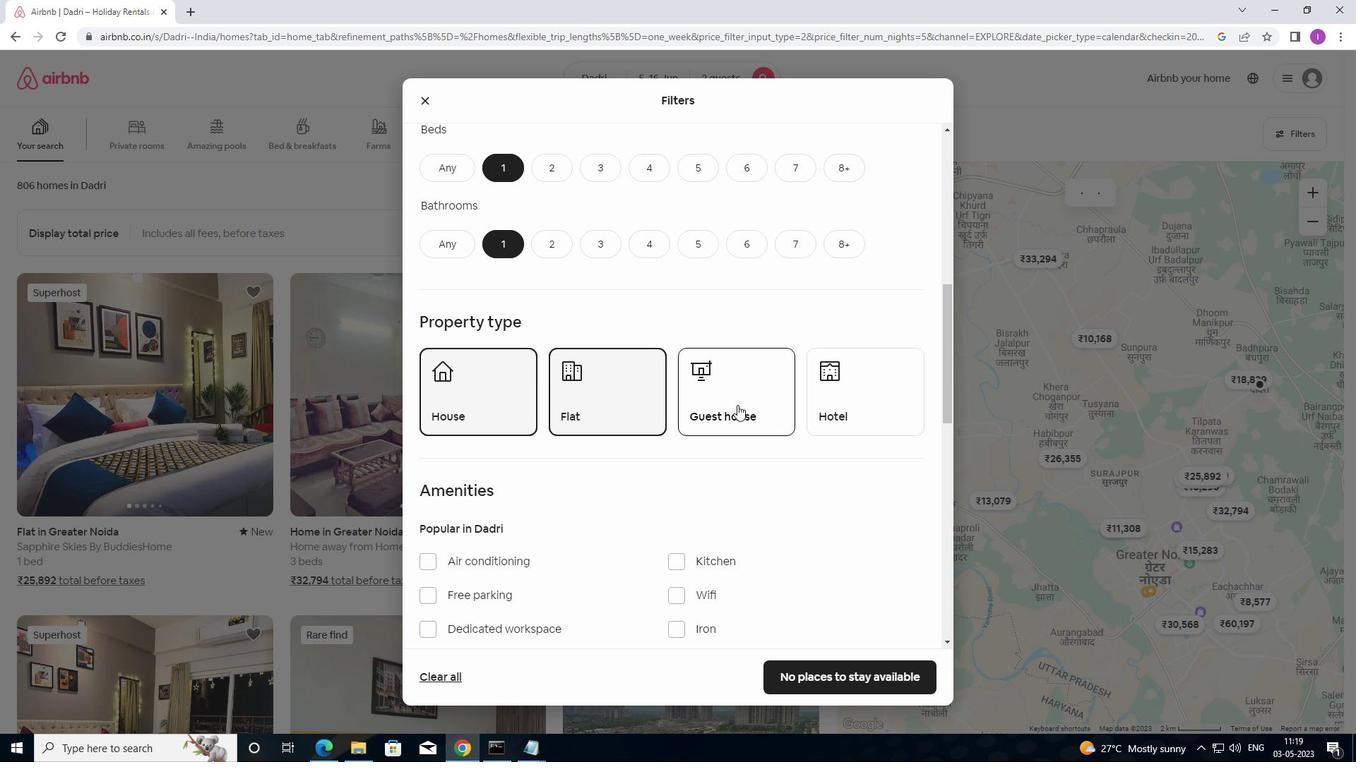 
Action: Mouse moved to (861, 411)
Screenshot: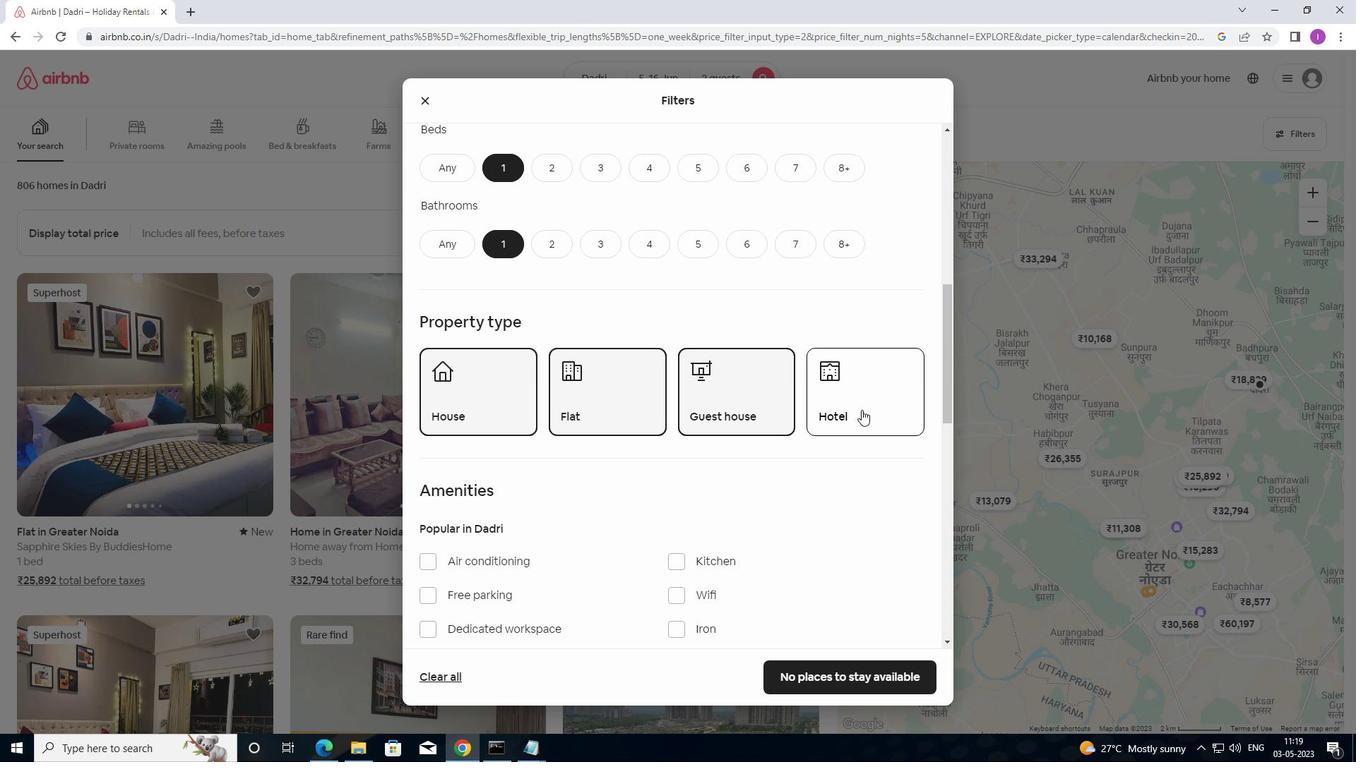 
Action: Mouse pressed left at (861, 411)
Screenshot: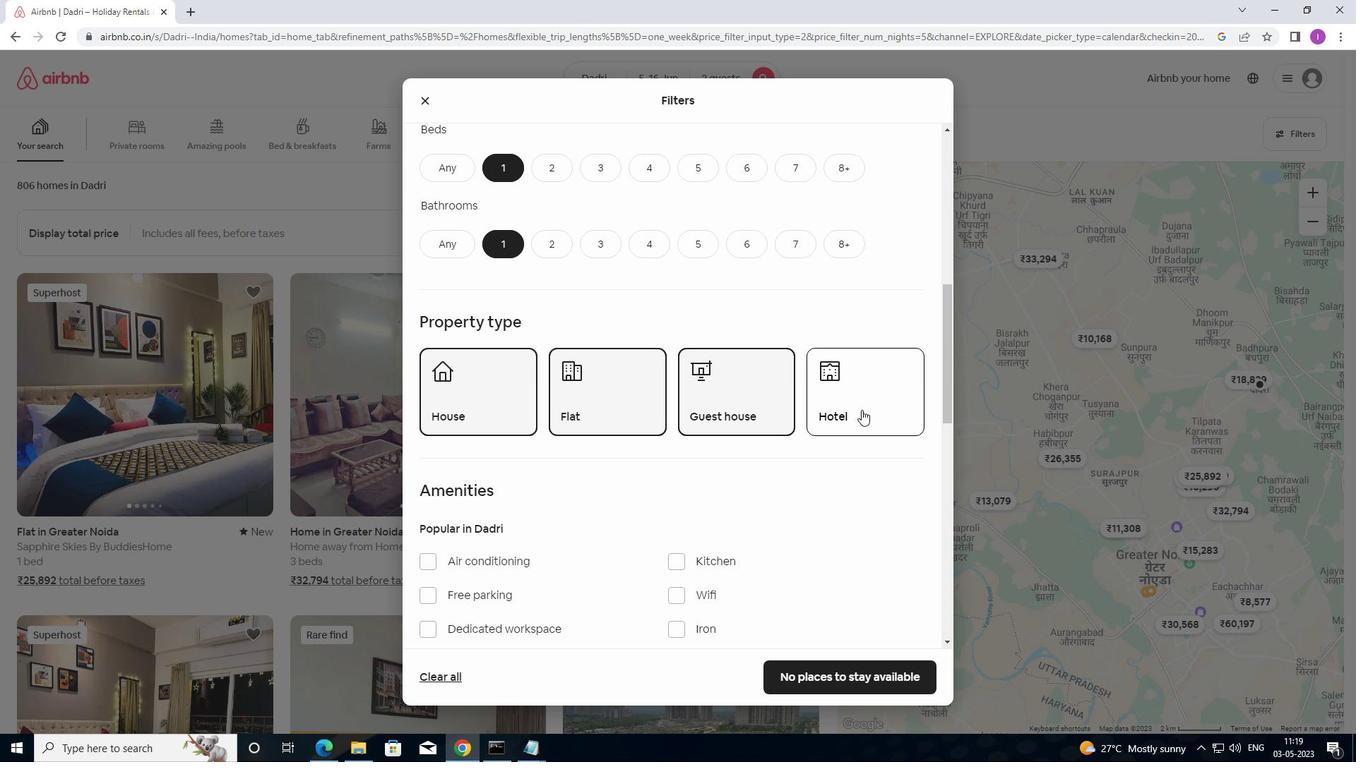 
Action: Mouse moved to (825, 483)
Screenshot: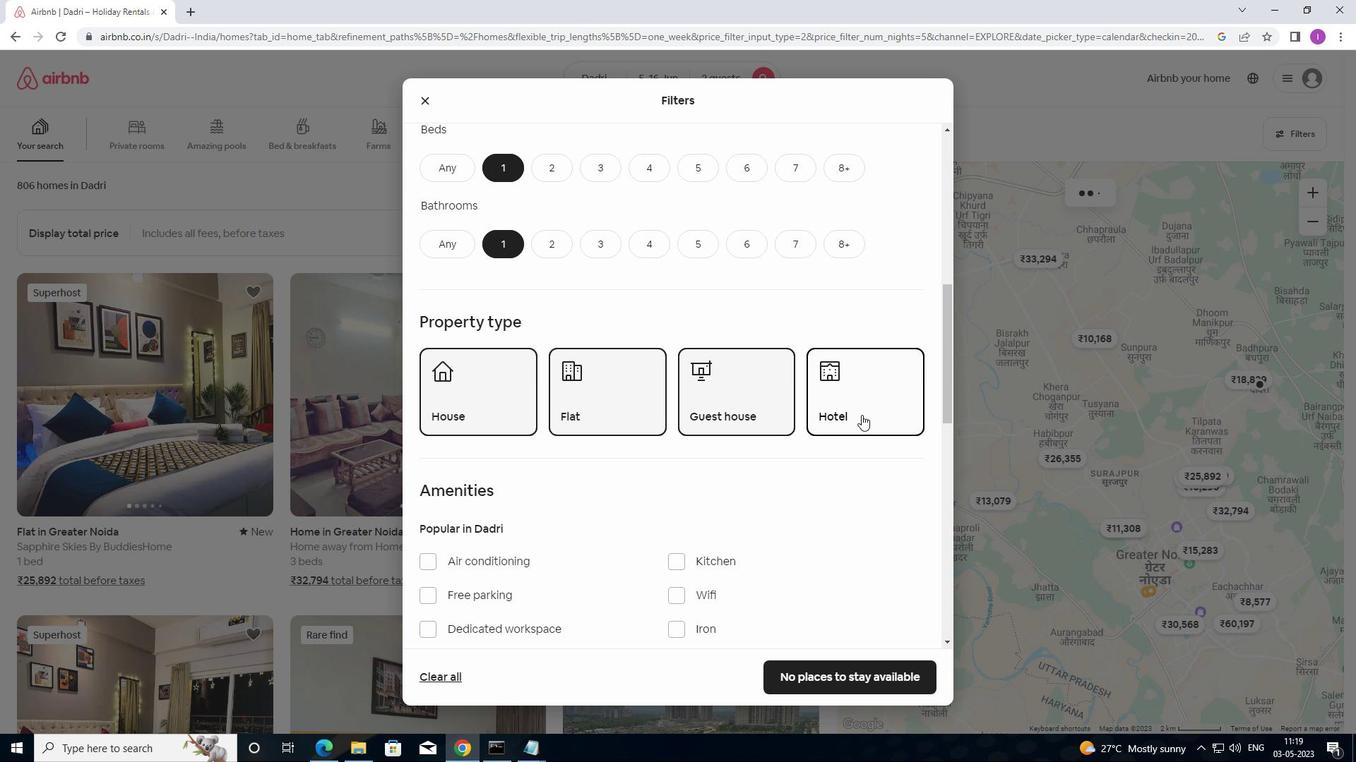 
Action: Mouse scrolled (825, 483) with delta (0, 0)
Screenshot: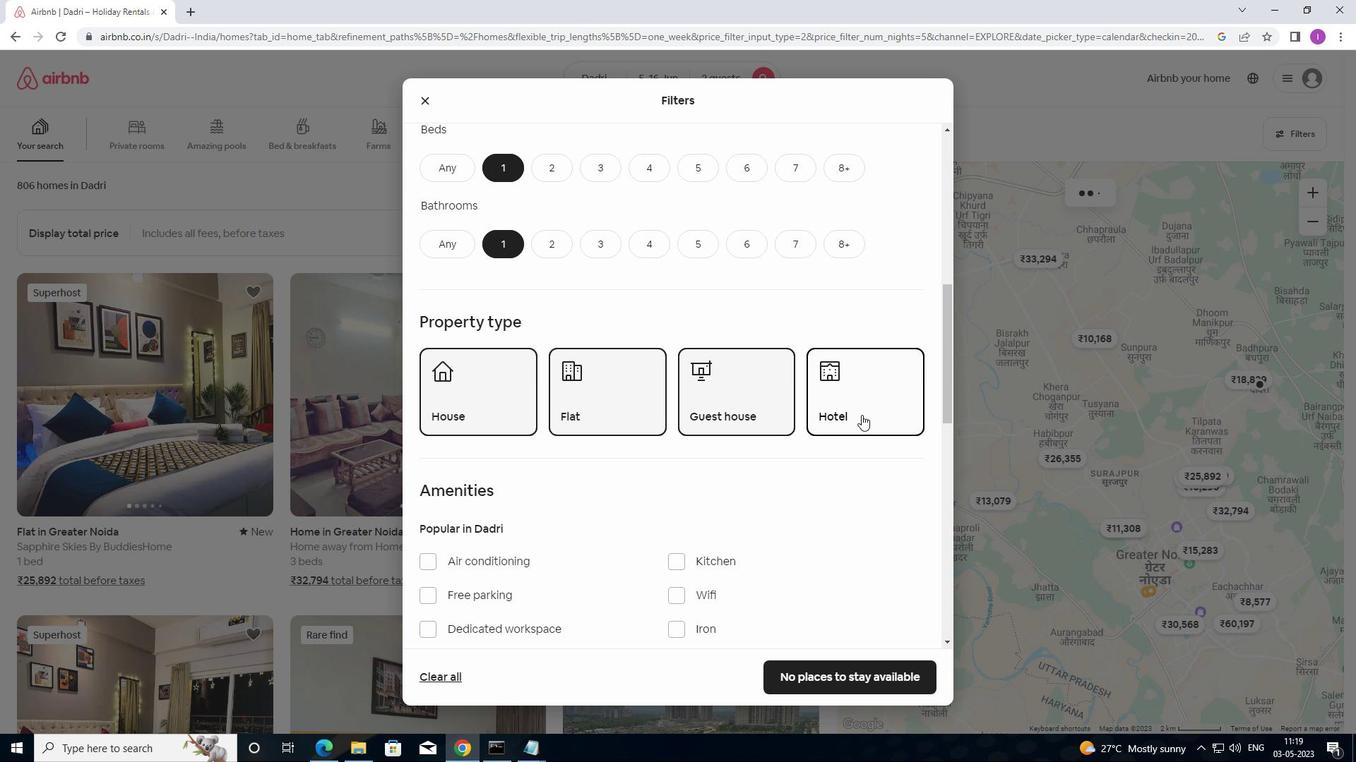 
Action: Mouse moved to (824, 484)
Screenshot: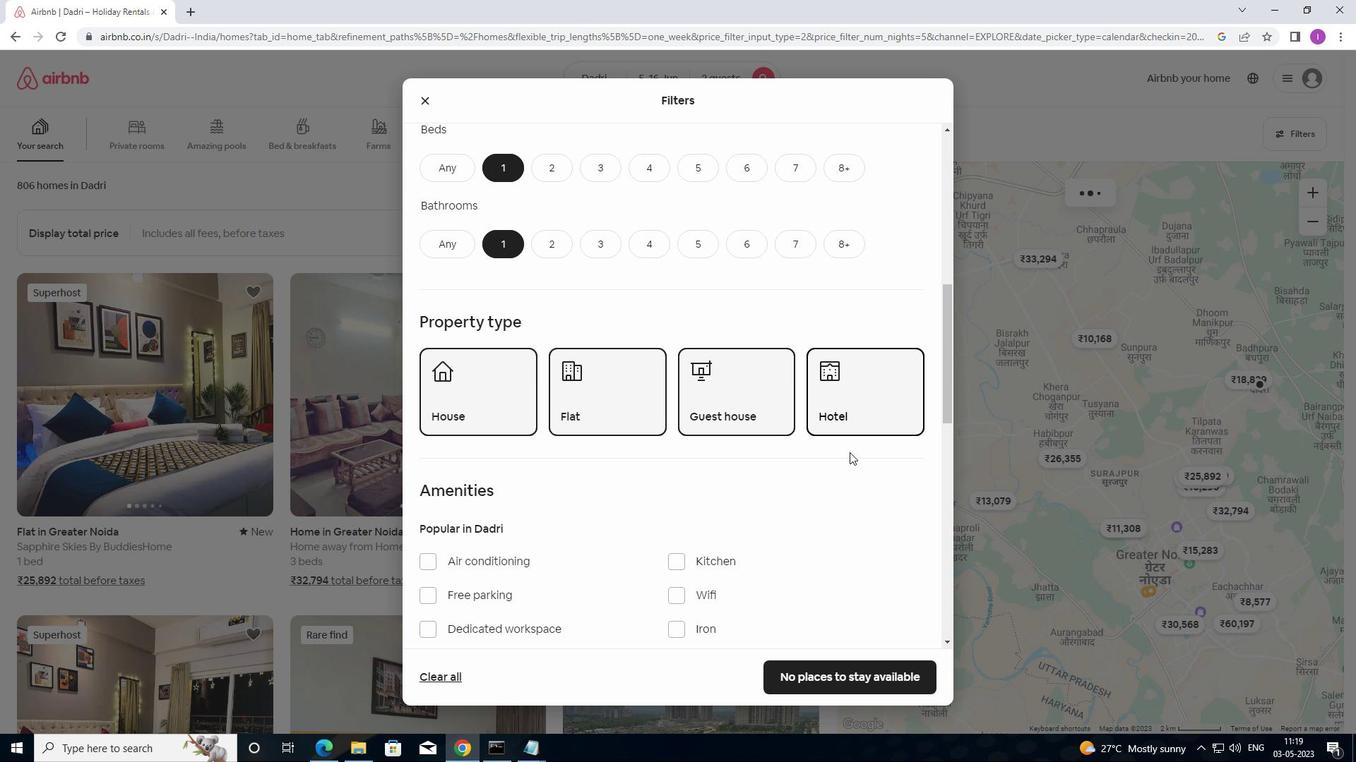 
Action: Mouse scrolled (824, 483) with delta (0, 0)
Screenshot: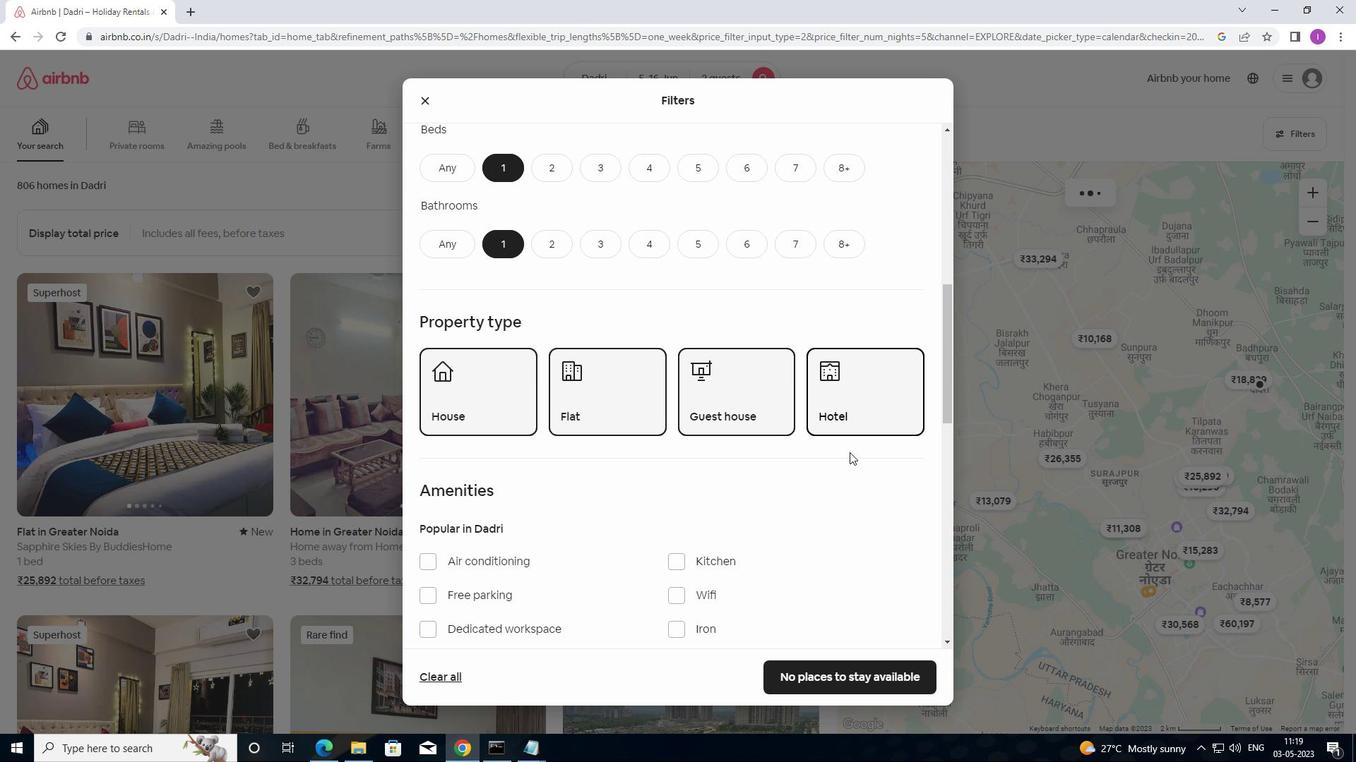 
Action: Mouse moved to (824, 486)
Screenshot: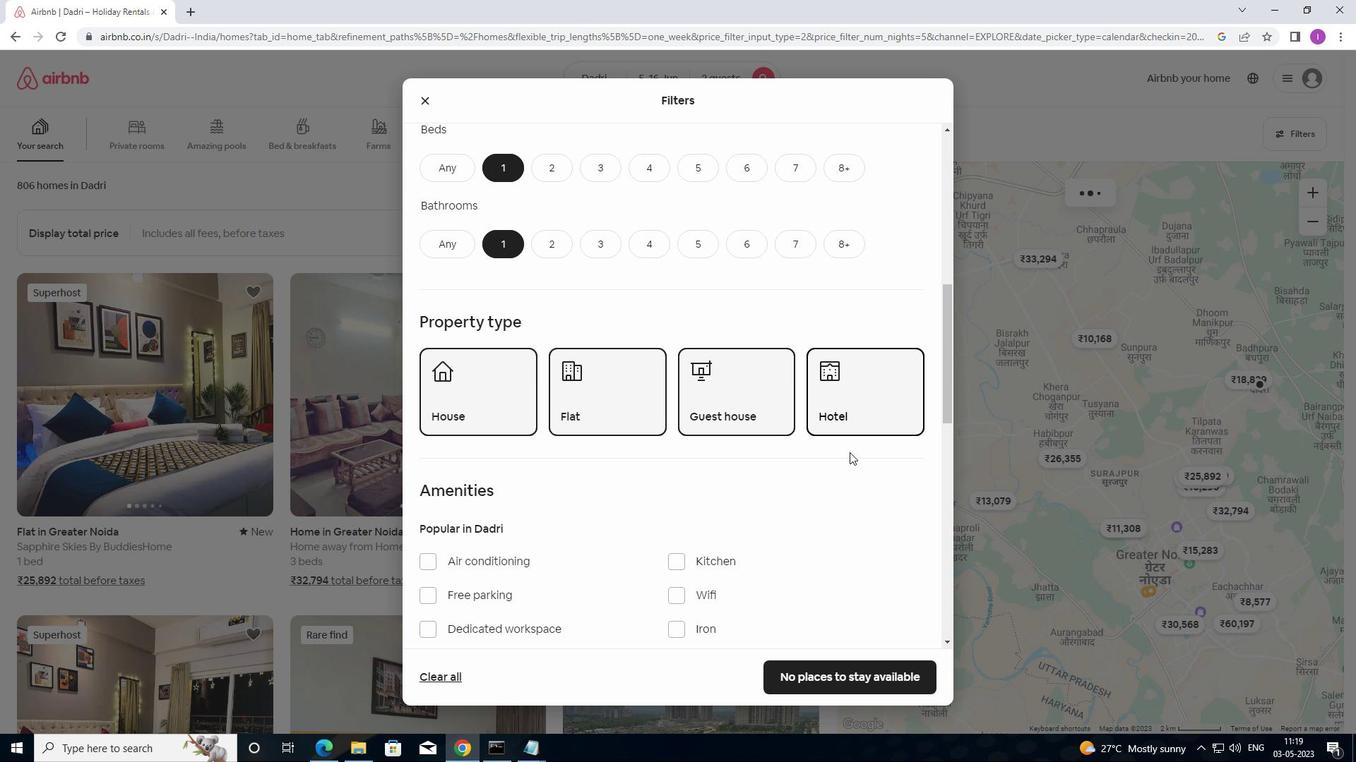 
Action: Mouse scrolled (824, 486) with delta (0, 0)
Screenshot: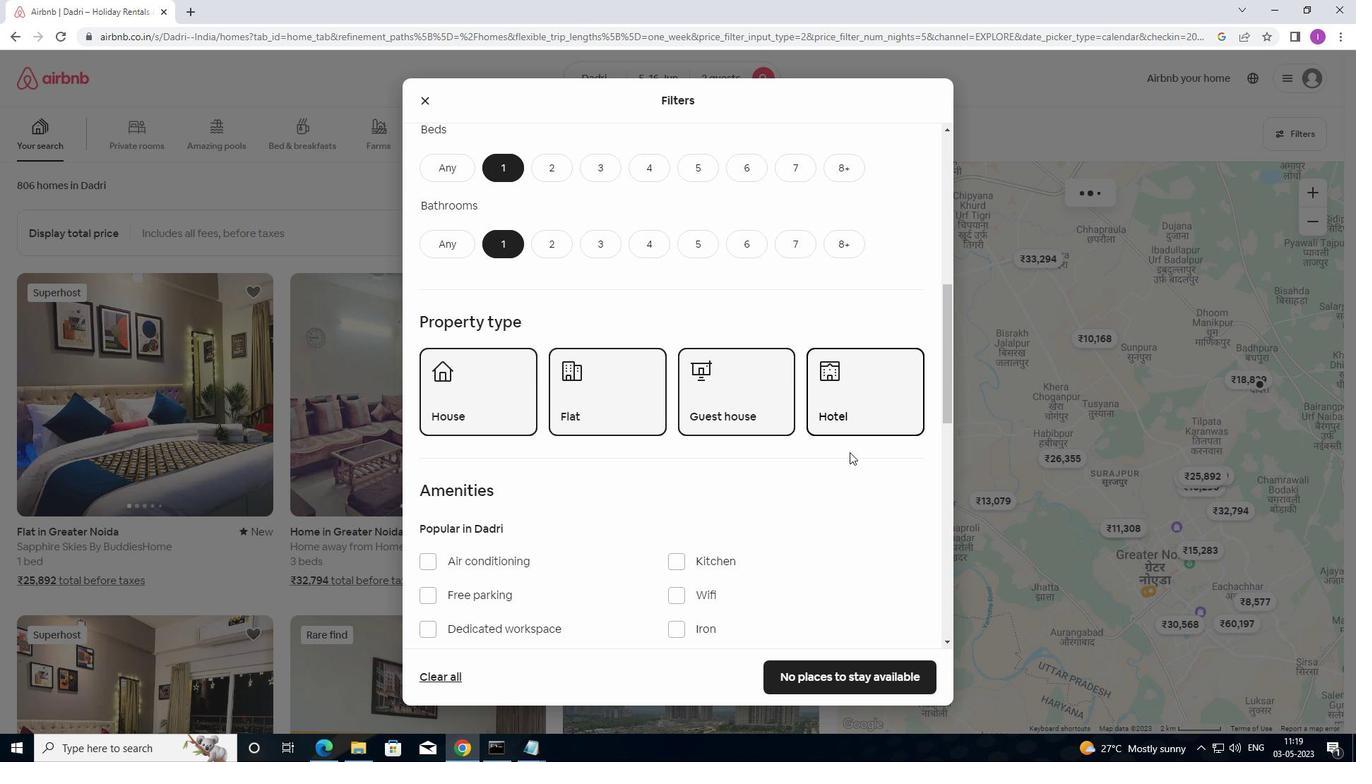 
Action: Mouse moved to (824, 488)
Screenshot: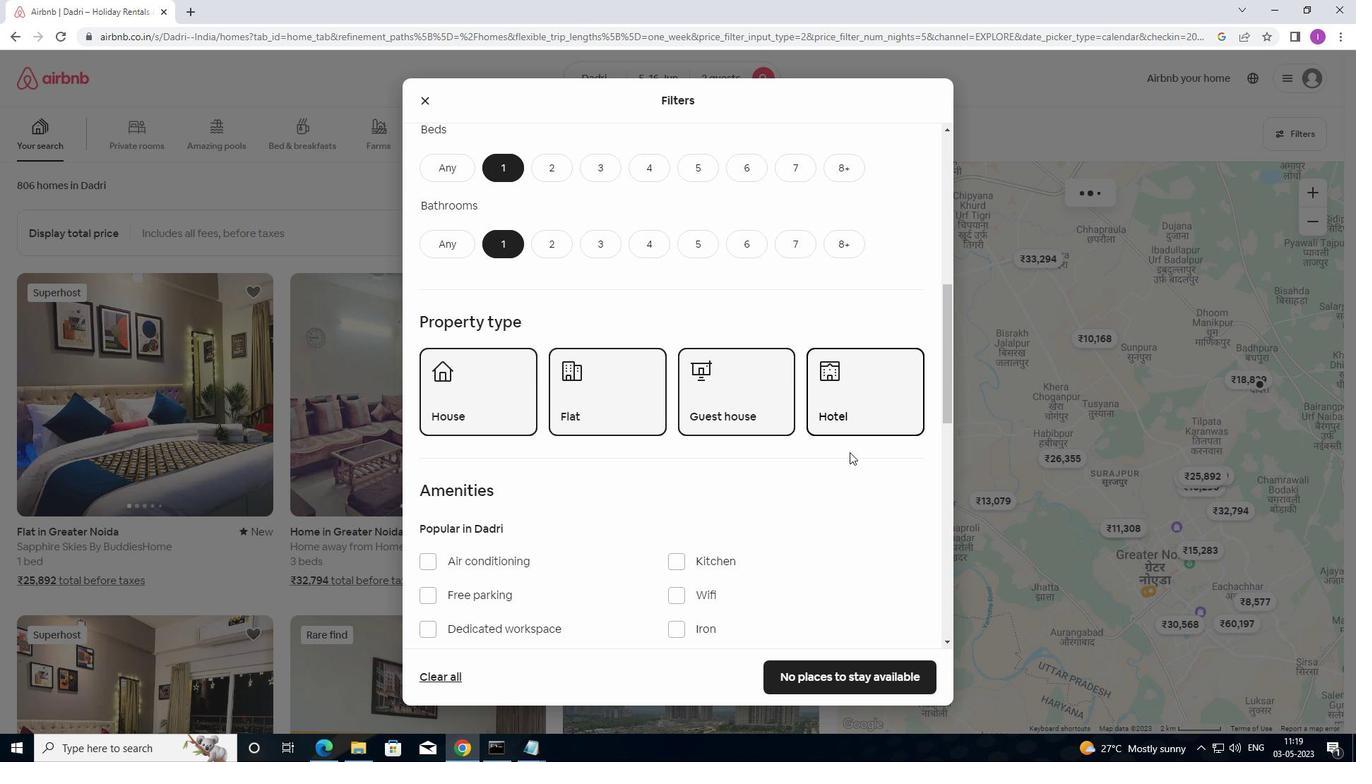 
Action: Mouse scrolled (824, 487) with delta (0, 0)
Screenshot: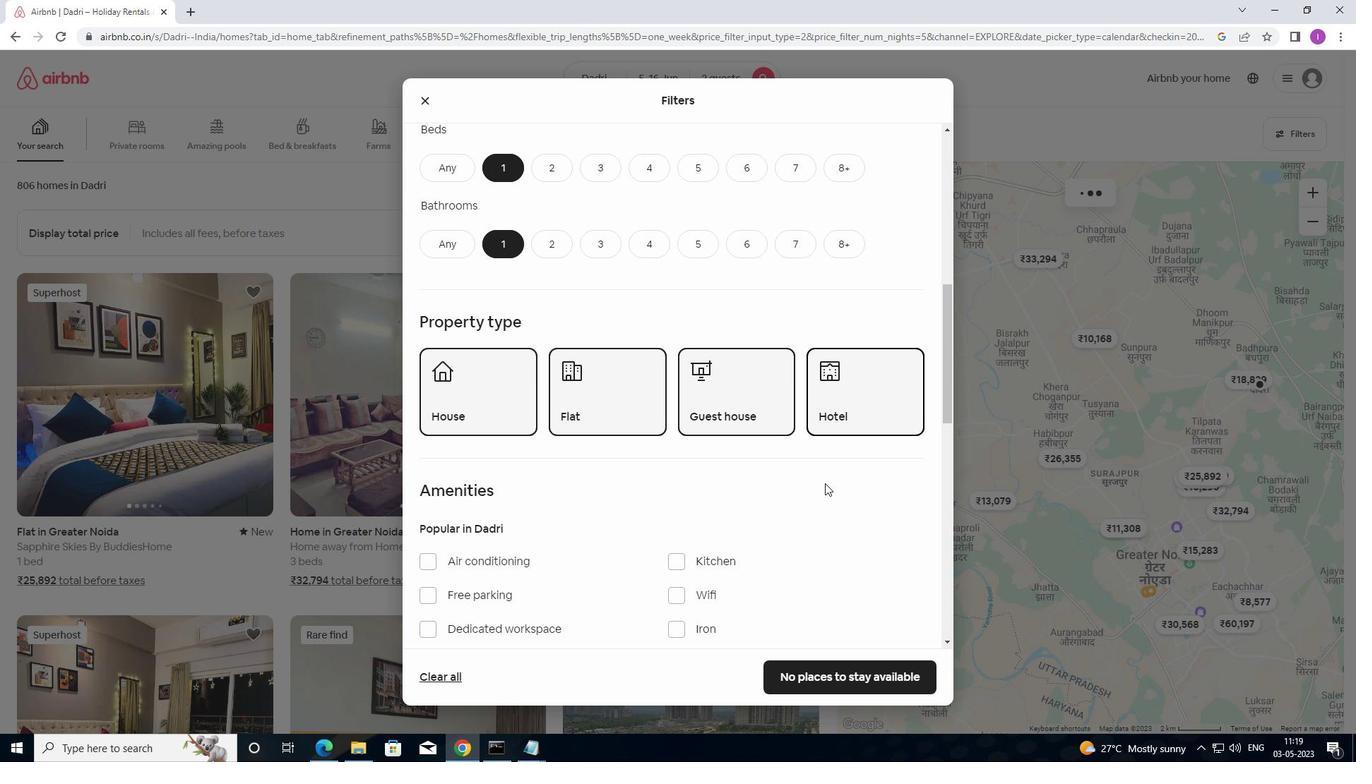 
Action: Mouse moved to (825, 487)
Screenshot: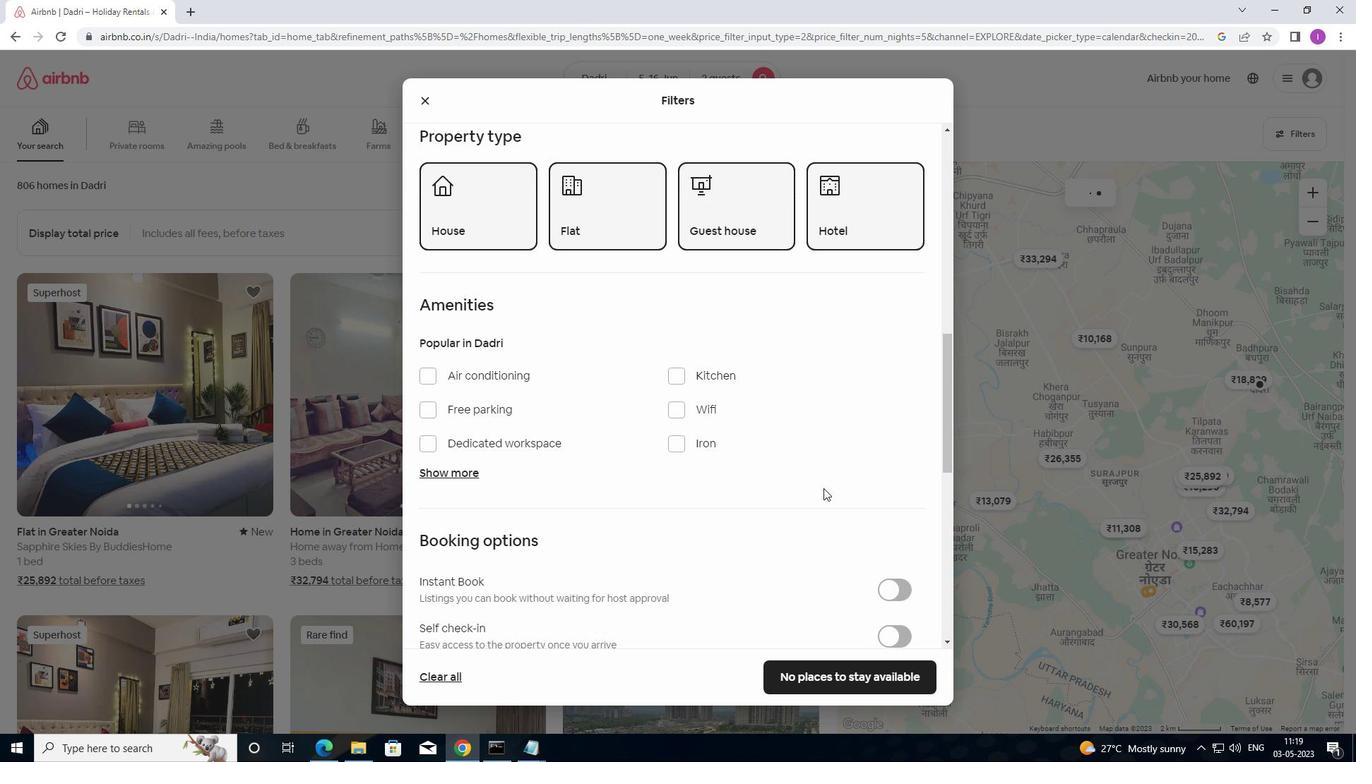 
Action: Mouse scrolled (825, 486) with delta (0, 0)
Screenshot: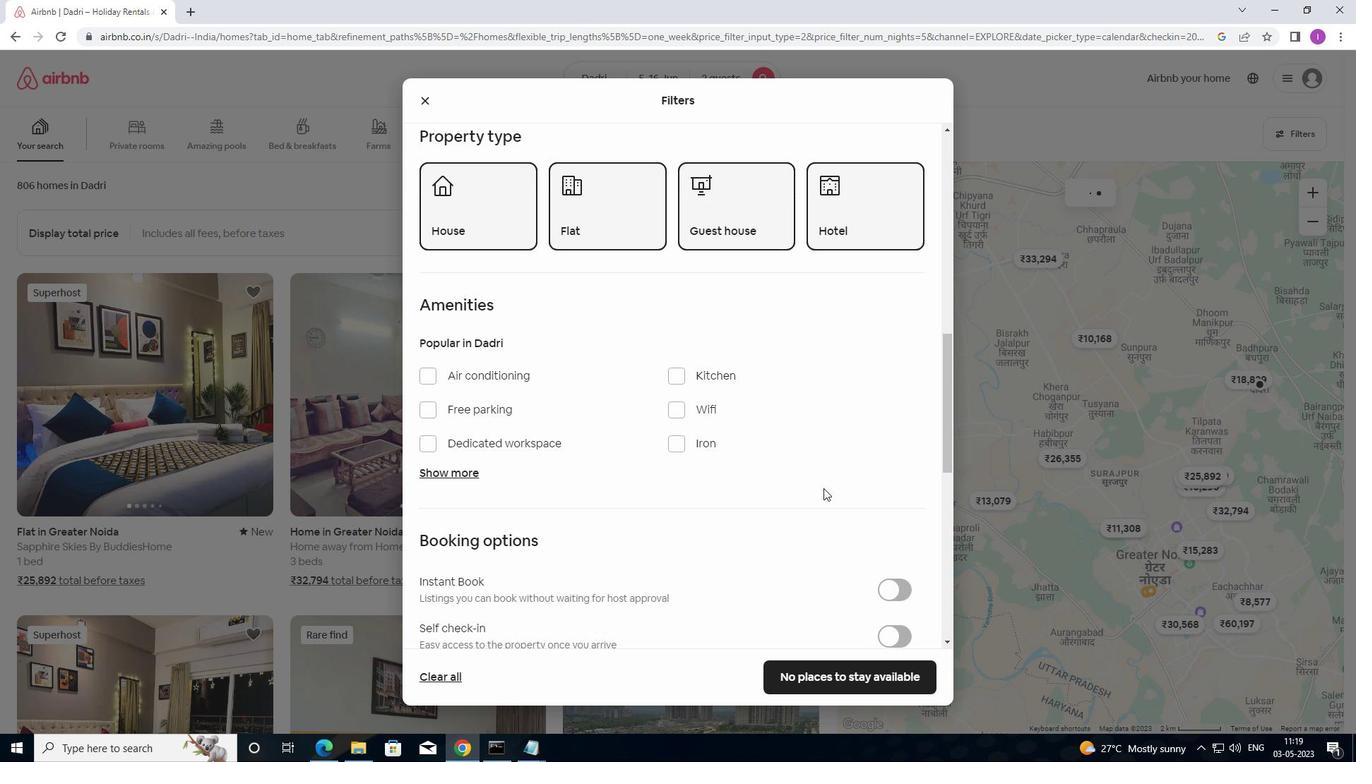 
Action: Mouse moved to (825, 488)
Screenshot: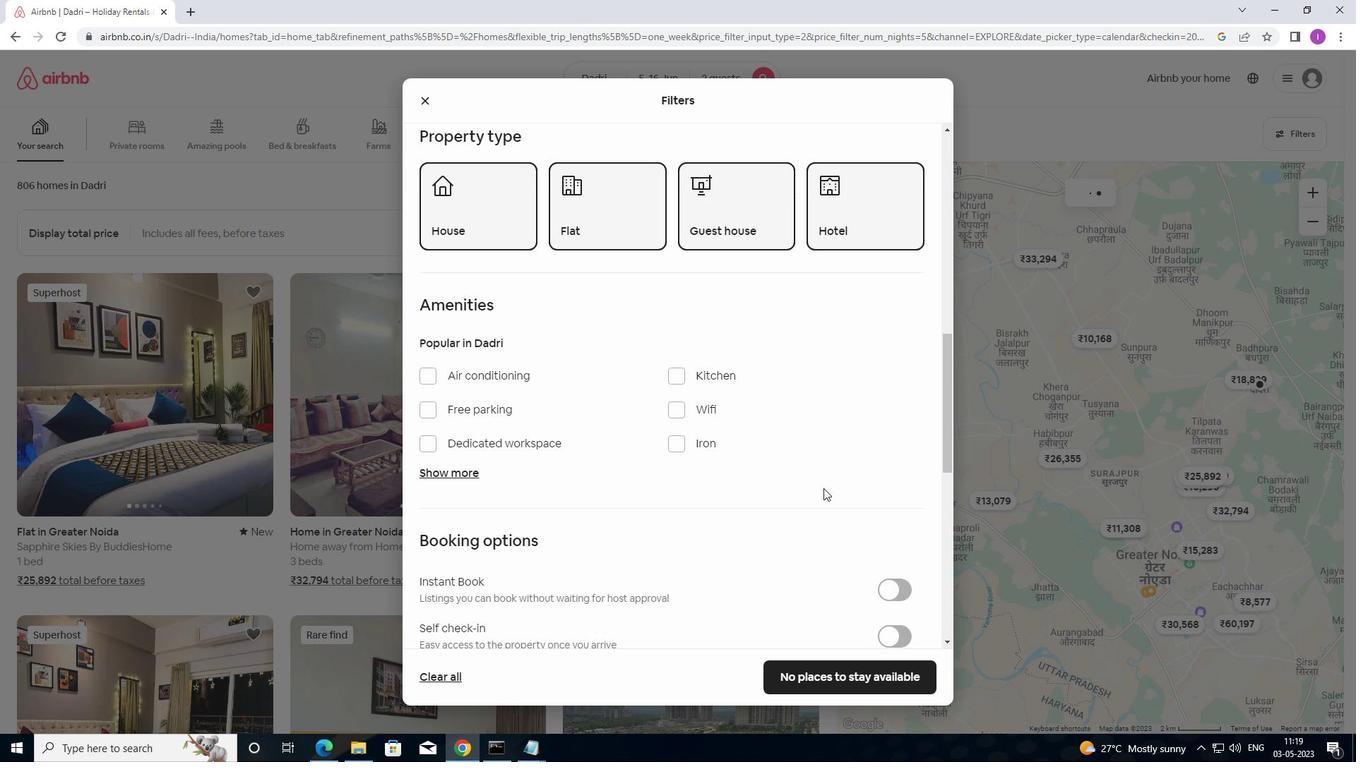 
Action: Mouse scrolled (825, 488) with delta (0, 0)
Screenshot: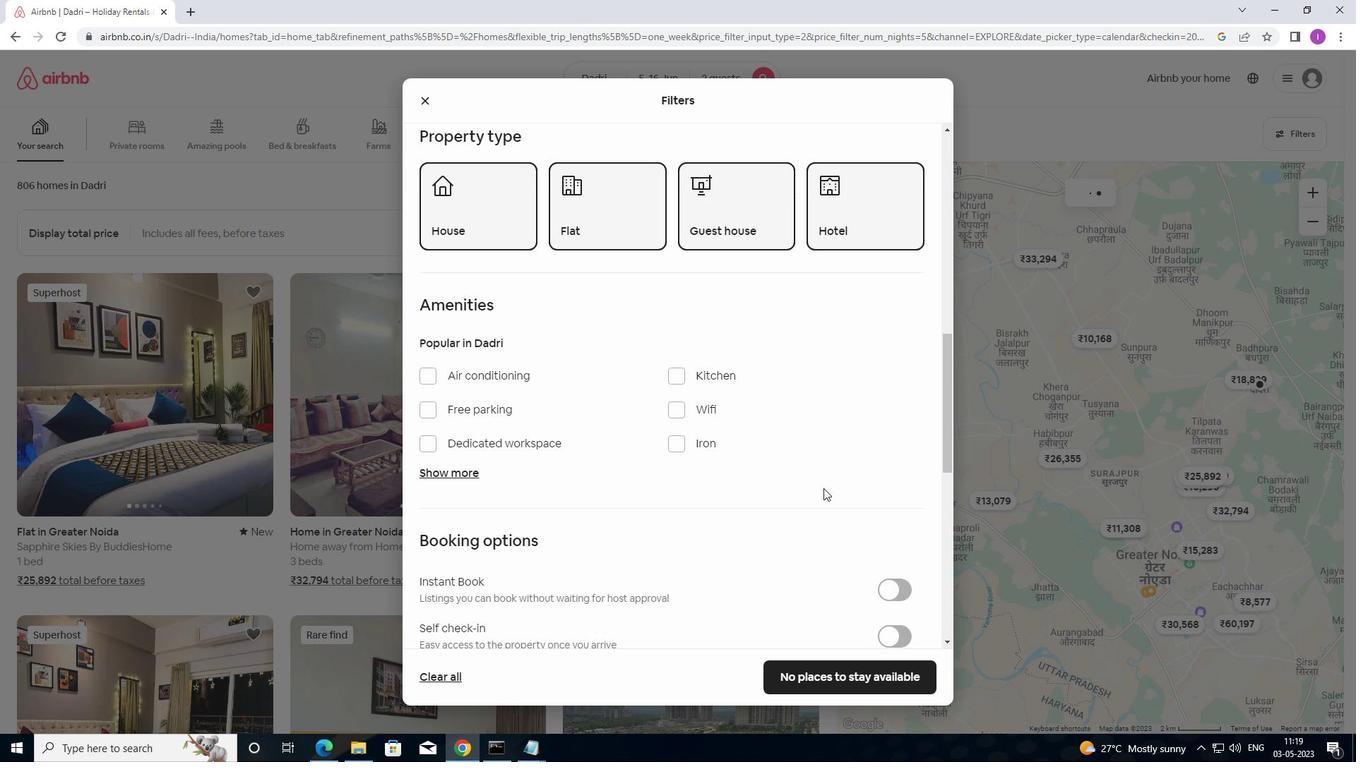 
Action: Mouse moved to (838, 497)
Screenshot: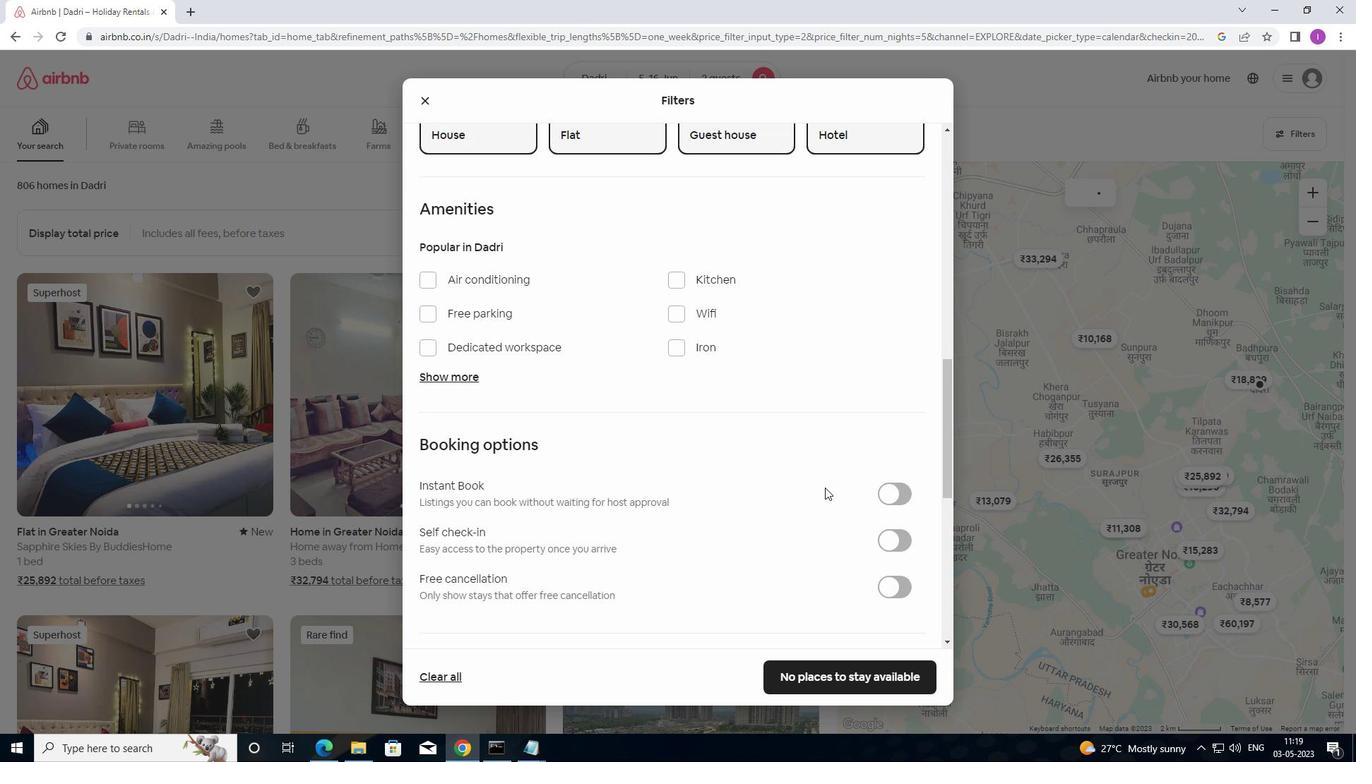 
Action: Mouse scrolled (838, 496) with delta (0, 0)
Screenshot: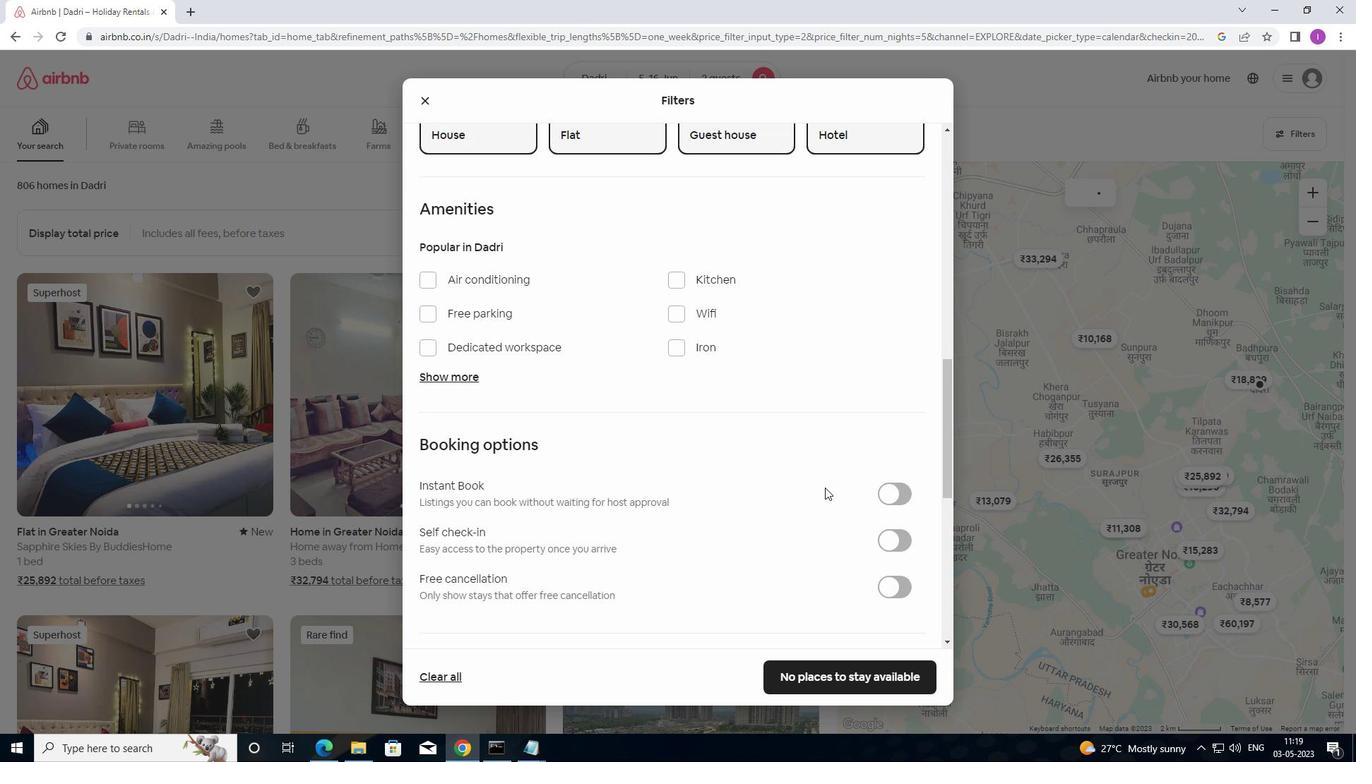 
Action: Mouse moved to (902, 337)
Screenshot: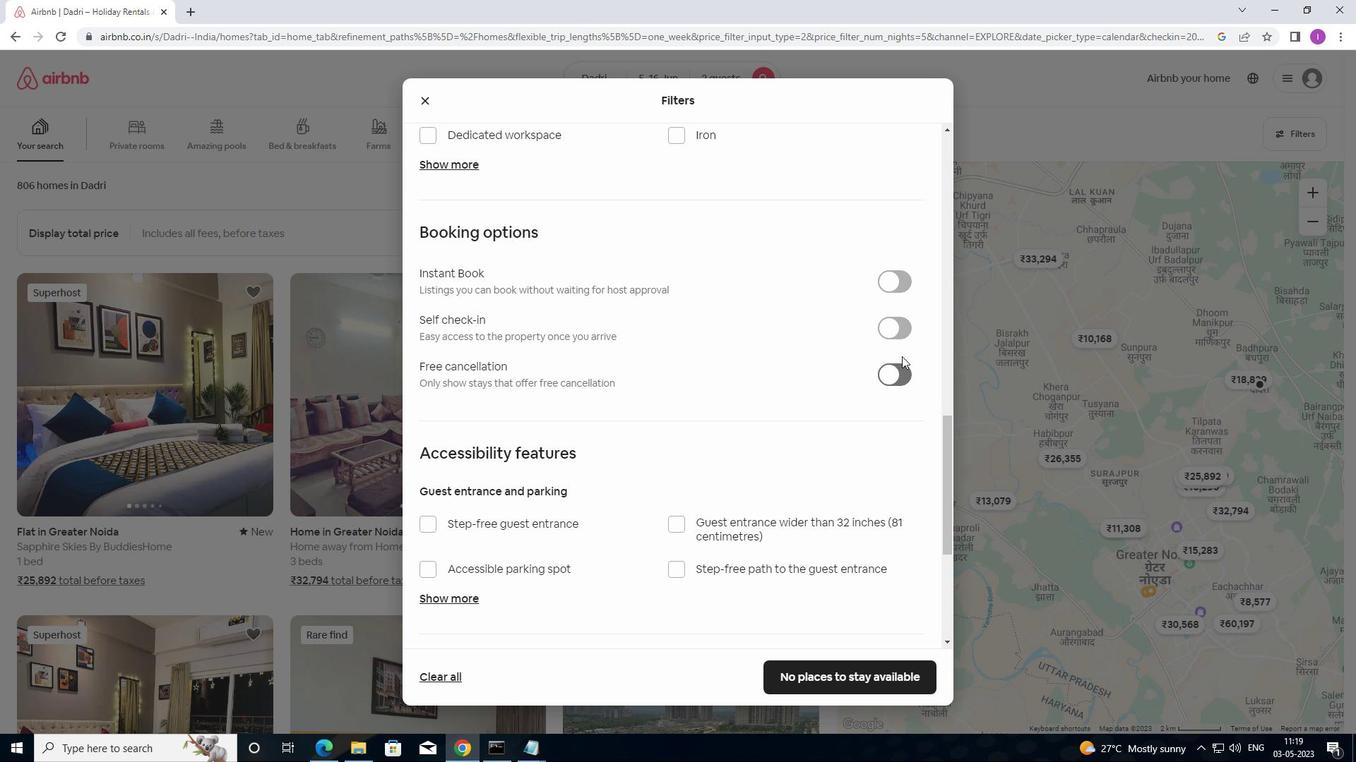 
Action: Mouse pressed left at (902, 337)
Screenshot: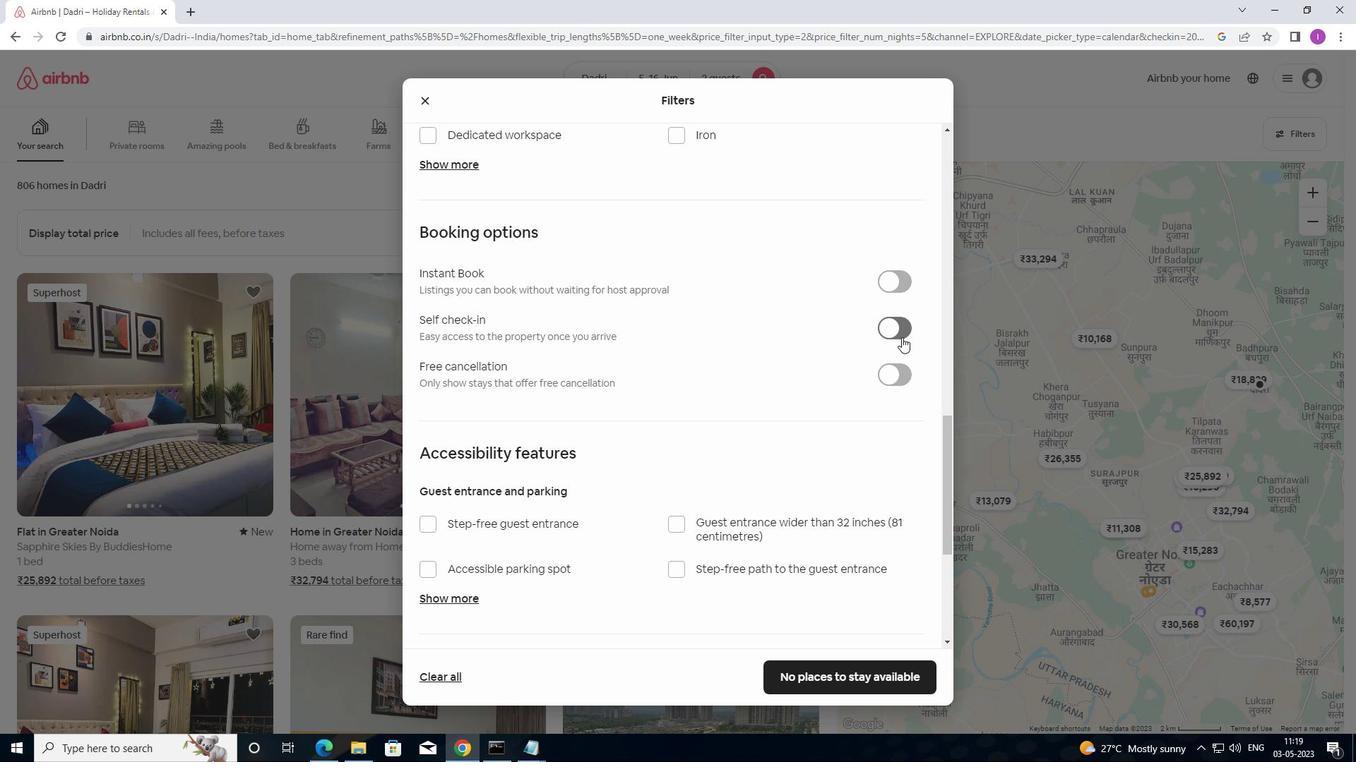 
Action: Mouse moved to (661, 490)
Screenshot: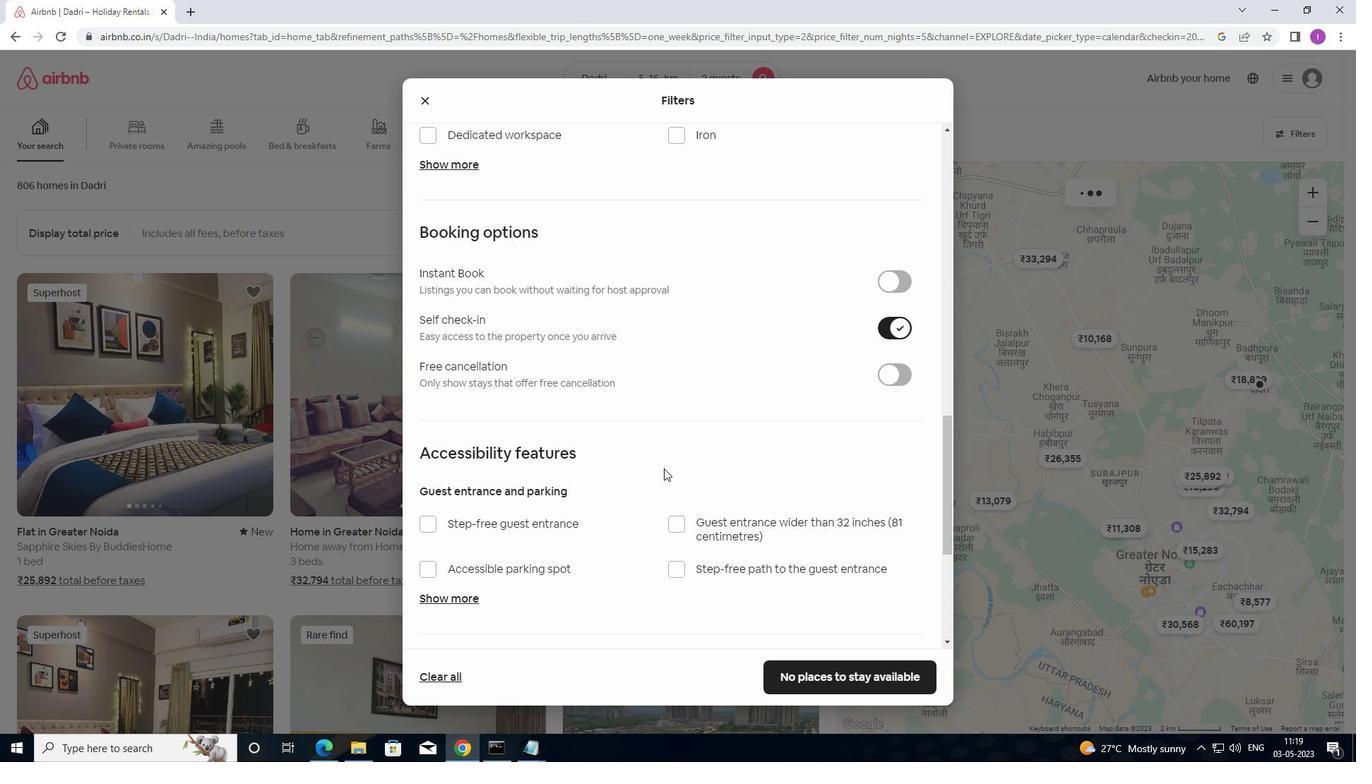 
Action: Mouse scrolled (661, 490) with delta (0, 0)
Screenshot: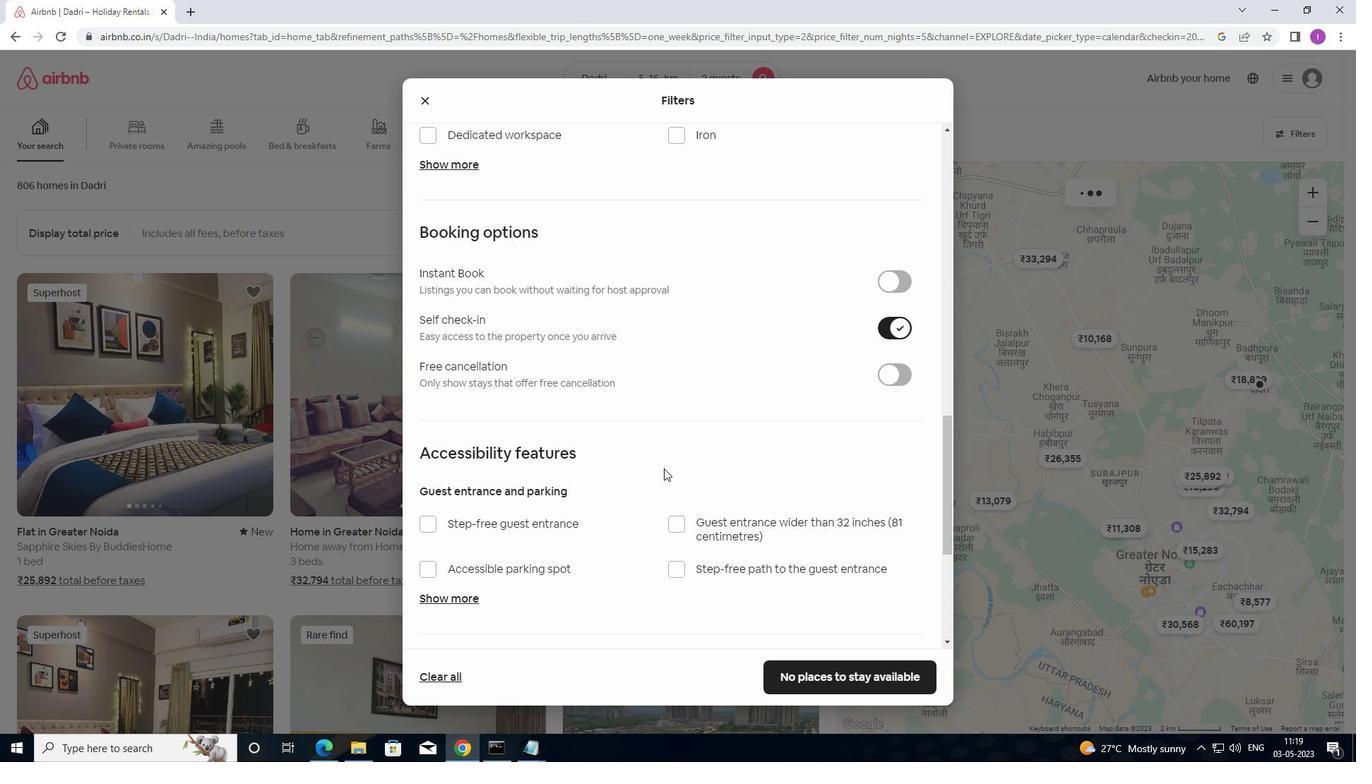 
Action: Mouse moved to (661, 496)
Screenshot: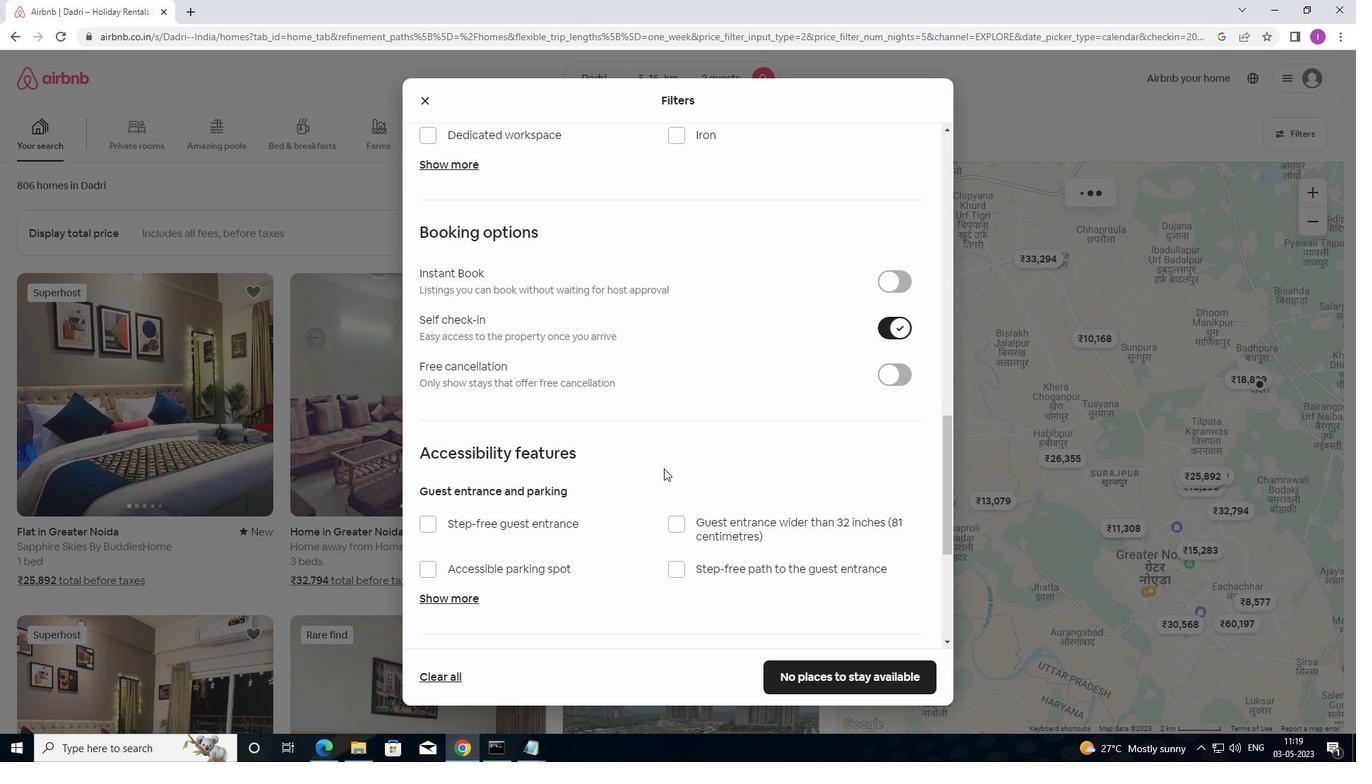 
Action: Mouse scrolled (661, 495) with delta (0, 0)
Screenshot: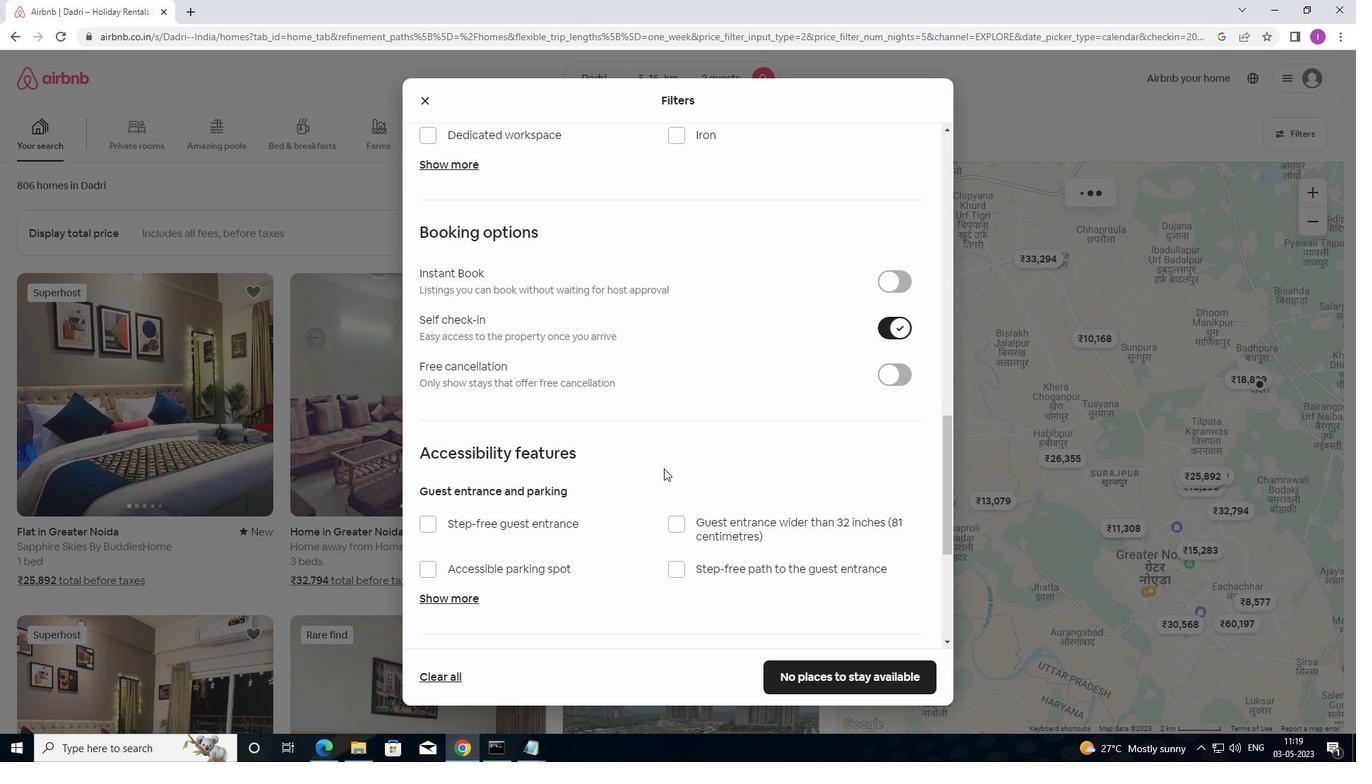 
Action: Mouse moved to (661, 500)
Screenshot: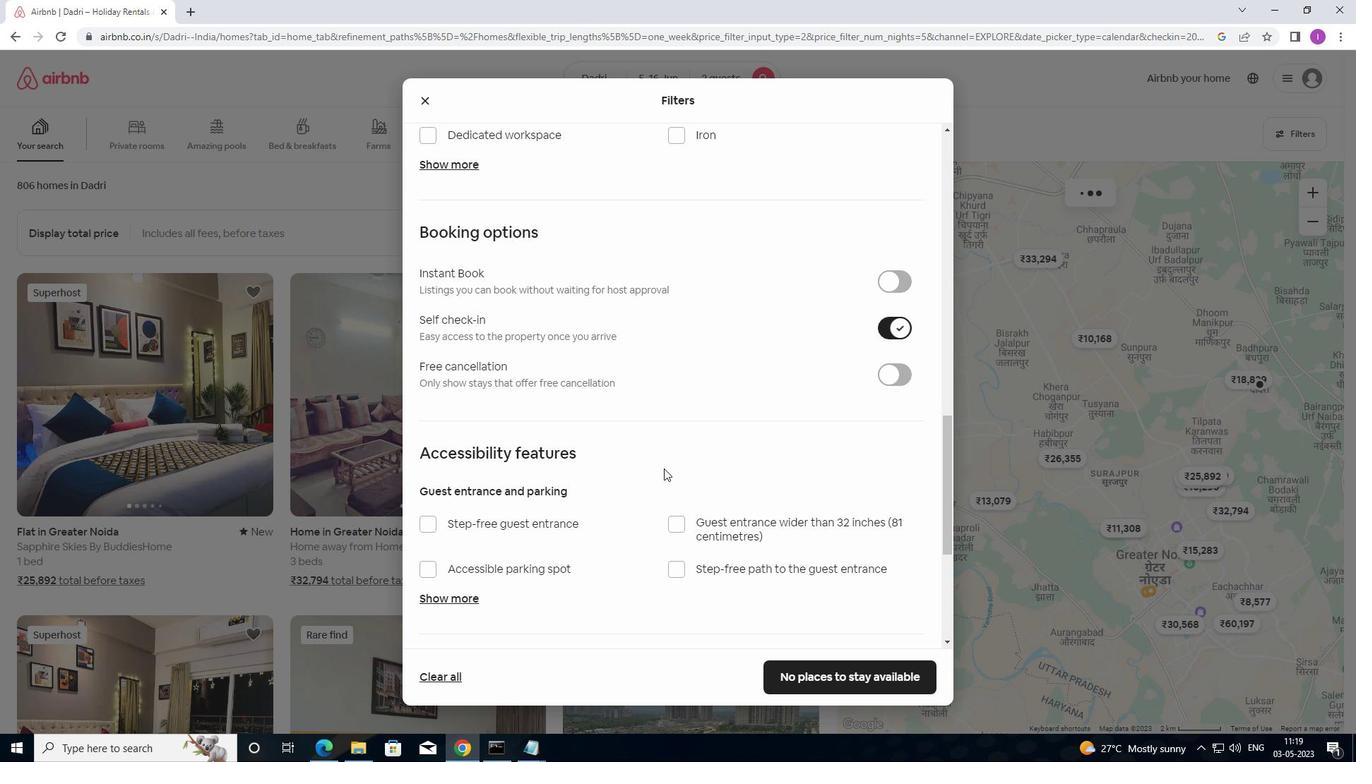 
Action: Mouse scrolled (661, 499) with delta (0, 0)
Screenshot: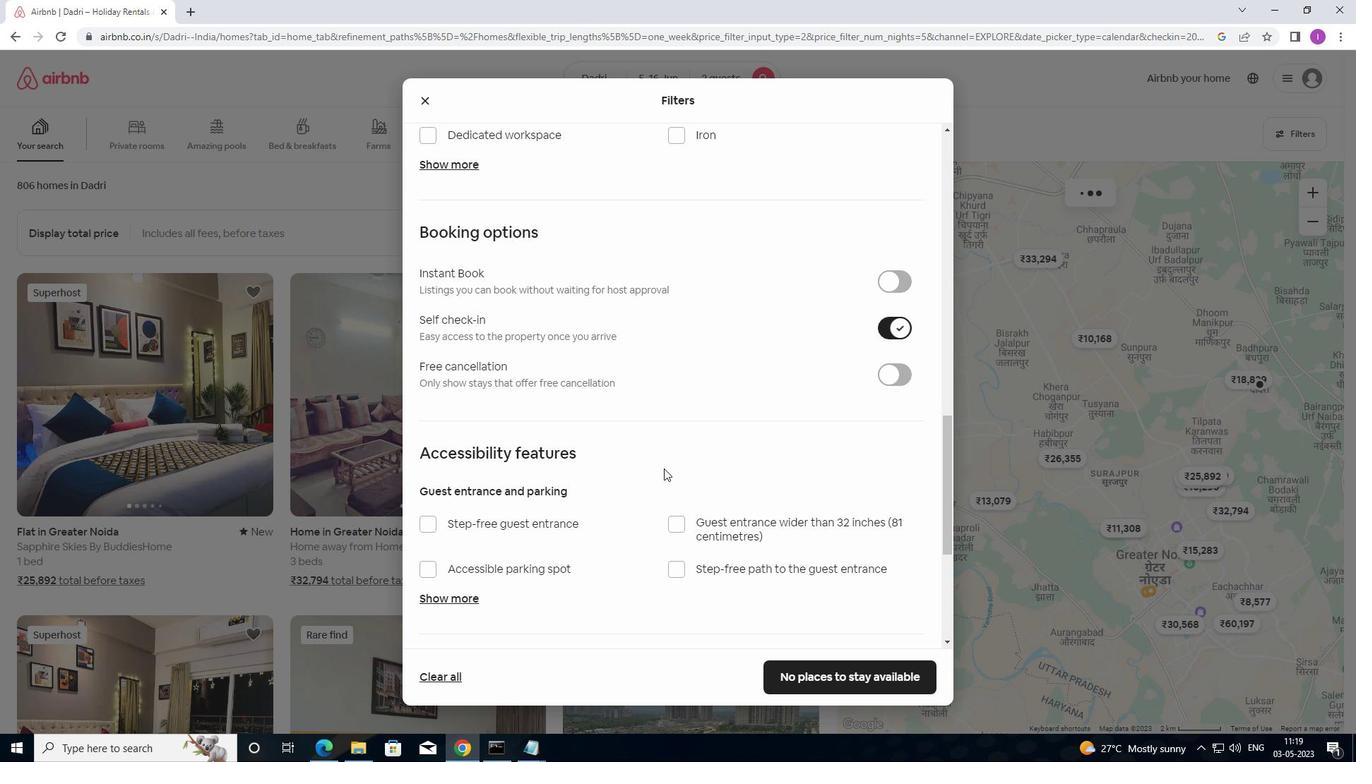 
Action: Mouse moved to (661, 502)
Screenshot: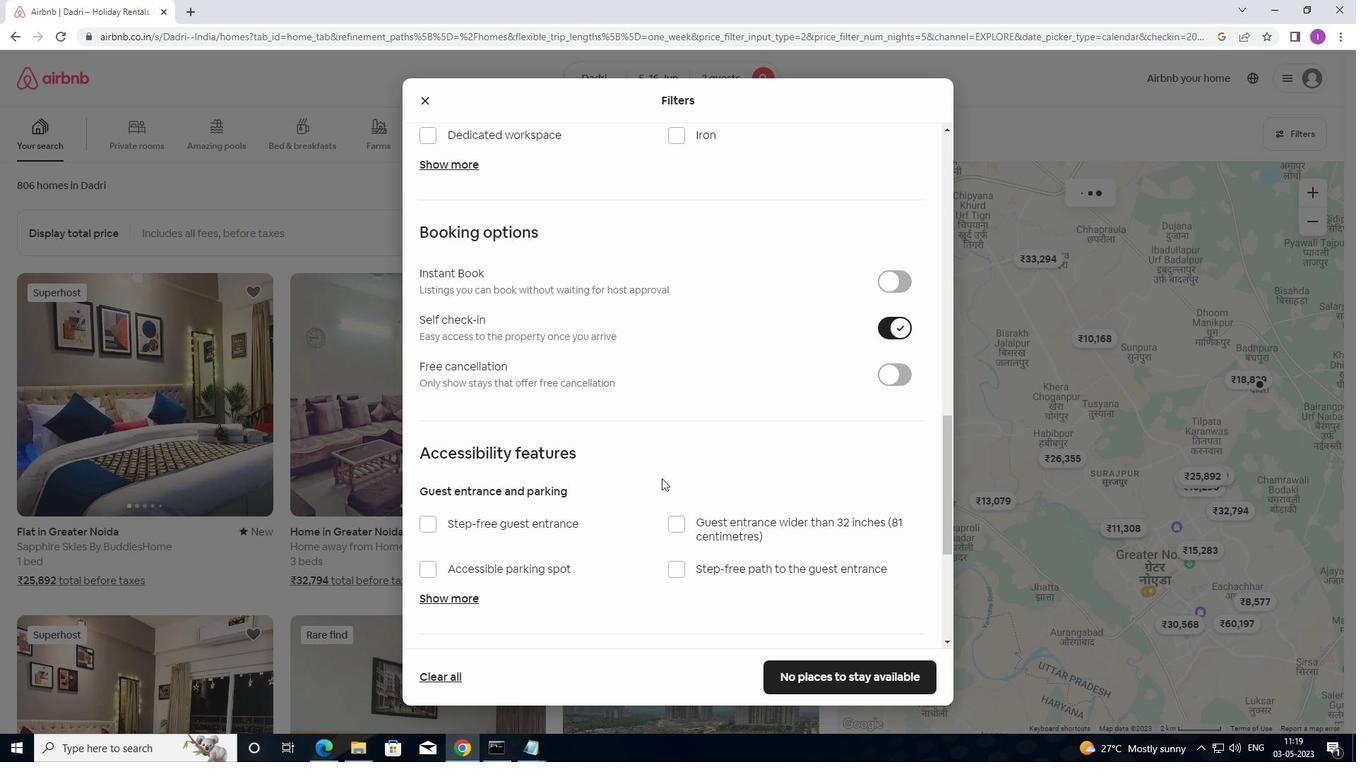 
Action: Mouse scrolled (661, 501) with delta (0, 0)
Screenshot: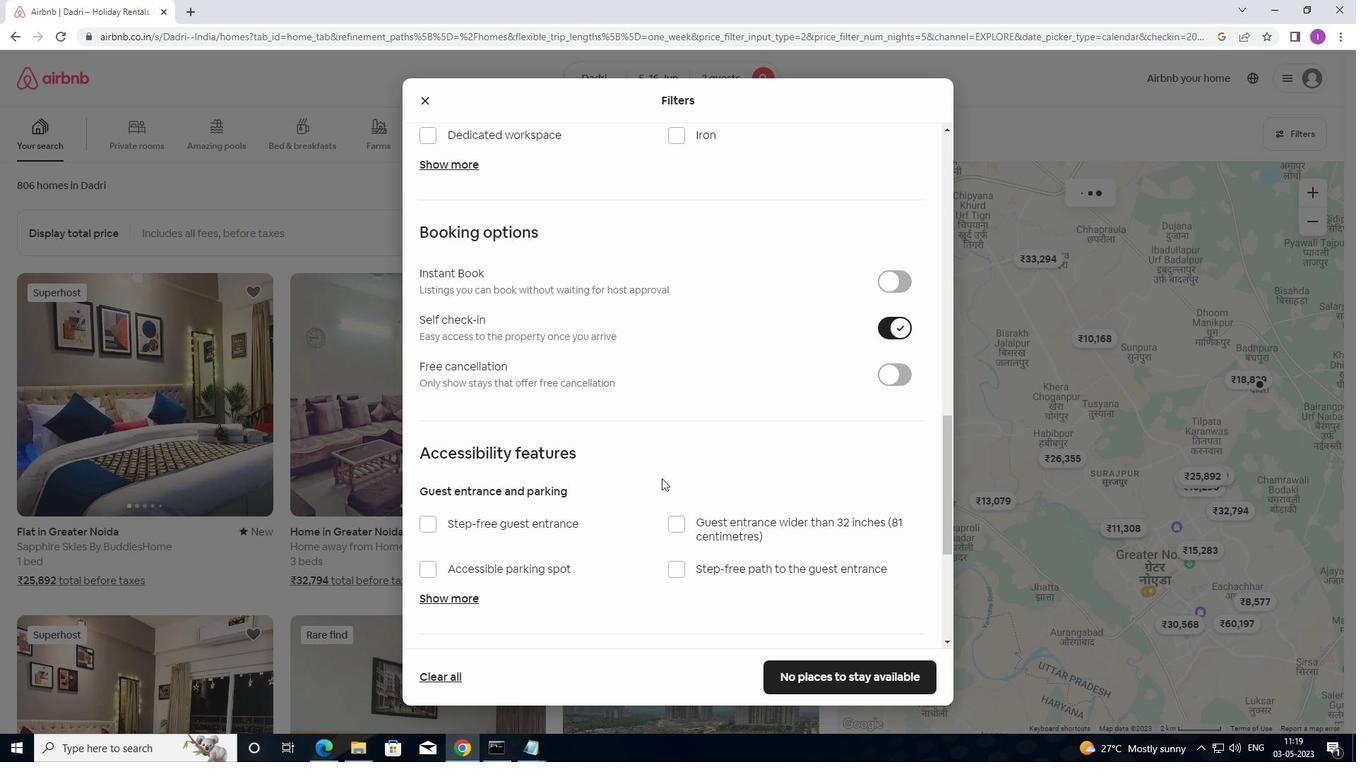 
Action: Mouse moved to (661, 502)
Screenshot: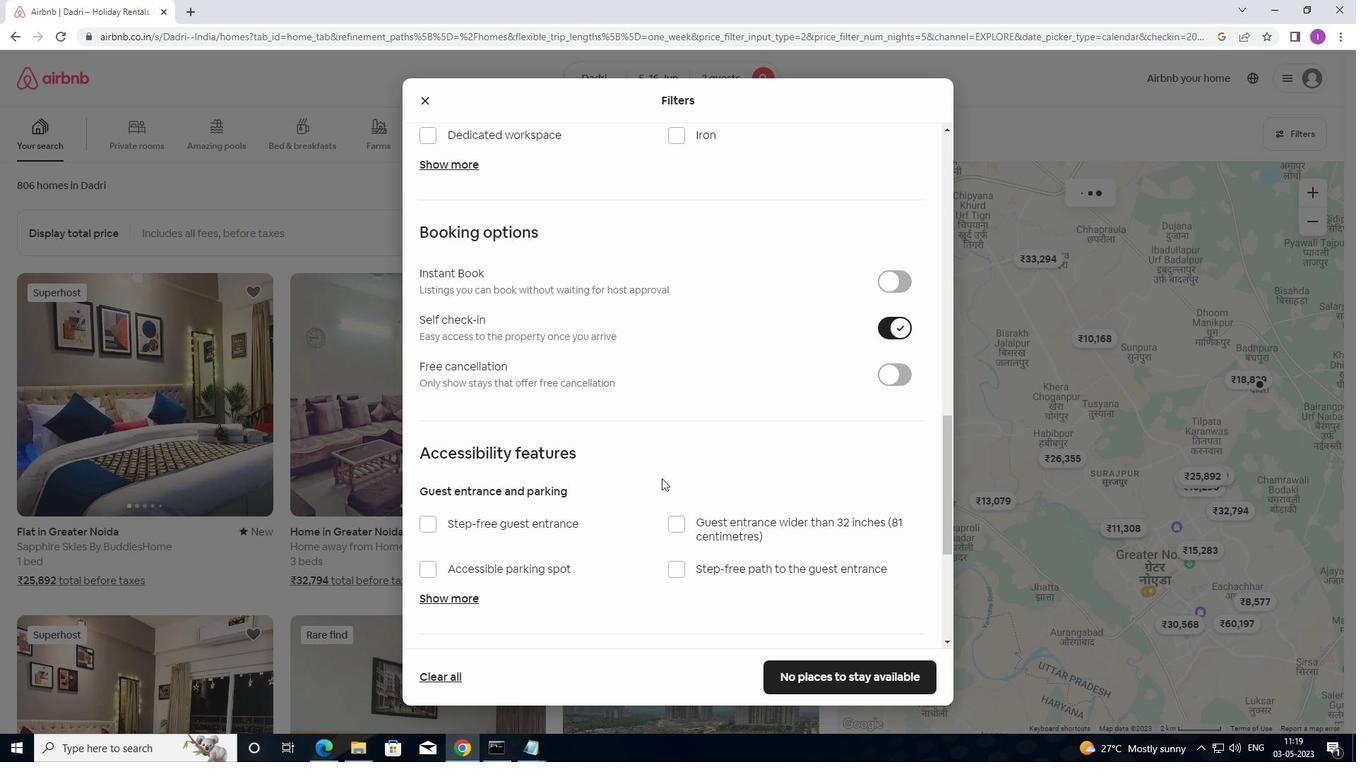 
Action: Mouse scrolled (661, 502) with delta (0, 0)
Screenshot: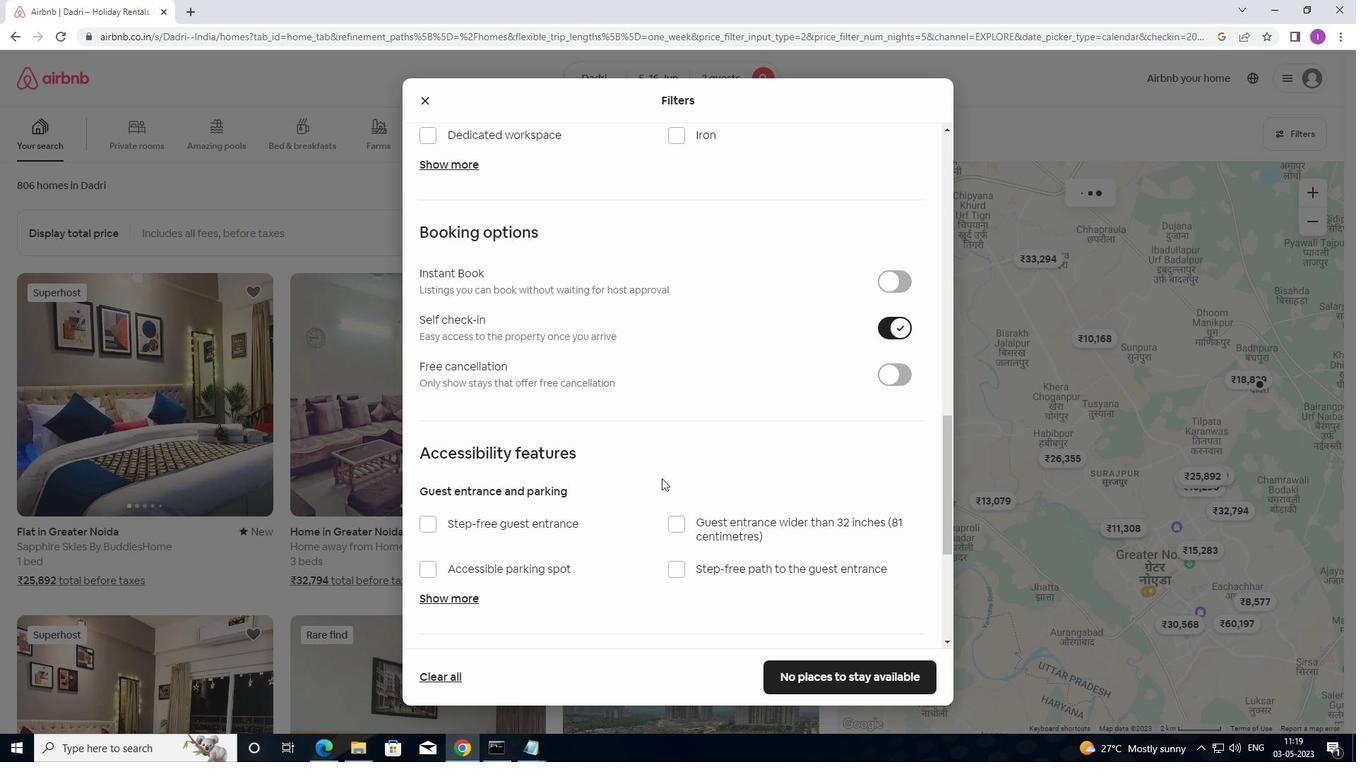 
Action: Mouse moved to (654, 560)
Screenshot: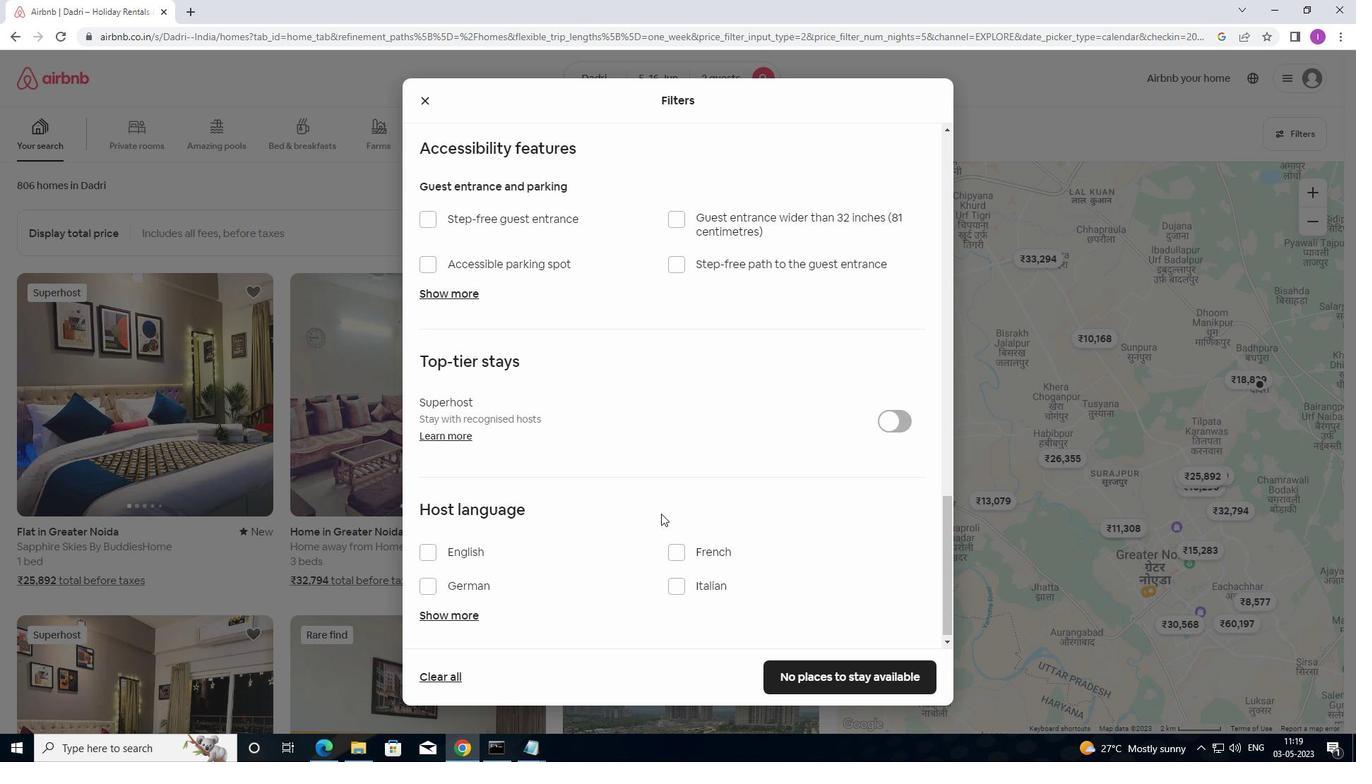 
Action: Mouse scrolled (654, 560) with delta (0, 0)
Screenshot: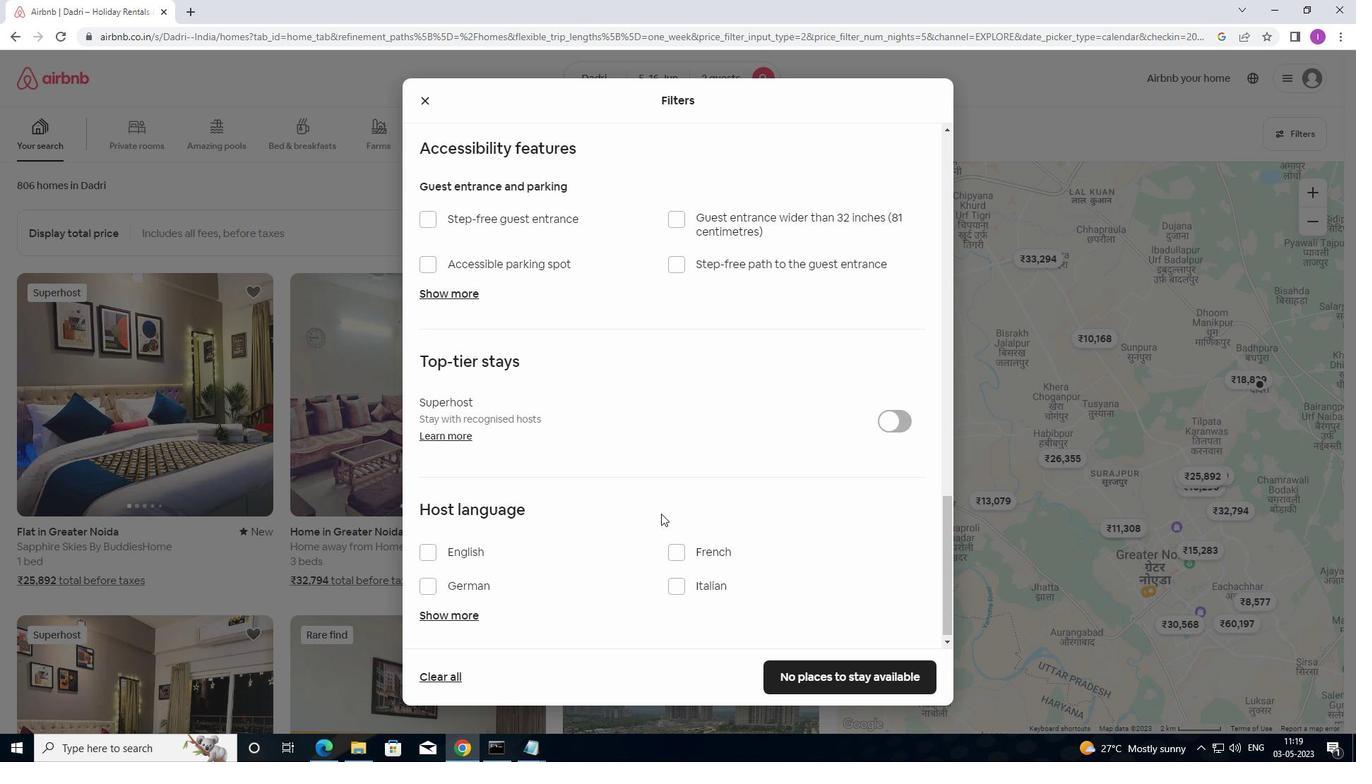 
Action: Mouse moved to (659, 583)
Screenshot: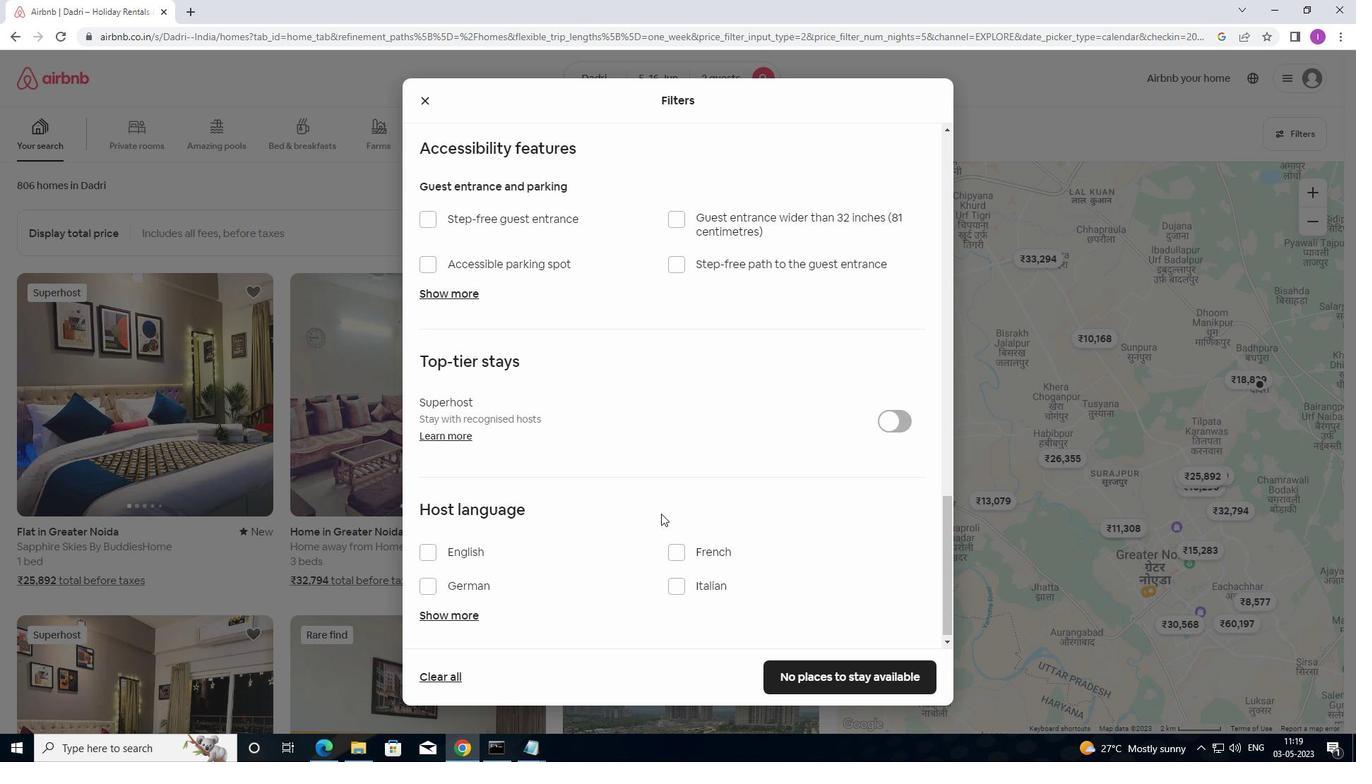 
Action: Mouse scrolled (659, 582) with delta (0, 0)
Screenshot: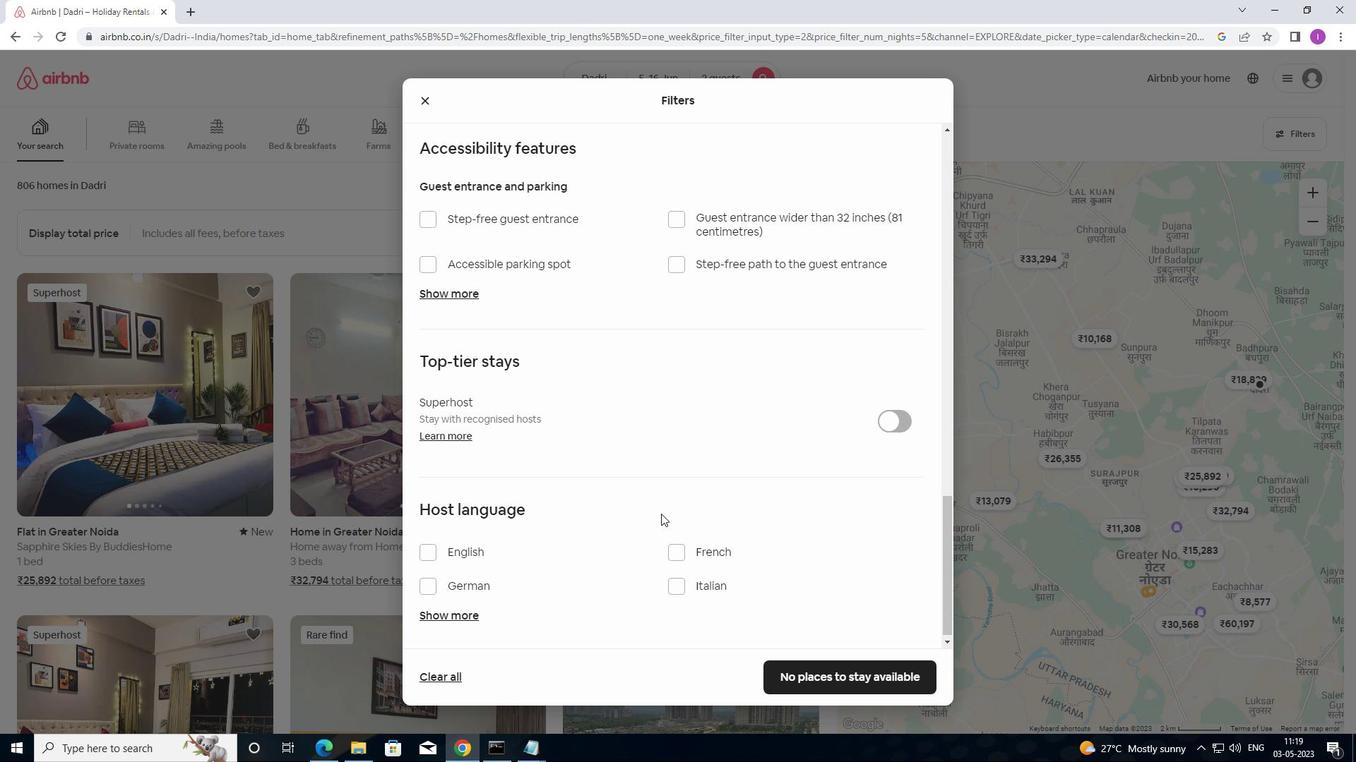 
Action: Mouse moved to (662, 600)
Screenshot: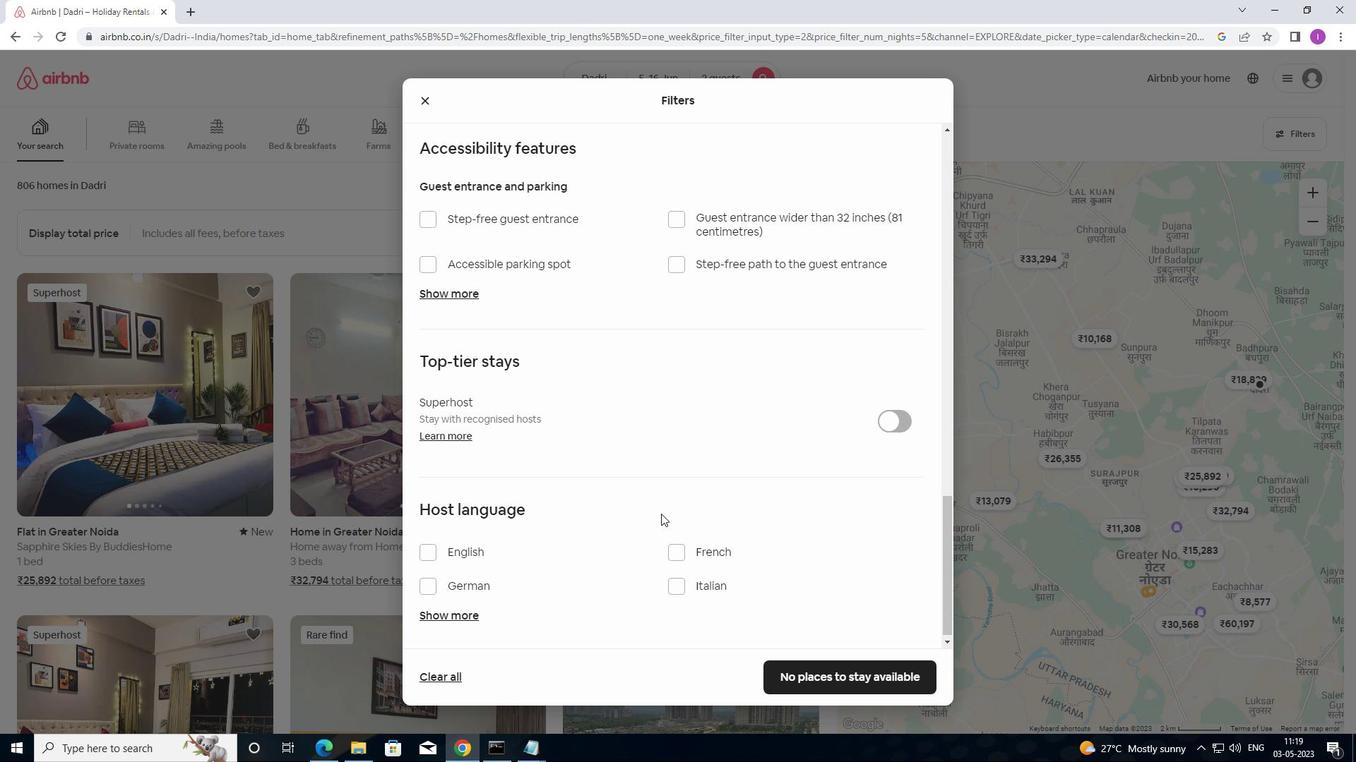 
Action: Mouse scrolled (662, 599) with delta (0, 0)
Screenshot: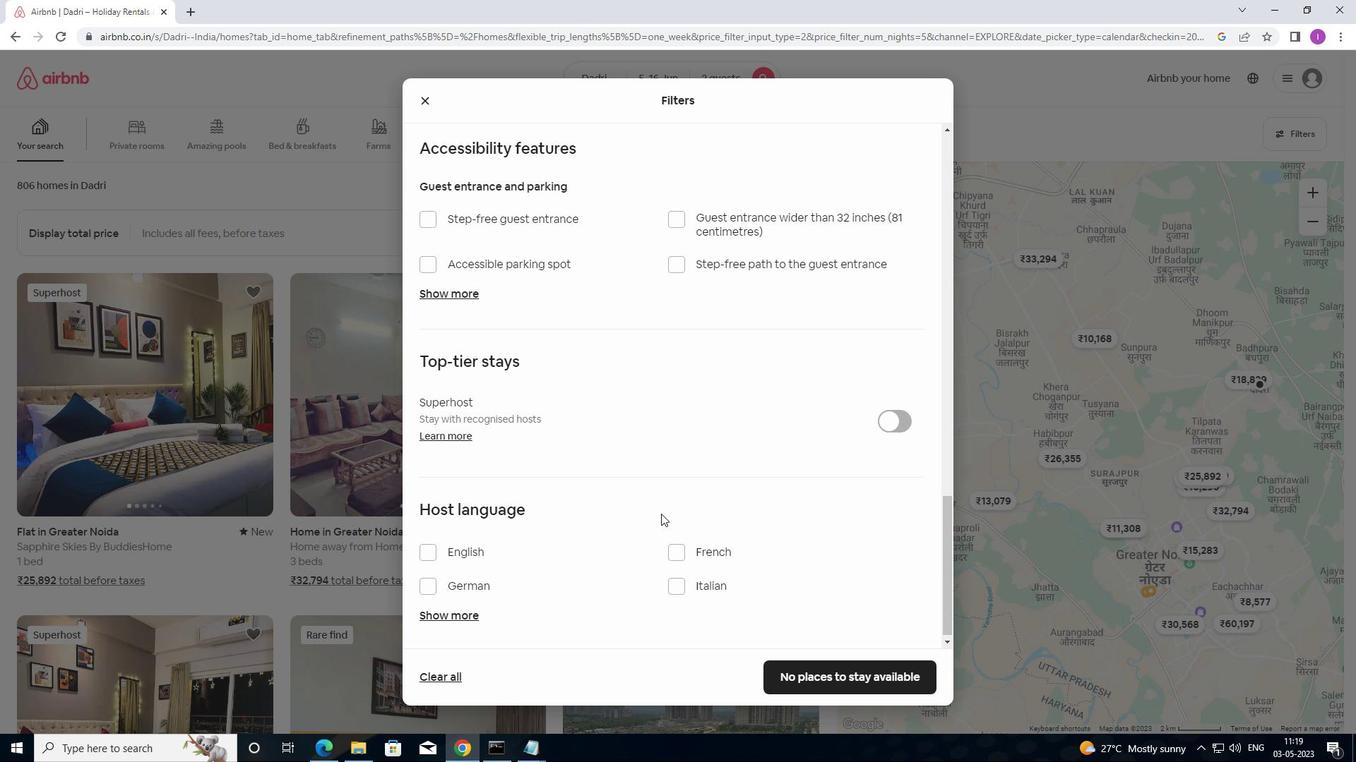 
Action: Mouse moved to (421, 551)
Screenshot: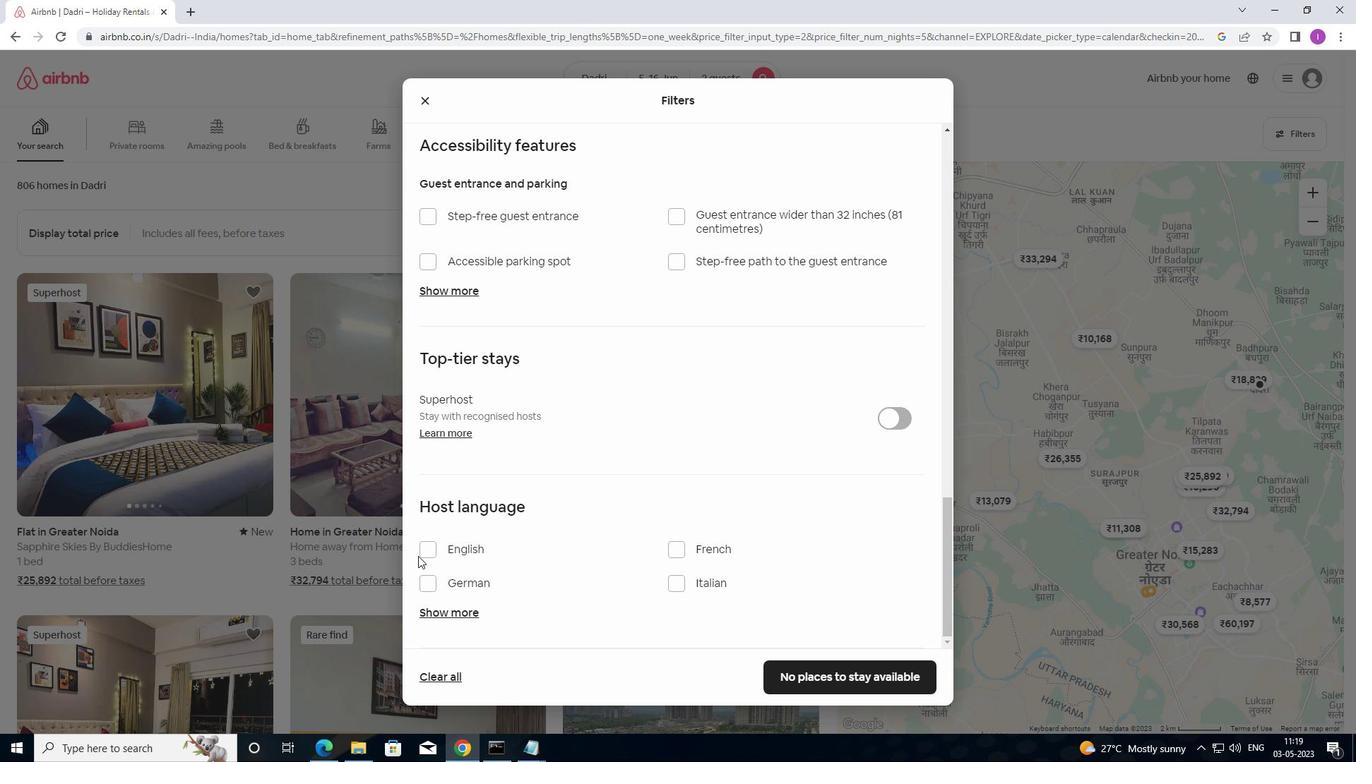 
Action: Mouse pressed left at (421, 551)
Screenshot: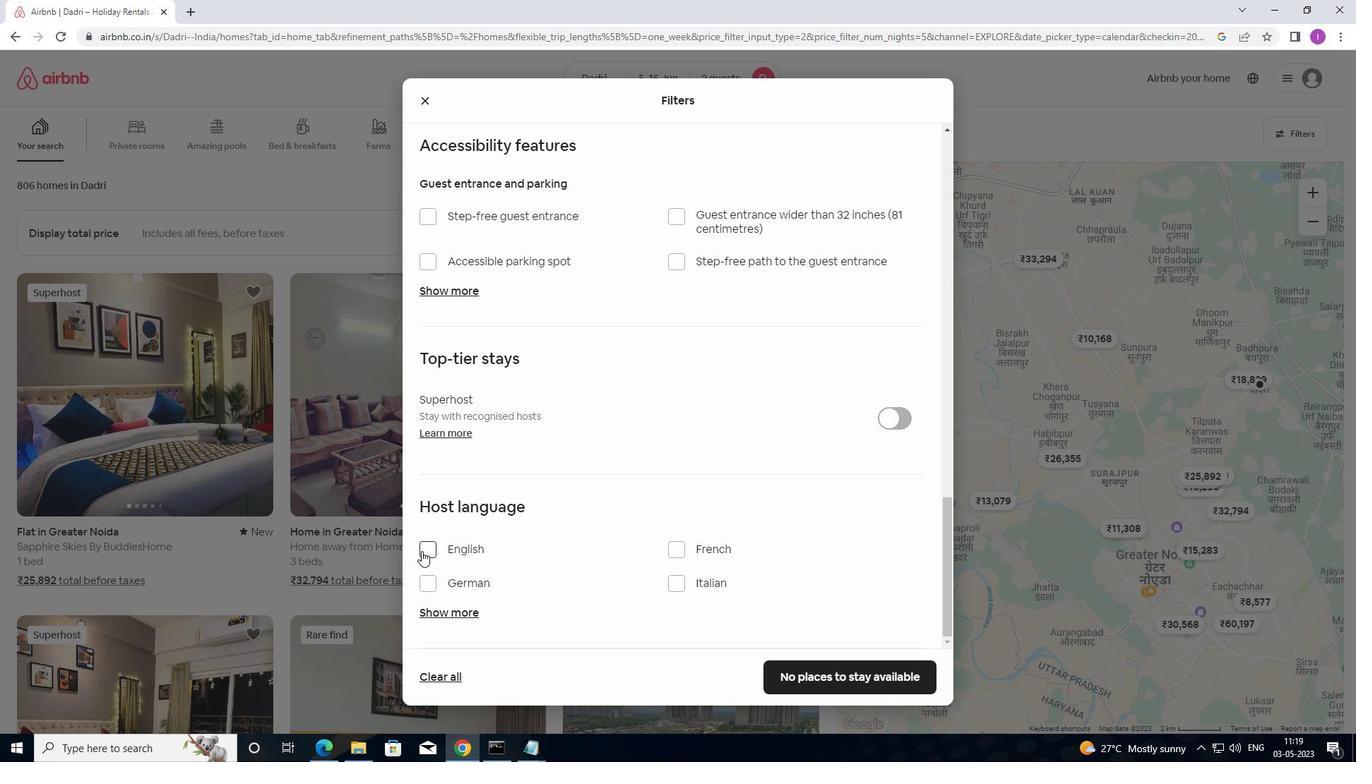 
Action: Mouse moved to (799, 688)
Screenshot: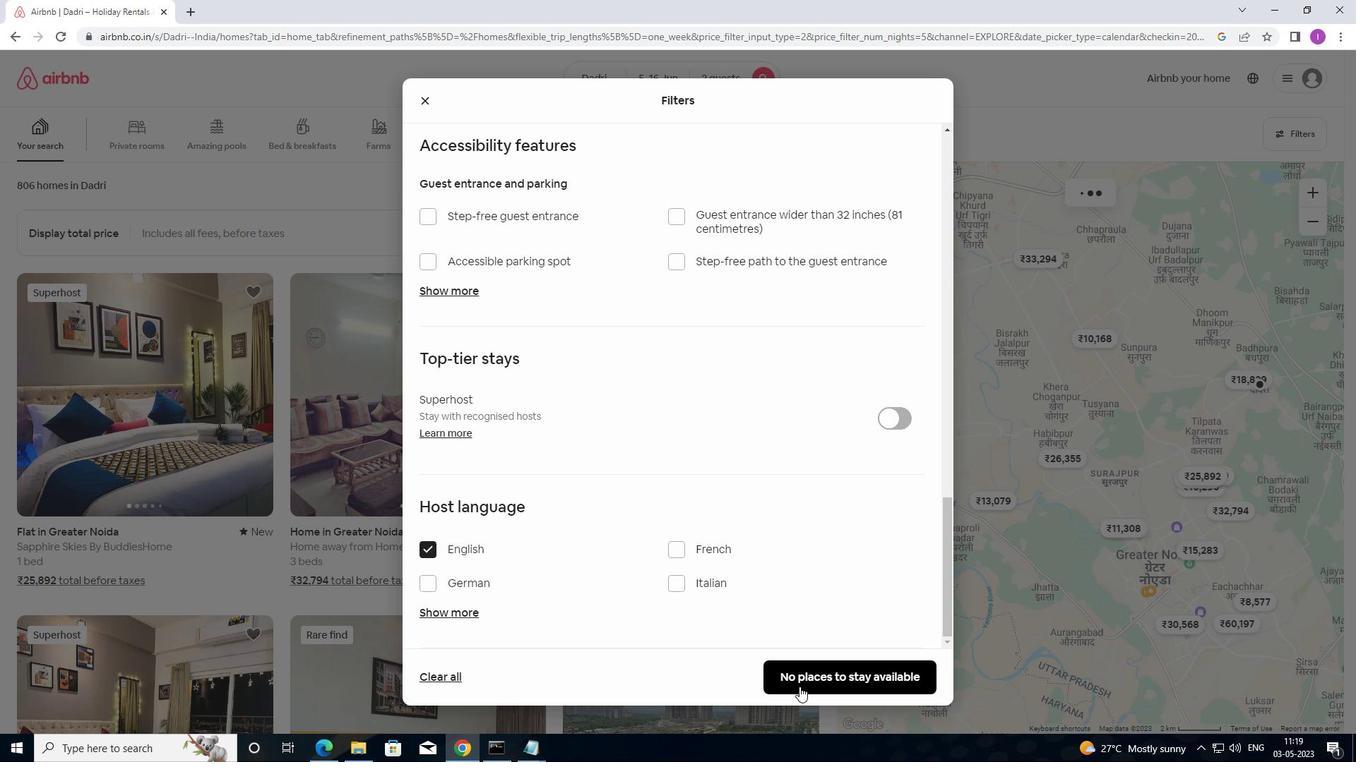 
Action: Mouse pressed left at (799, 688)
Screenshot: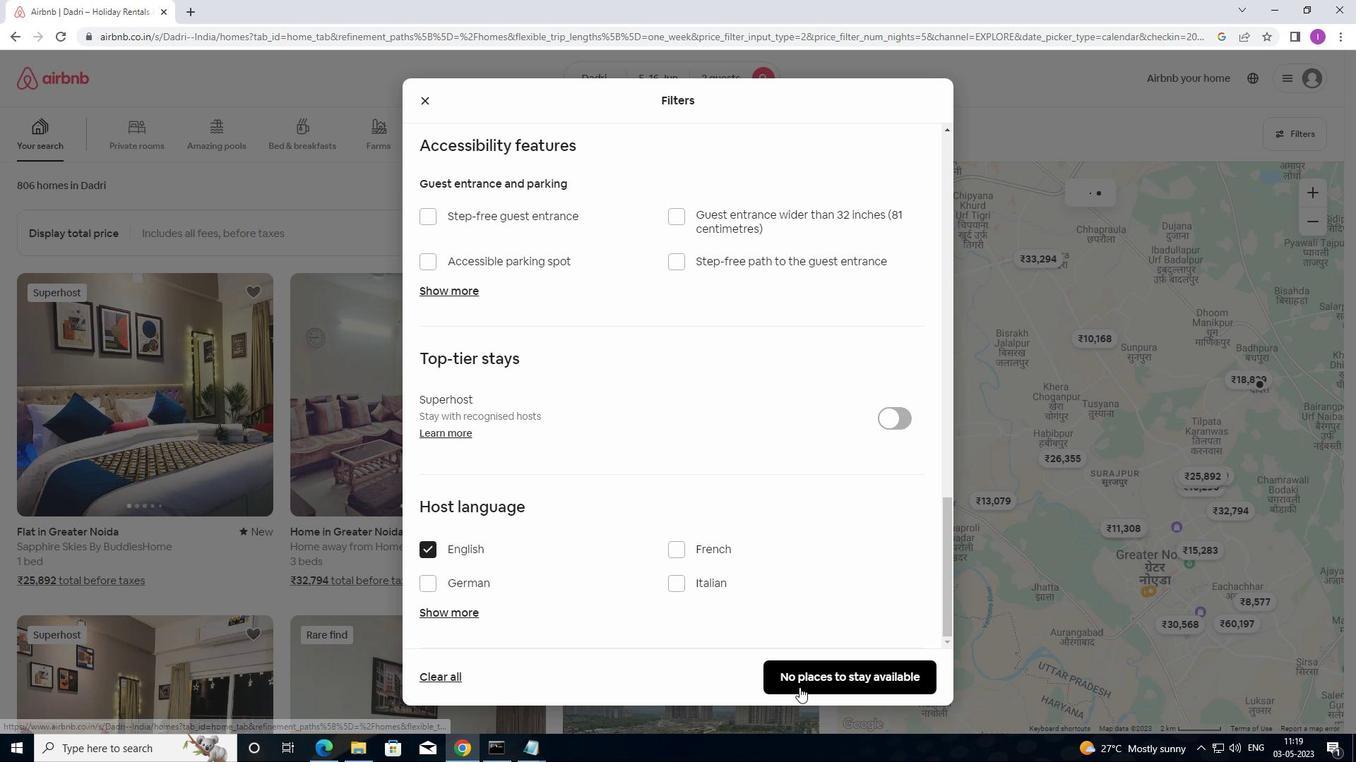 
Action: Mouse moved to (818, 556)
Screenshot: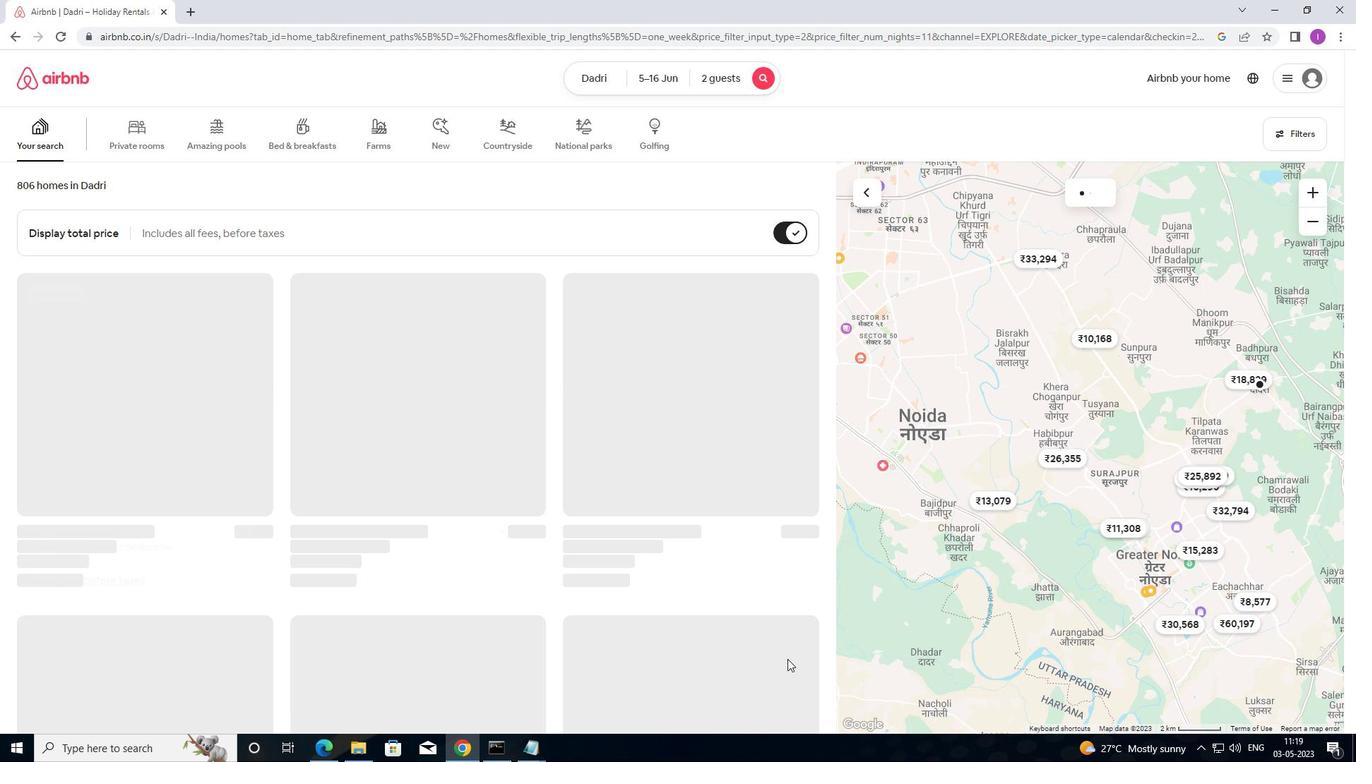 
